Task: Add an event  with title  Casual Second Product Enhancement Meeting, date '2024/04/24' to 2024/04/25 & Select Event type as  Collective. Add location for the event as  Krakow, Poland and add a description: In addition to the structured activities, the retreat will also include facilitated discussions and workshops on topics such as effective communication, conflict resolution, and fostering a positive team culture. These sessions will provide valuable insights and tools that team members can apply in their day-to-day work environment.Create an event link  http-casualsecondproductenhancementmeetingcom & Select the event color as  Electric Lime. , logged in from the account softage.4@softage.netand send the event invitation to softage.2@softage.net and softage.3@softage.net
Action: Mouse moved to (425, 289)
Screenshot: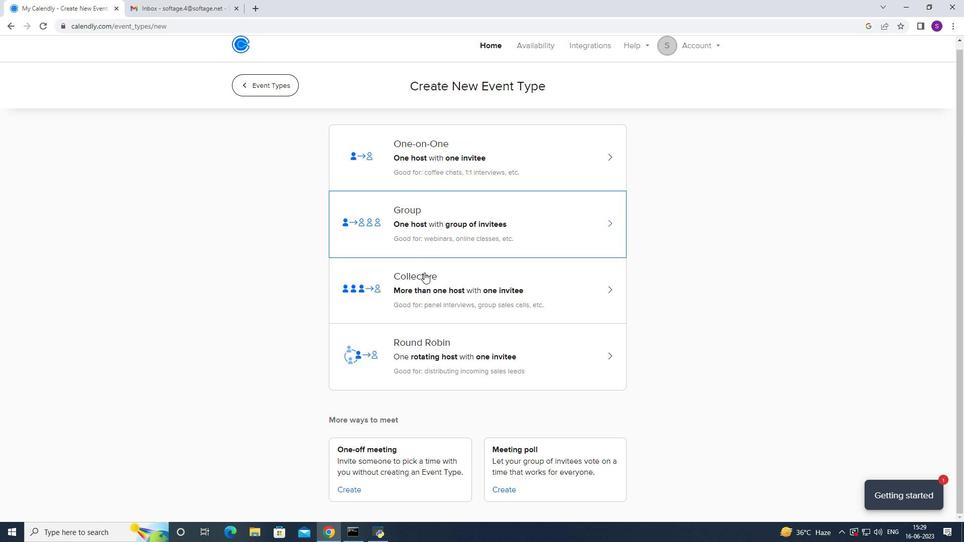 
Action: Mouse pressed left at (425, 289)
Screenshot: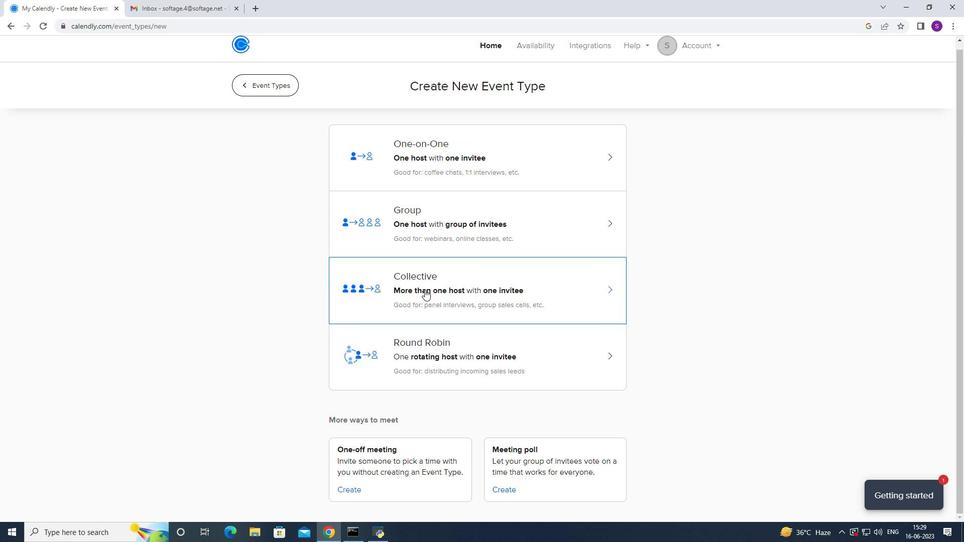 
Action: Mouse moved to (598, 218)
Screenshot: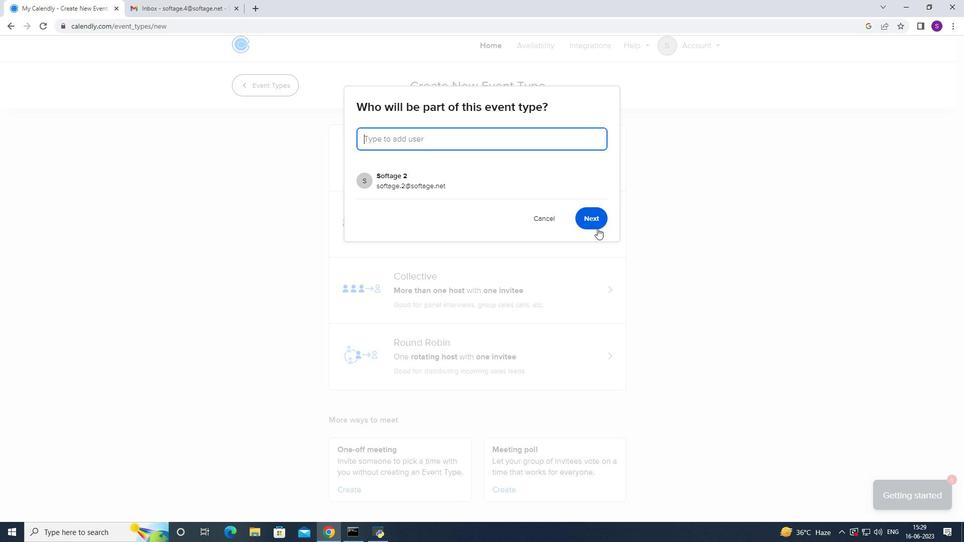 
Action: Mouse pressed left at (598, 218)
Screenshot: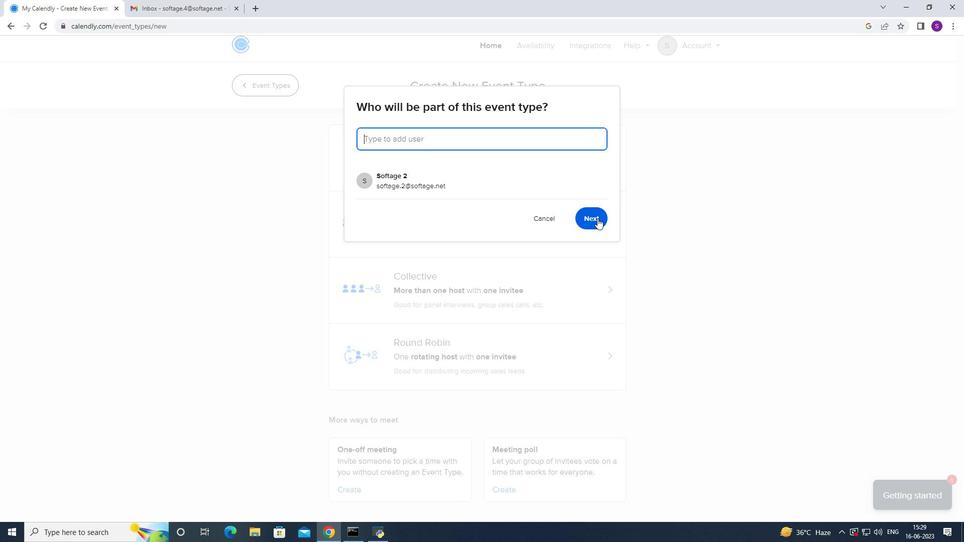 
Action: Mouse moved to (412, 227)
Screenshot: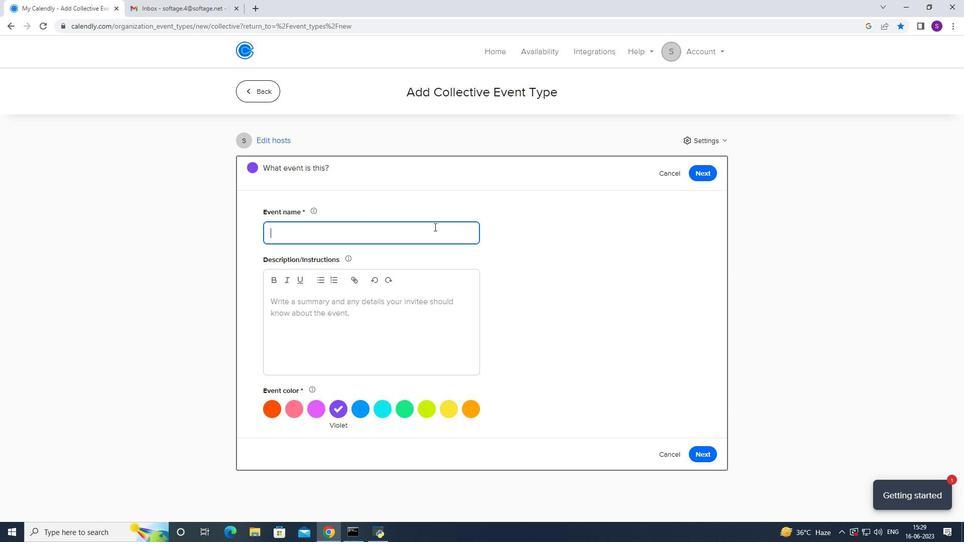 
Action: Key pressed <Key.caps_lock>C<Key.caps_lock>asual<Key.space>
Screenshot: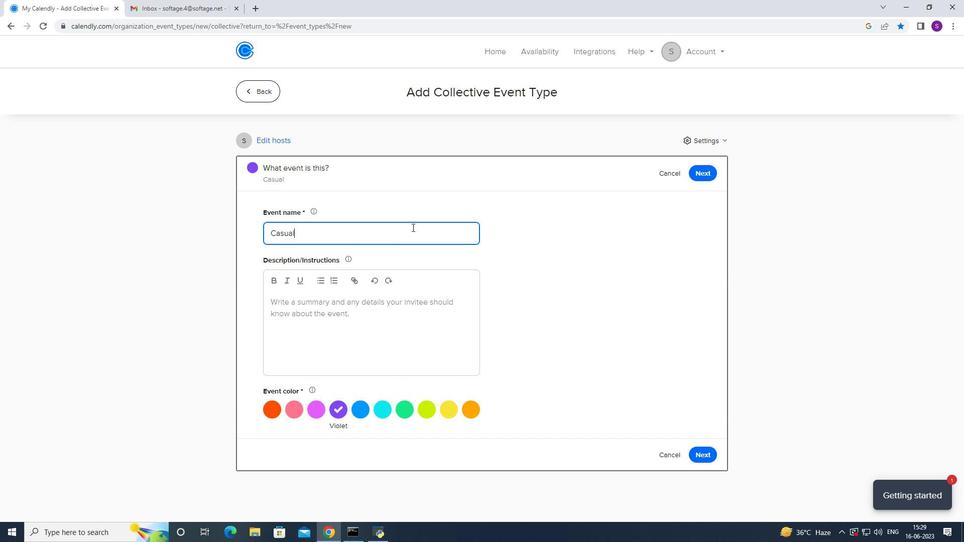 
Action: Mouse moved to (851, 216)
Screenshot: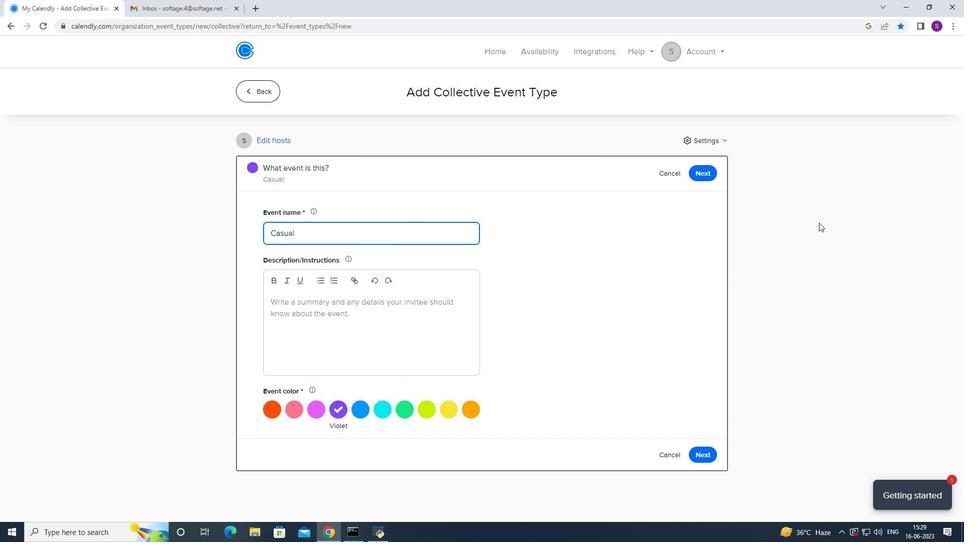 
Action: Key pressed <Key.caps_lock>S<Key.caps_lock>econd<Key.space><Key.caps_lock>P<Key.caps_lock>roduct<Key.space><Key.caps_lock>E<Key.caps_lock>nham]<Key.backspace><Key.backspace>n
Screenshot: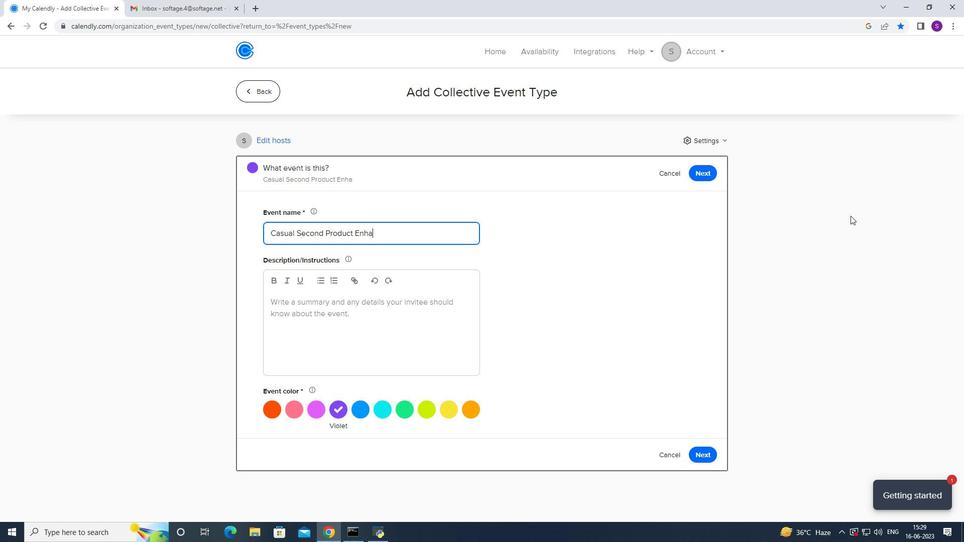 
Action: Mouse moved to (851, 215)
Screenshot: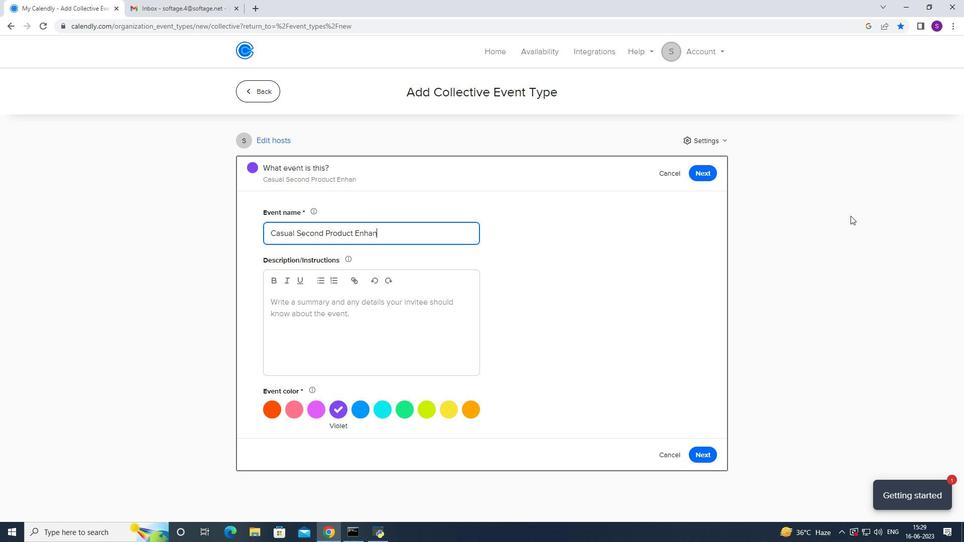 
Action: Key pressed cementm<Key.backspace><Key.space><Key.caps_lock>M<Key.caps_lock>eeting
Screenshot: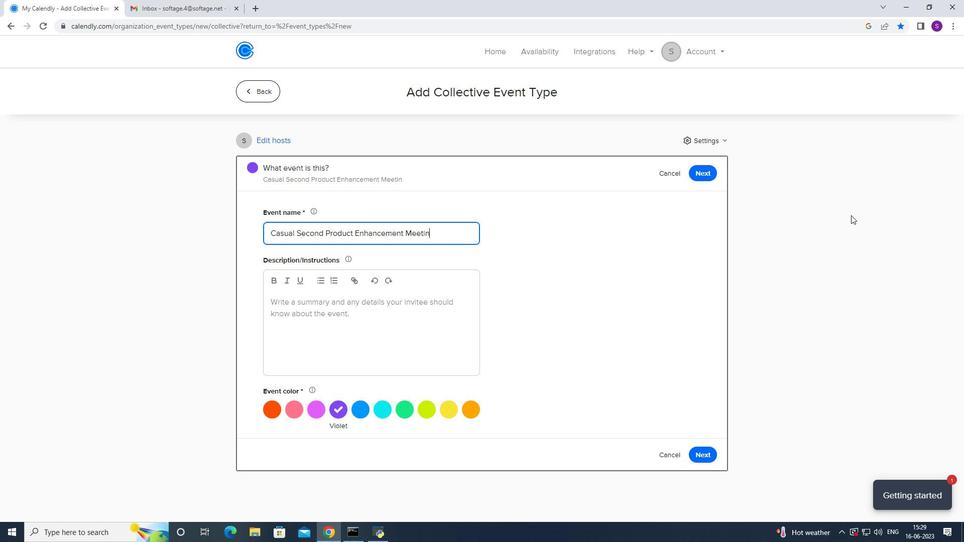 
Action: Mouse moved to (369, 322)
Screenshot: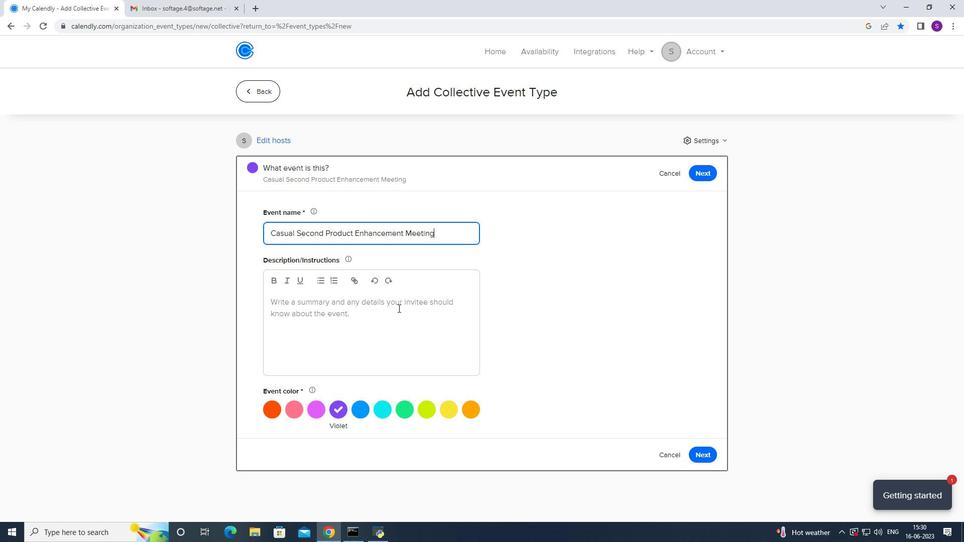 
Action: Mouse pressed left at (369, 322)
Screenshot: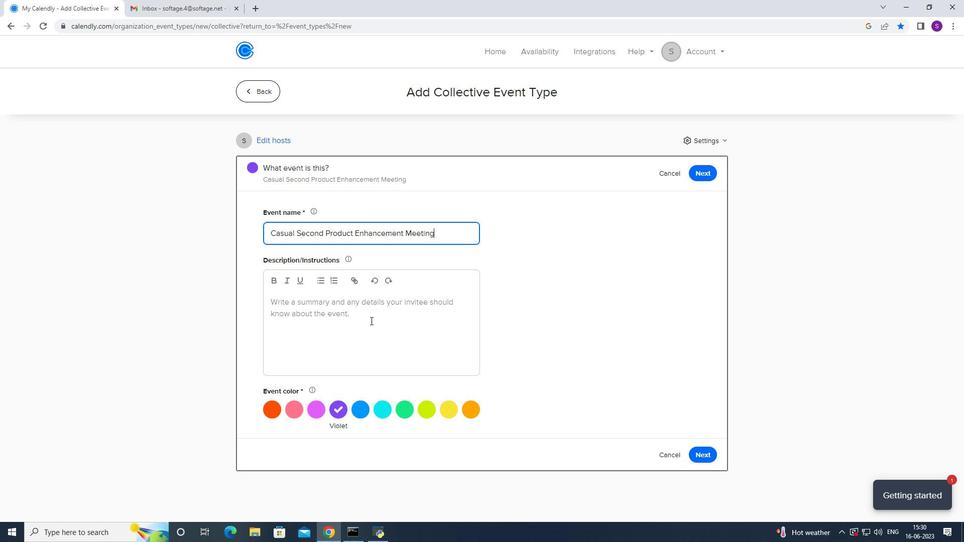 
Action: Mouse moved to (466, 212)
Screenshot: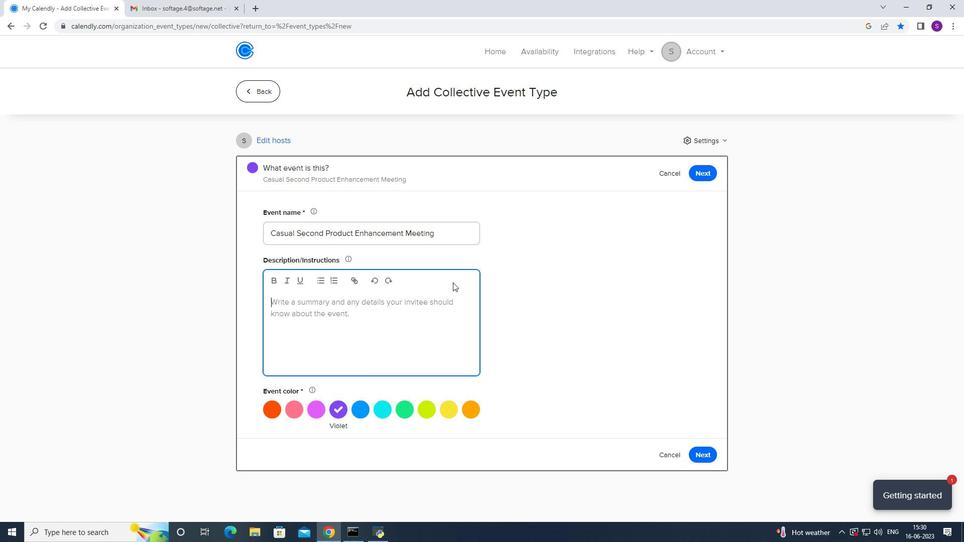 
Action: Key pressed <Key.caps_lock>I<Key.caps_lock>n<Key.space>addition<Key.space>to<Key.space>the<Key.space>structured<Key.space>activities<Key.space>,<Key.space>the<Key.space>retreat<Key.space>will<Key.space>as<Key.backspace>lso<Key.space>inckl<Key.backspace><Key.backspace>lude<Key.space>facillated<Key.space><Key.backspace><Key.backspace><Key.backspace><Key.backspace><Key.backspace>itated<Key.space>
Screenshot: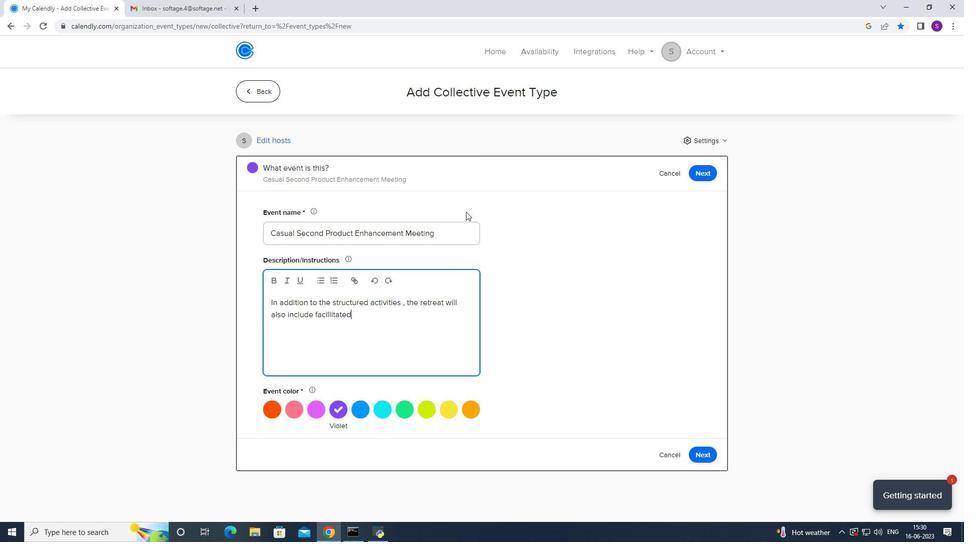 
Action: Mouse moved to (344, 311)
Screenshot: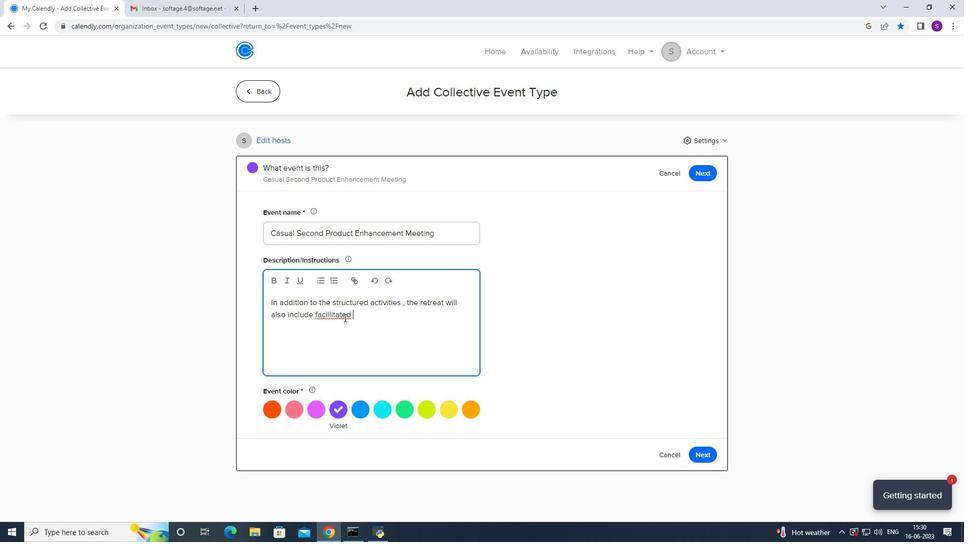 
Action: Mouse pressed right at (344, 311)
Screenshot: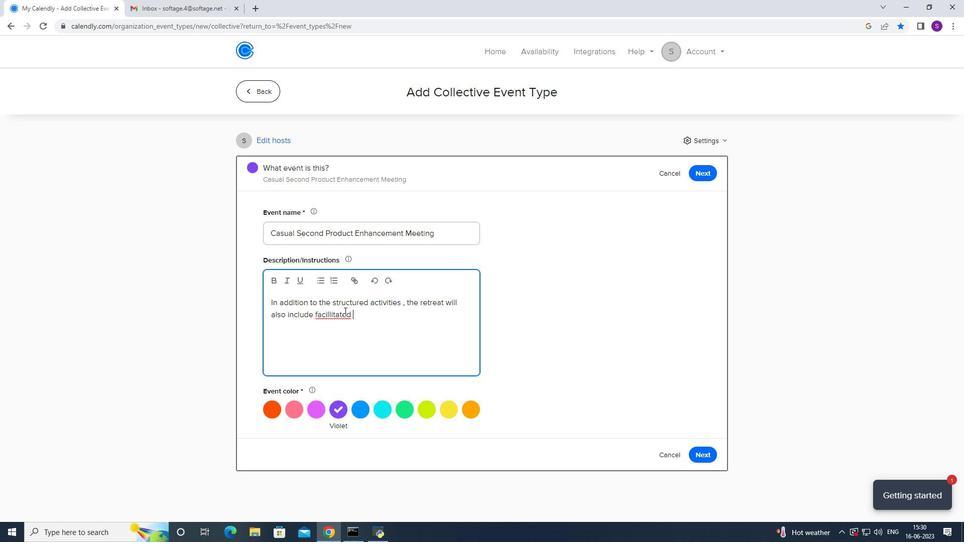 
Action: Mouse moved to (351, 321)
Screenshot: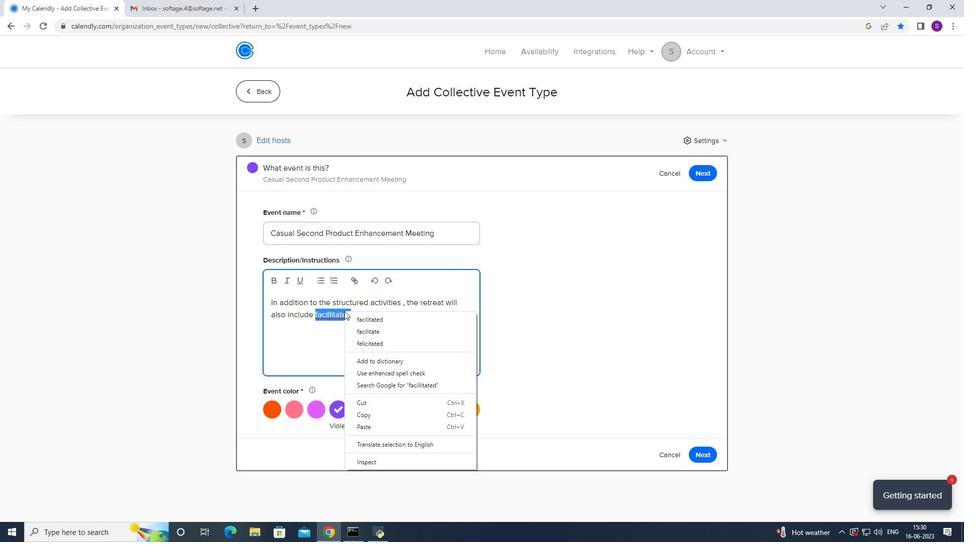 
Action: Mouse pressed left at (351, 321)
Screenshot: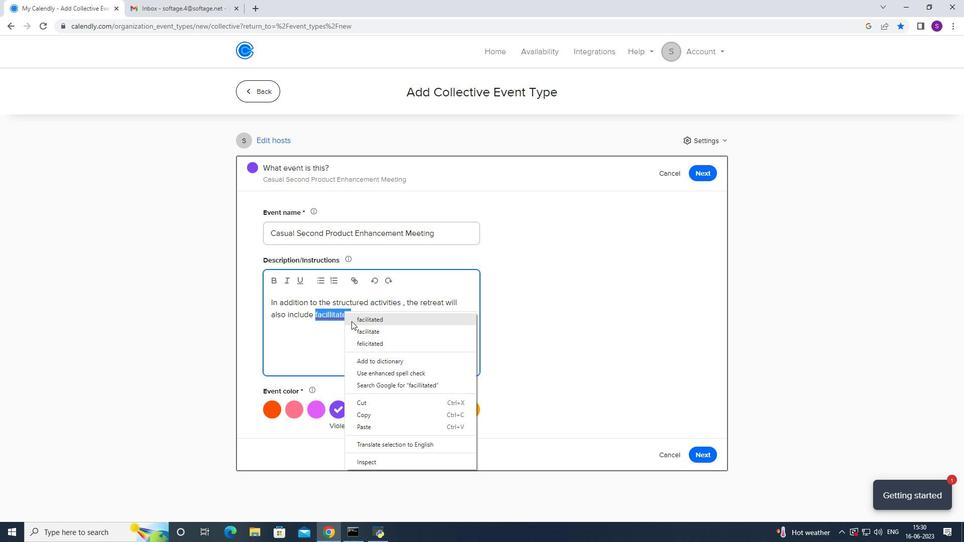 
Action: Mouse moved to (368, 318)
Screenshot: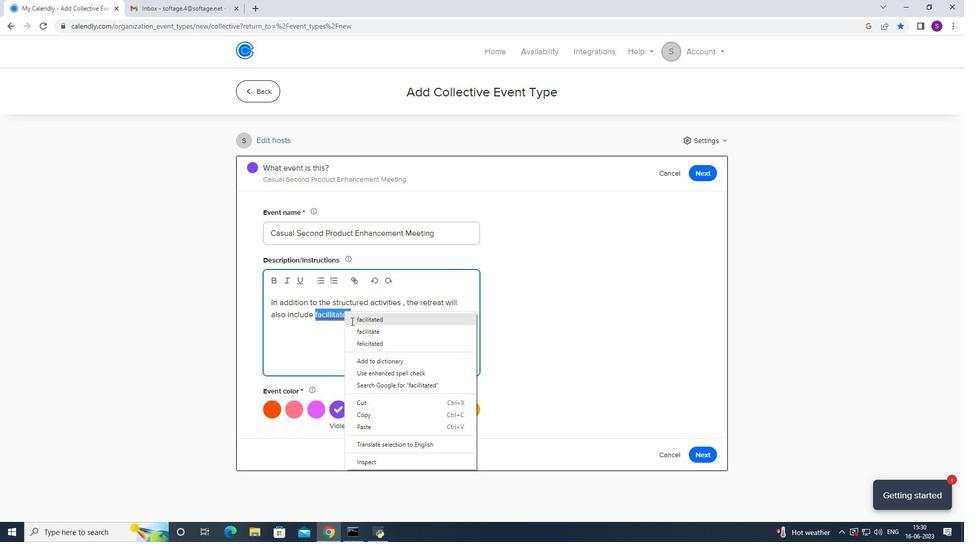
Action: Mouse pressed left at (368, 318)
Screenshot: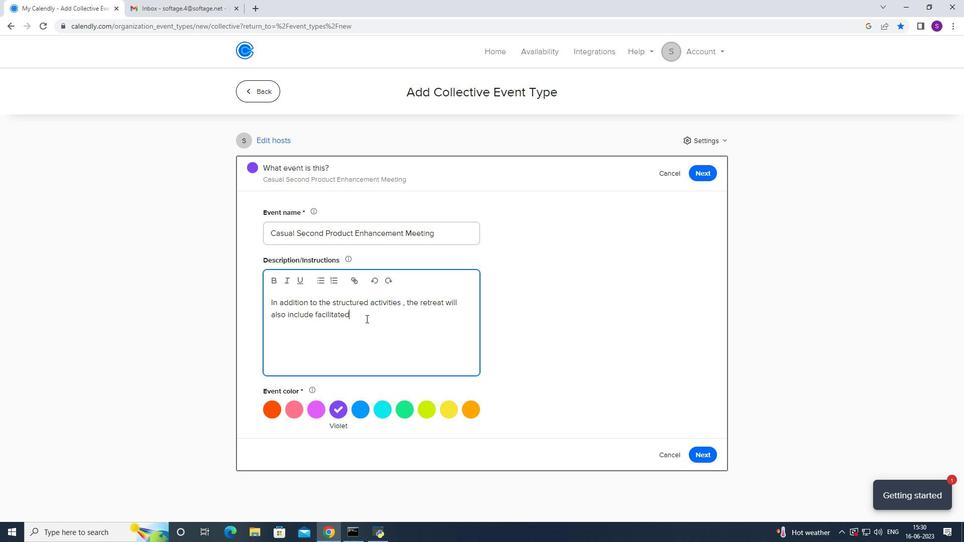 
Action: Key pressed discusions<Key.space><Key.backspace><Key.space>
Screenshot: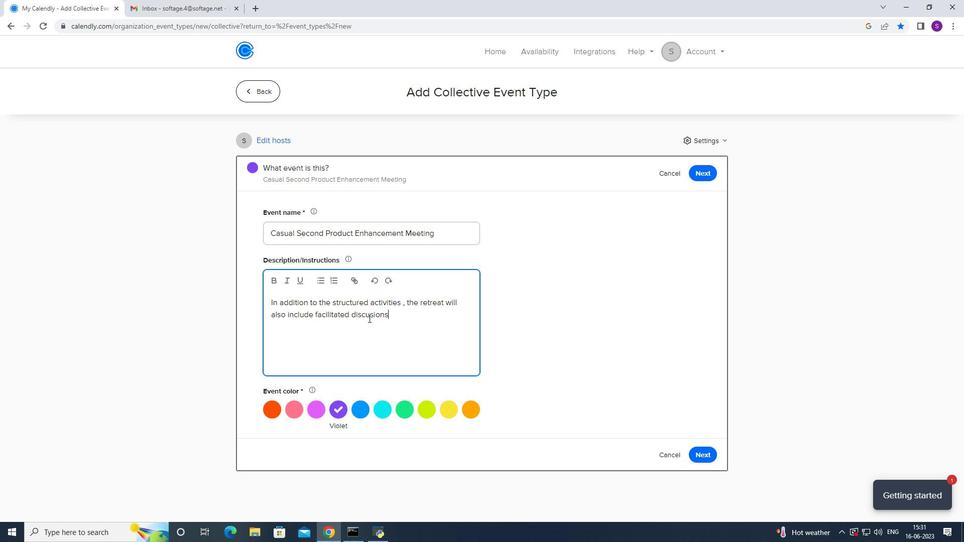 
Action: Mouse pressed right at (368, 318)
Screenshot: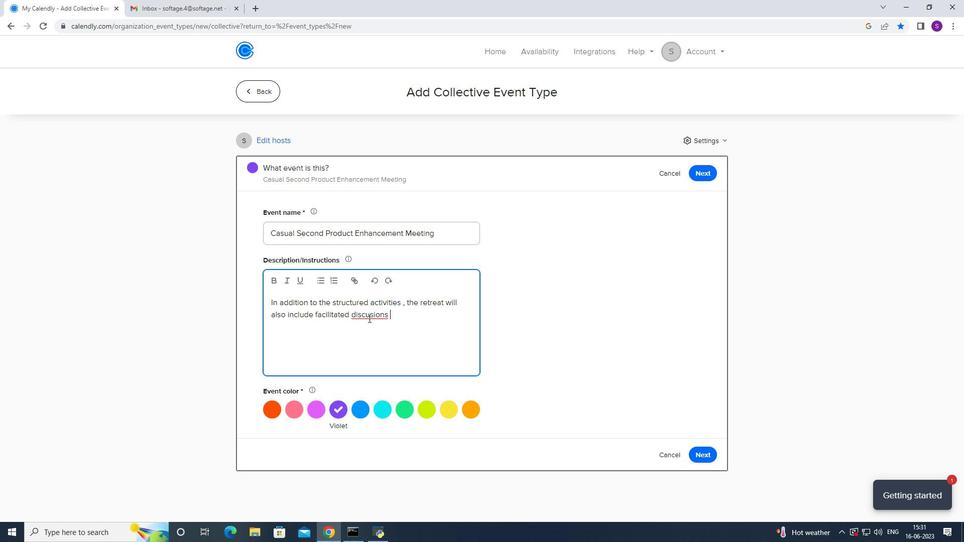 
Action: Mouse moved to (380, 325)
Screenshot: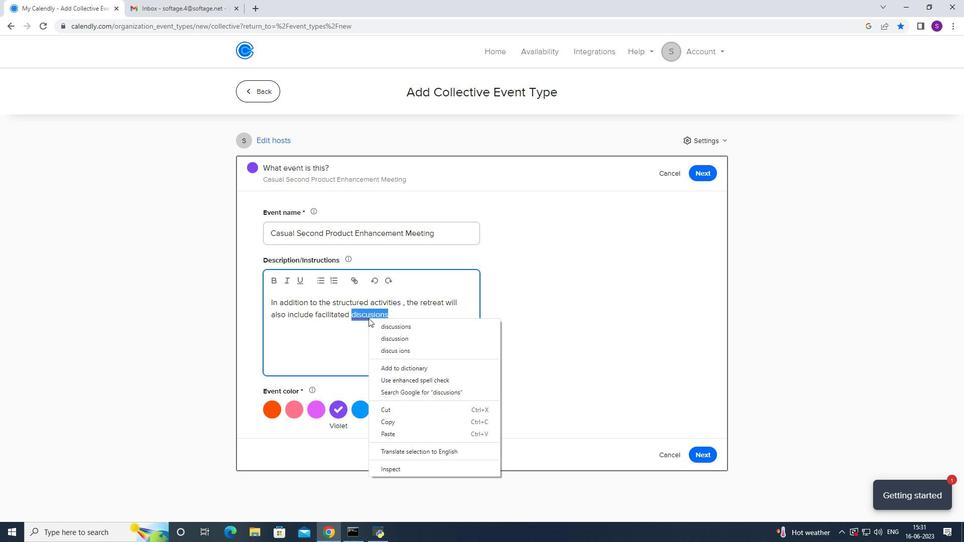 
Action: Mouse pressed left at (380, 325)
Screenshot: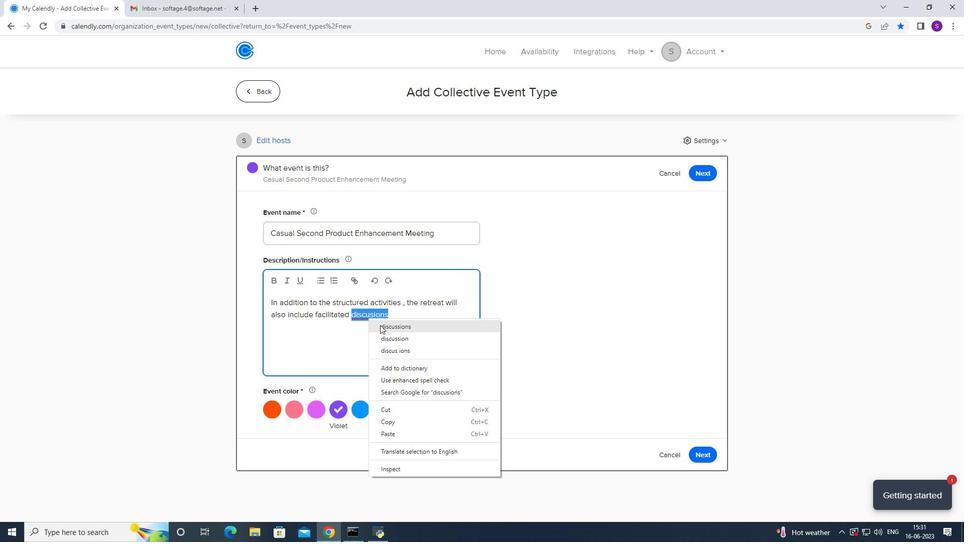 
Action: Mouse moved to (413, 315)
Screenshot: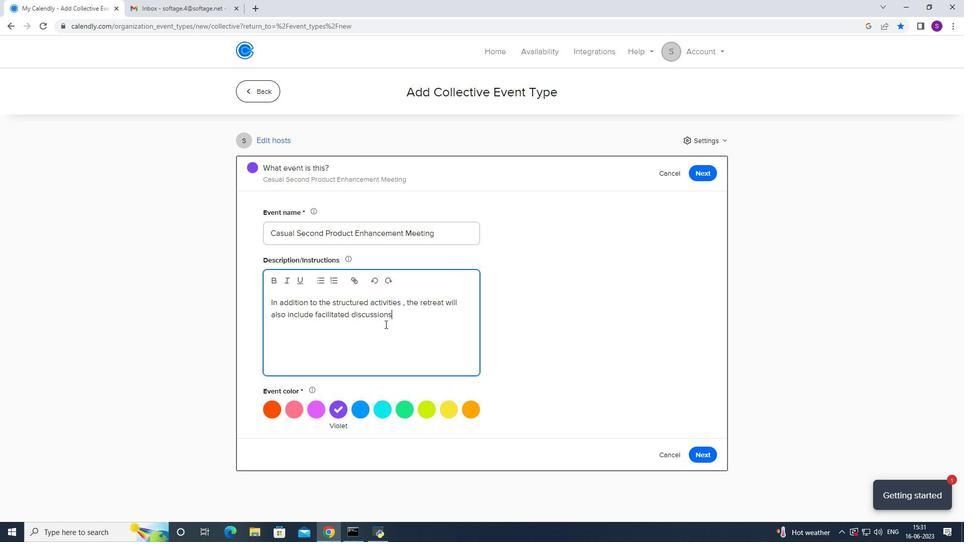
Action: Mouse pressed left at (413, 315)
Screenshot: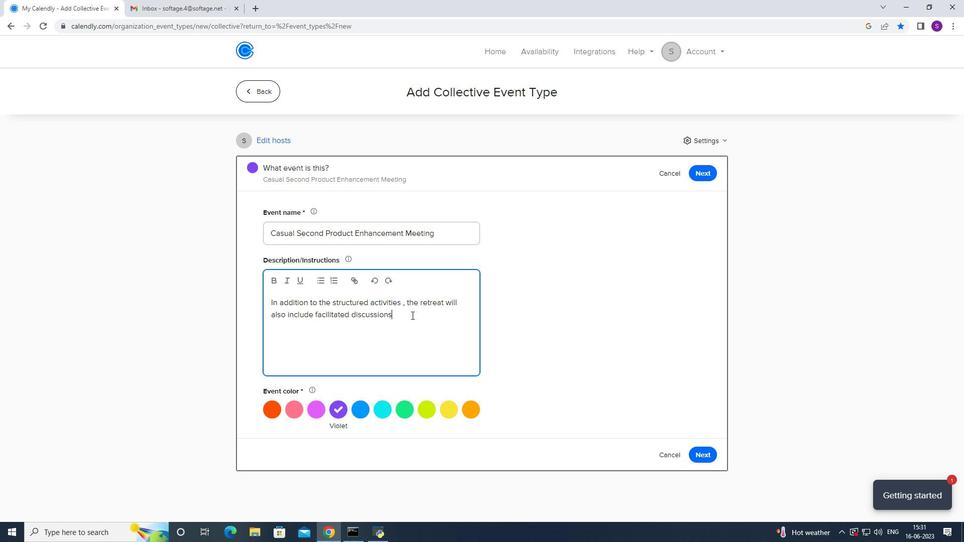
Action: Key pressed and<Key.space>workshops<Key.space>on<Key.space>topics<Key.space>sucgh<Key.backspace><Key.backspace><Key.backspace>ch<Key.space>as<Key.space>effectivevc<Key.backspace><Key.backspace><Key.space>communication<Key.space>,<Key.space>conflict<Key.space>resolutionj<Key.space>anbd<Key.space>fosteringb<Key.space>
Screenshot: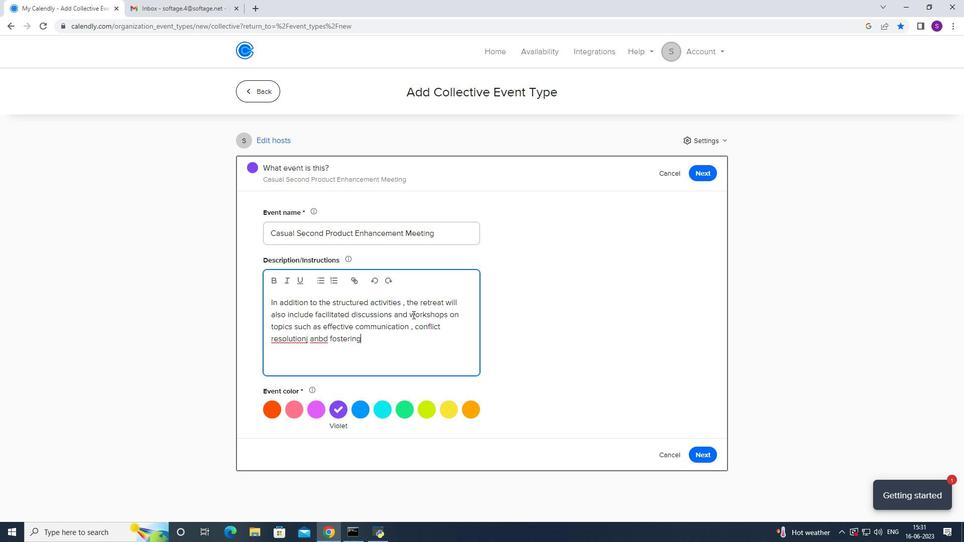 
Action: Mouse moved to (289, 340)
Screenshot: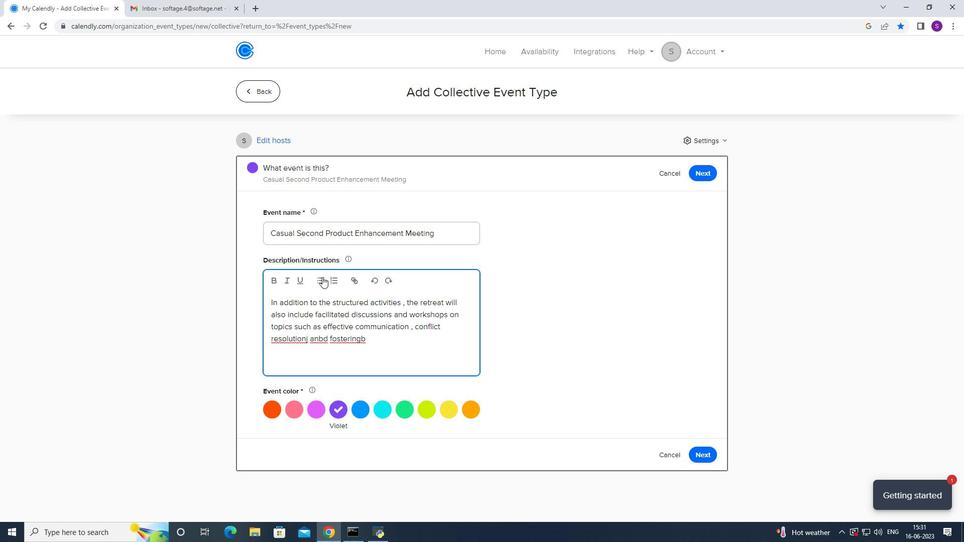
Action: Mouse pressed left at (289, 340)
Screenshot: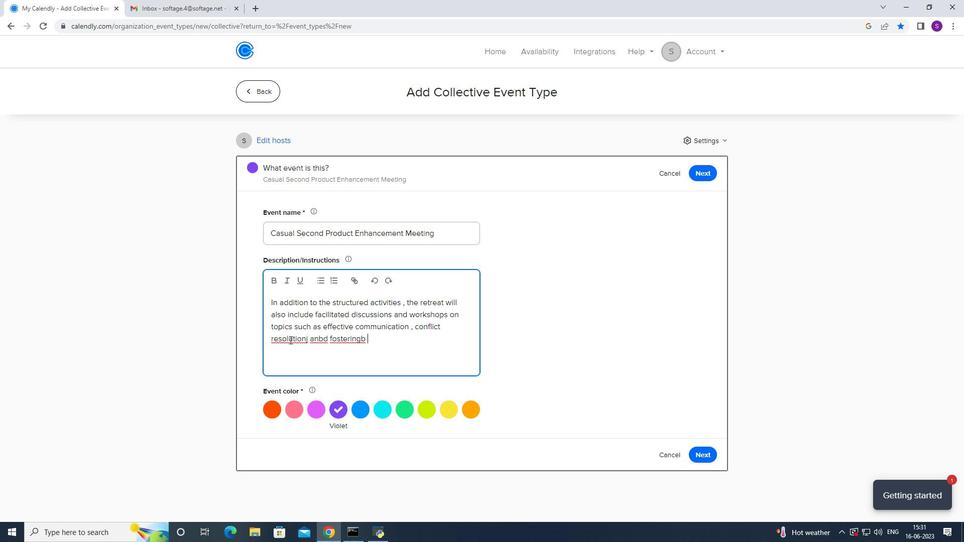 
Action: Mouse pressed right at (289, 340)
Screenshot: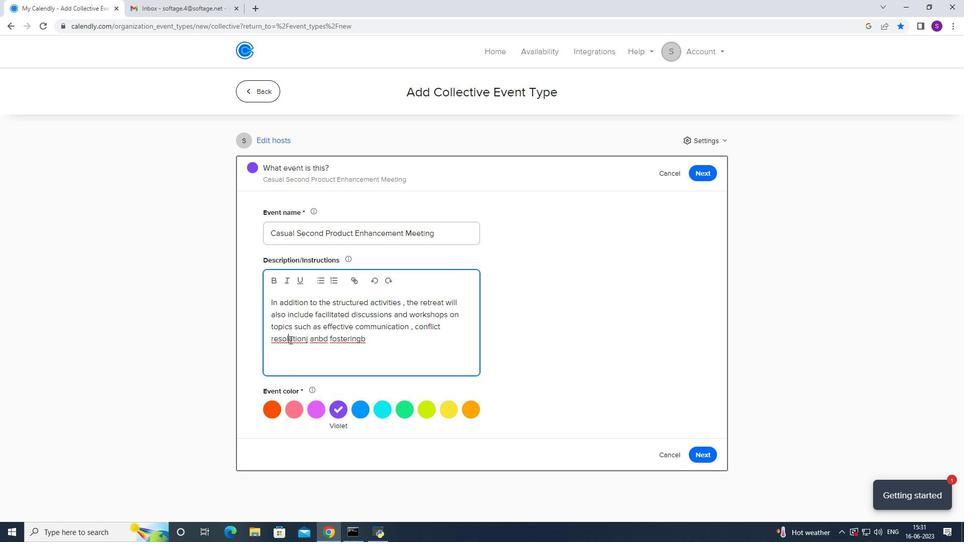 
Action: Mouse moved to (330, 346)
Screenshot: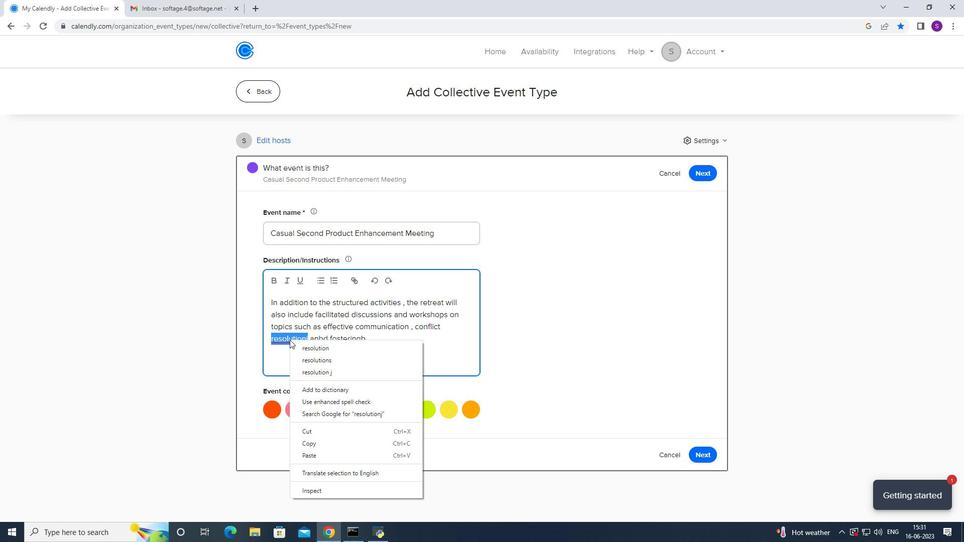 
Action: Mouse pressed left at (330, 346)
Screenshot: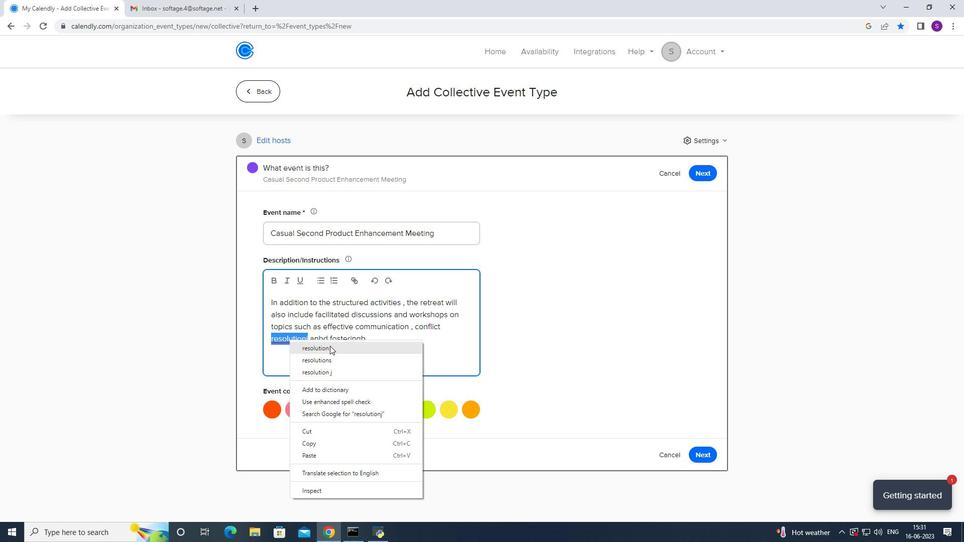 
Action: Mouse moved to (311, 340)
Screenshot: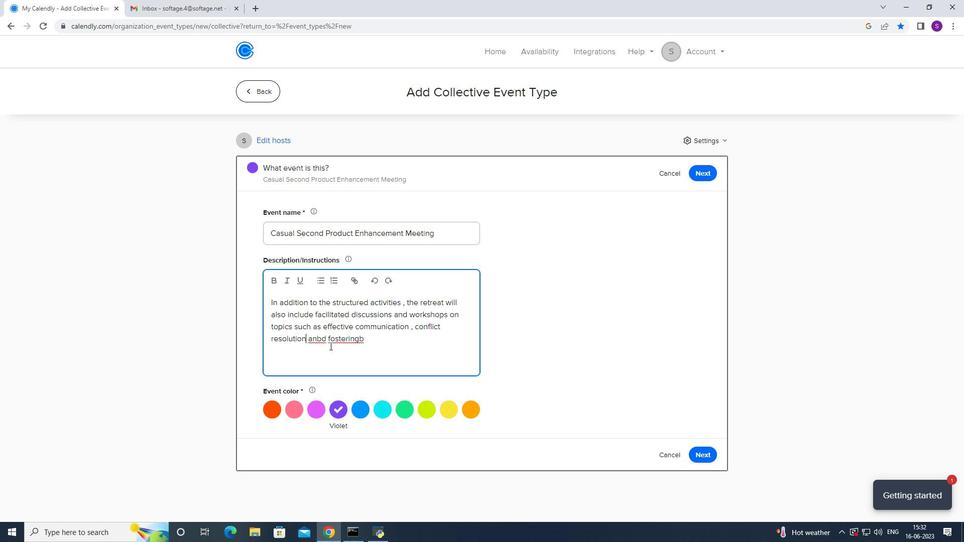 
Action: Mouse pressed right at (311, 340)
Screenshot: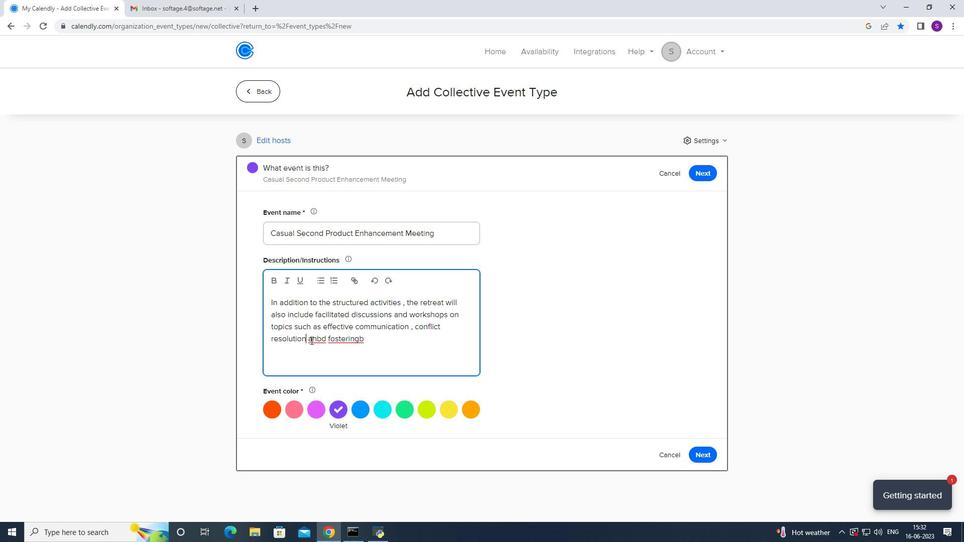 
Action: Mouse moved to (320, 345)
Screenshot: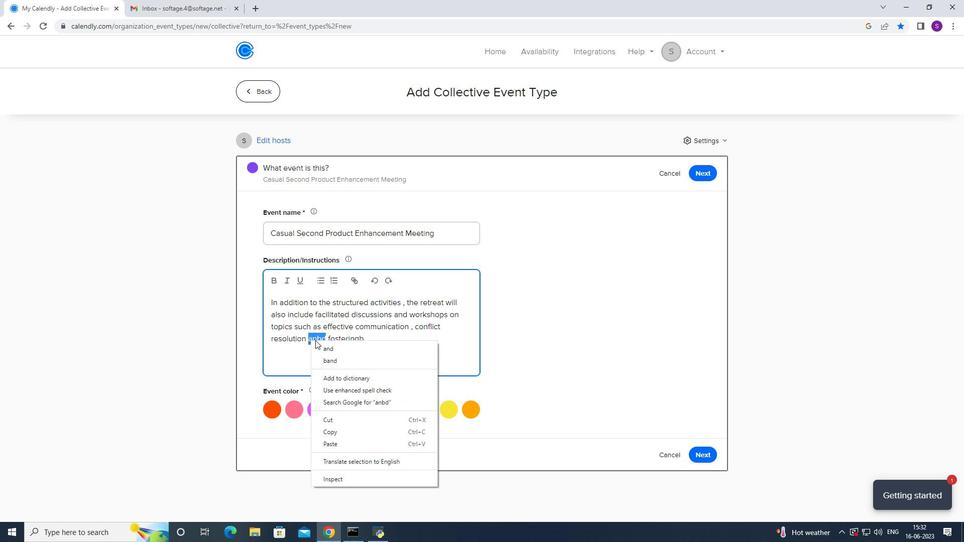 
Action: Mouse pressed left at (320, 345)
Screenshot: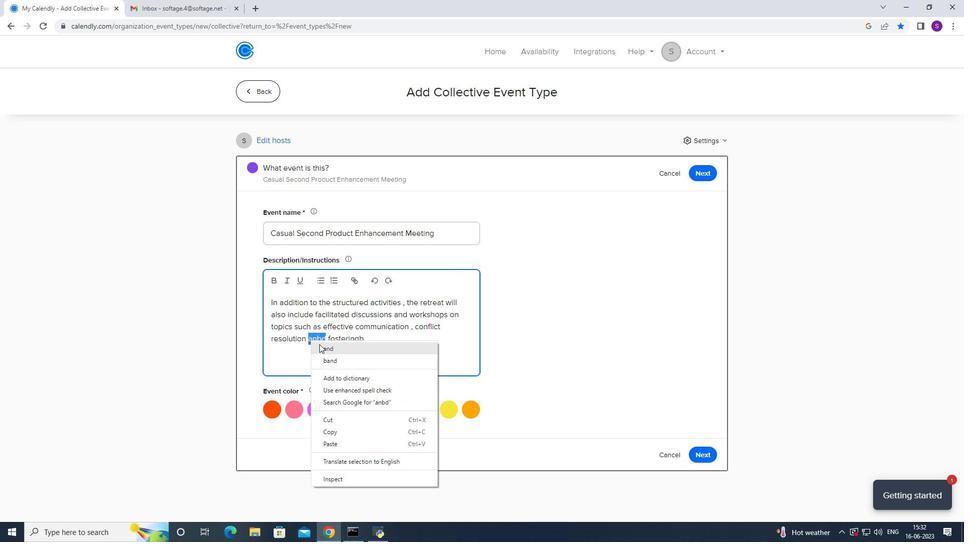 
Action: Mouse moved to (332, 343)
Screenshot: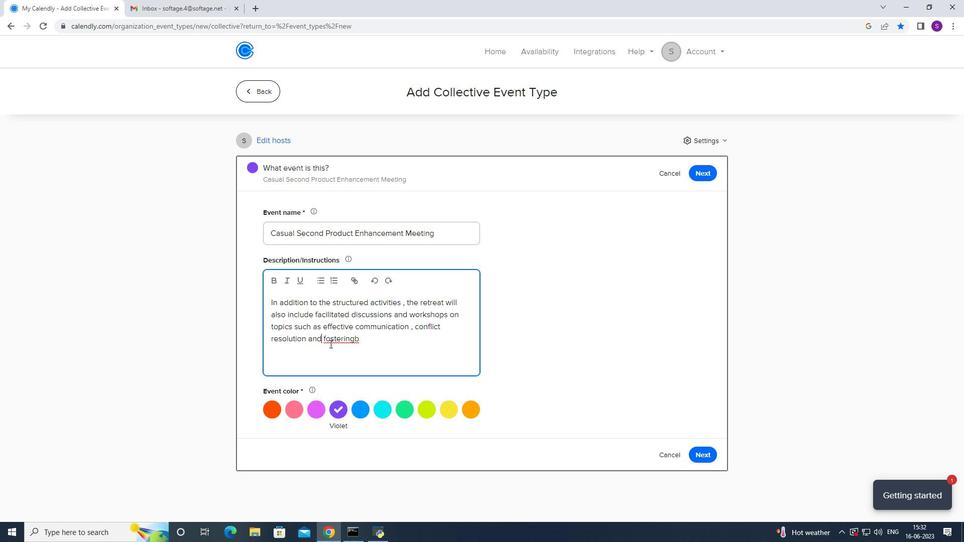 
Action: Mouse pressed right at (332, 343)
Screenshot: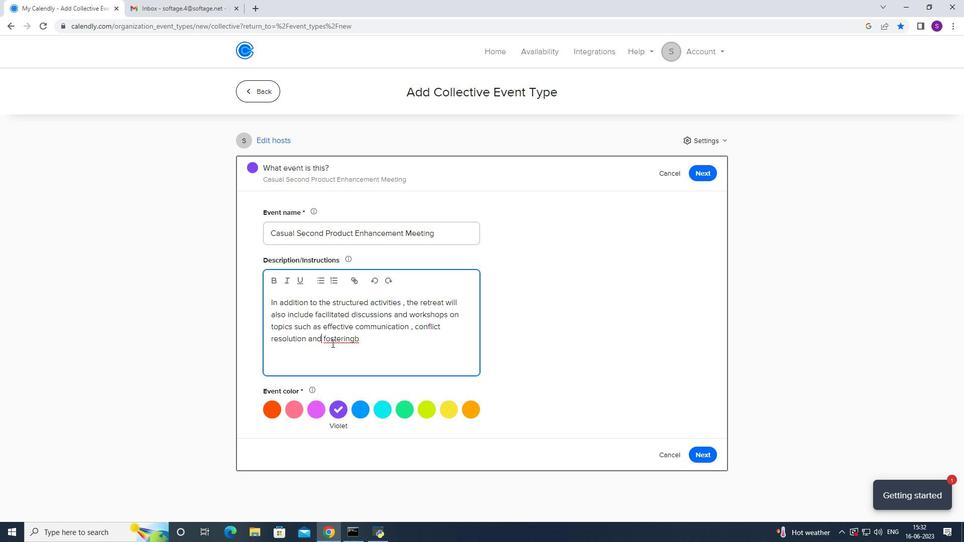 
Action: Mouse moved to (348, 346)
Screenshot: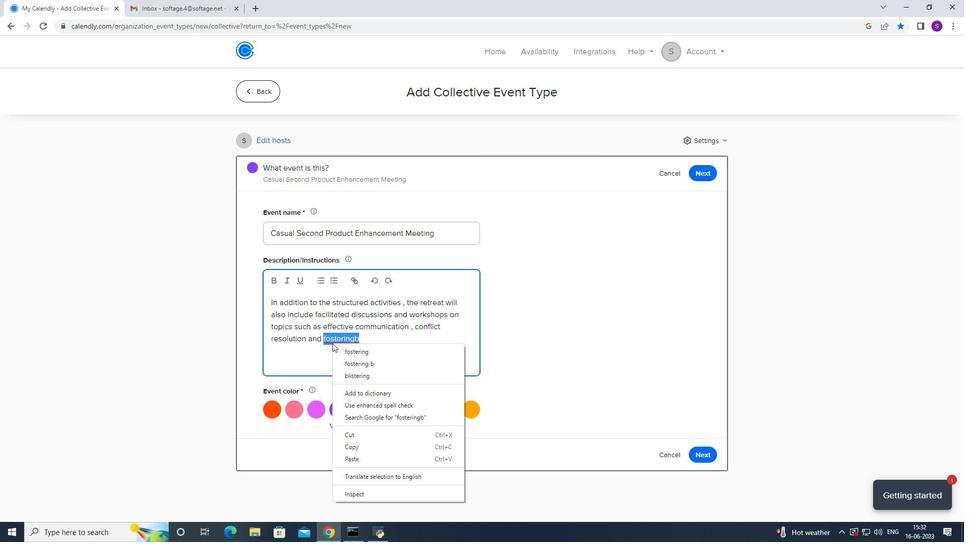 
Action: Mouse pressed left at (348, 346)
Screenshot: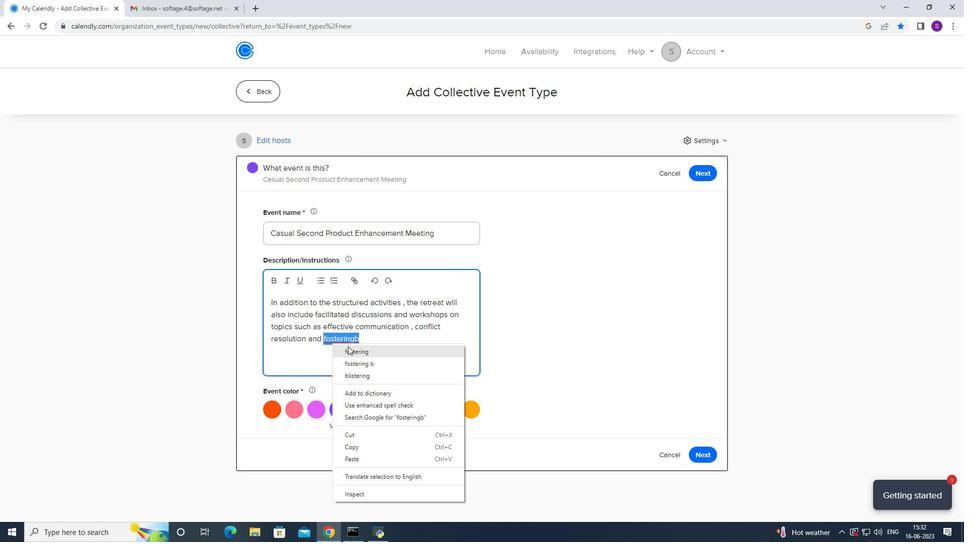 
Action: Mouse moved to (368, 343)
Screenshot: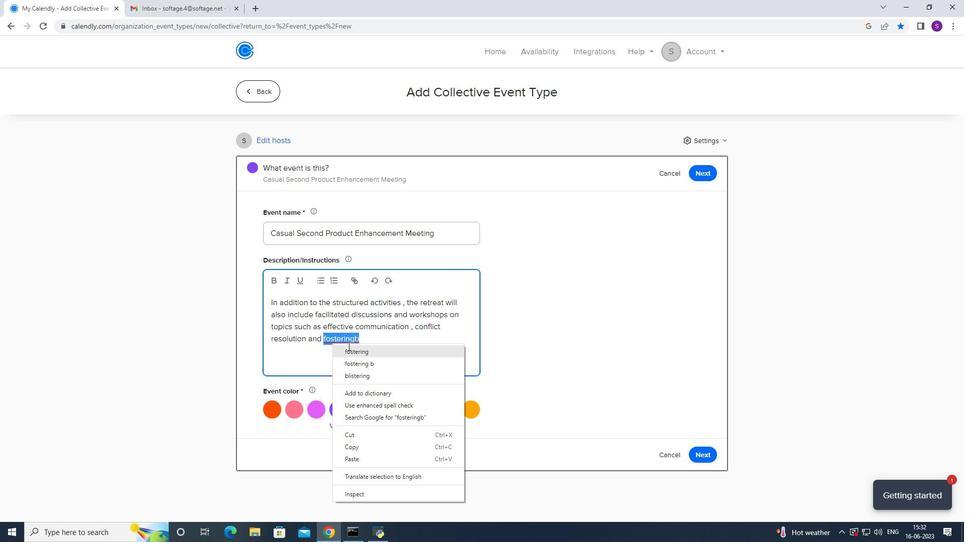 
Action: Mouse pressed left at (368, 343)
Screenshot: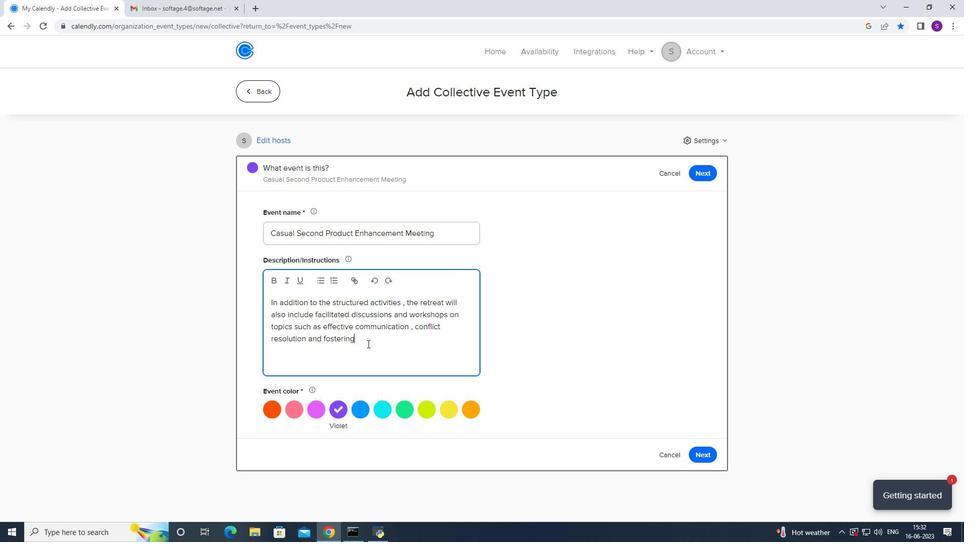 
Action: Key pressed a<Key.space>positive<Key.space>team<Key.space>culture,<Key.caps_lock>T<Key.caps_lock>he<Key.space><Key.backspace>se<Key.space>sessions<Key.space>wil<Key.space><Key.backspace>l<Key.space>provide<Key.space>valuable<Key.space>insights<Key.space>and<Key.space>tol<Key.backspace>ols<Key.space>that<Key.space>team<Key.space>membner<Key.backspace><Key.backspace><Key.backspace>ers<Key.space>can<Key.space>apply<Key.space>in<Key.space>their<Key.space>day<Key.space>to<Key.space>day<Key.space>work<Key.space>environment.
Screenshot: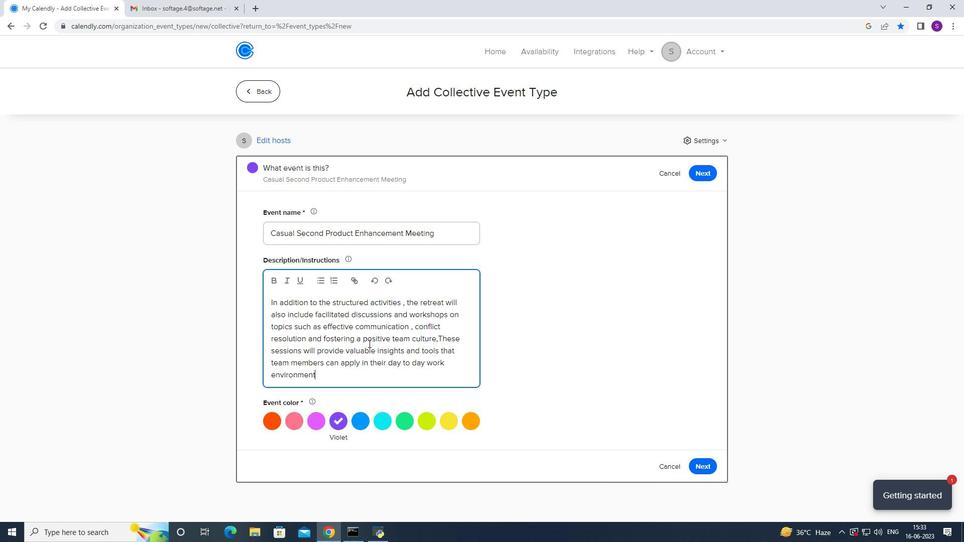 
Action: Mouse moved to (429, 420)
Screenshot: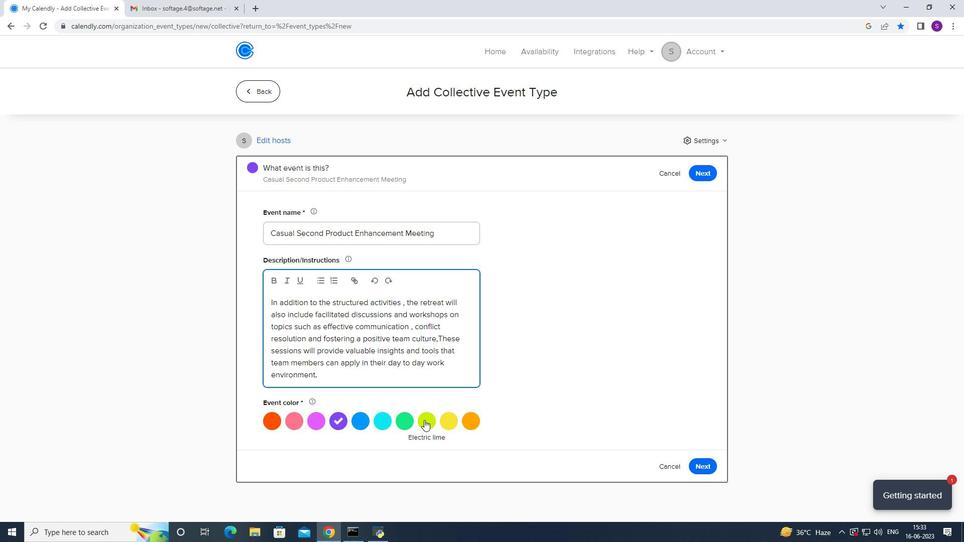 
Action: Mouse pressed left at (429, 420)
Screenshot: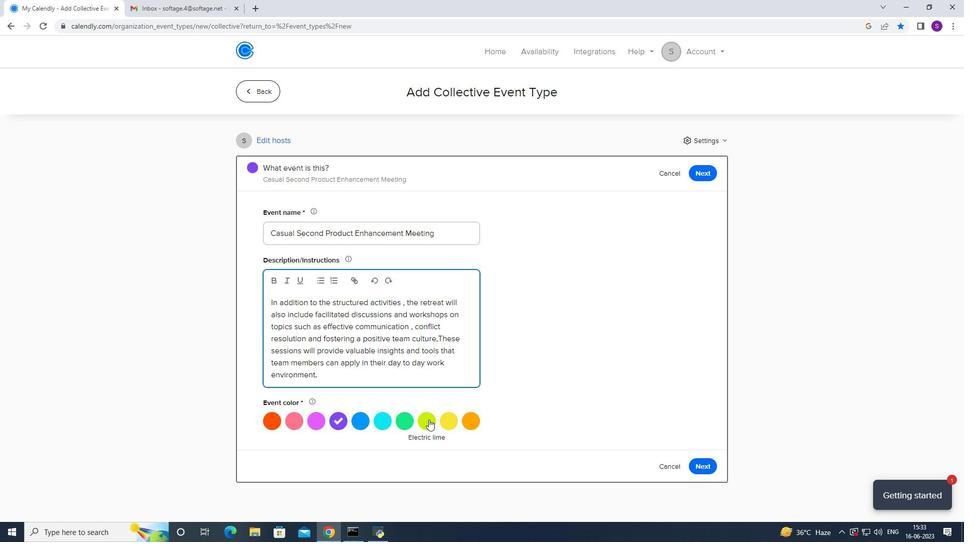 
Action: Mouse moved to (699, 468)
Screenshot: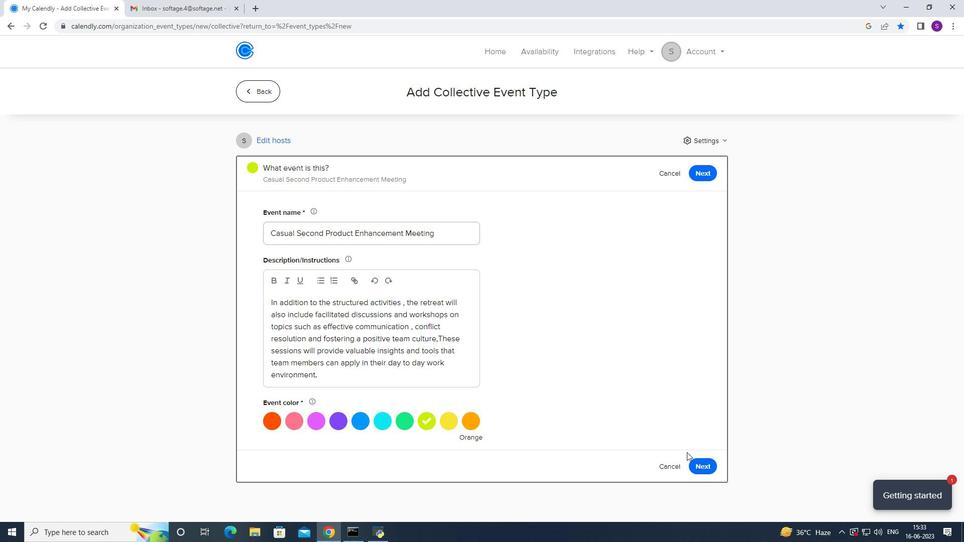 
Action: Mouse pressed left at (699, 468)
Screenshot: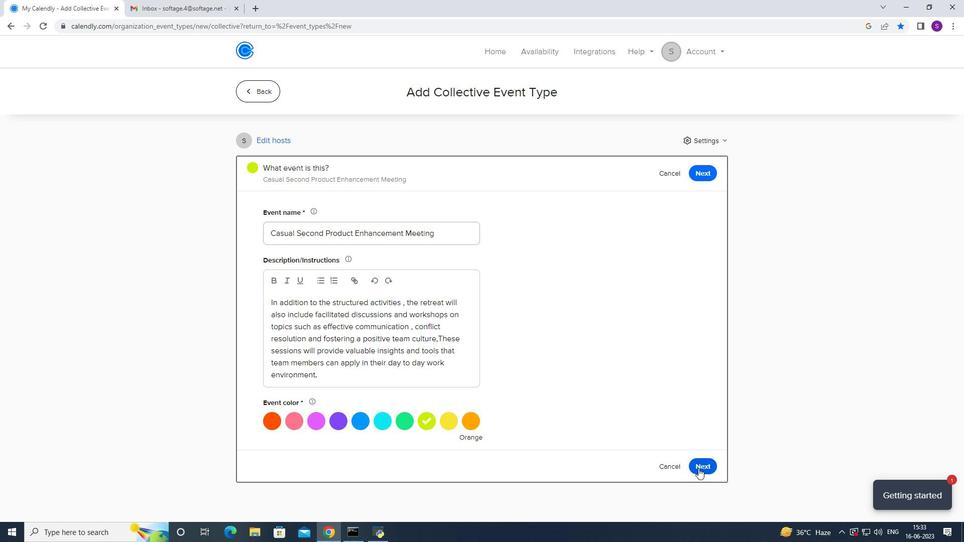 
Action: Mouse moved to (281, 291)
Screenshot: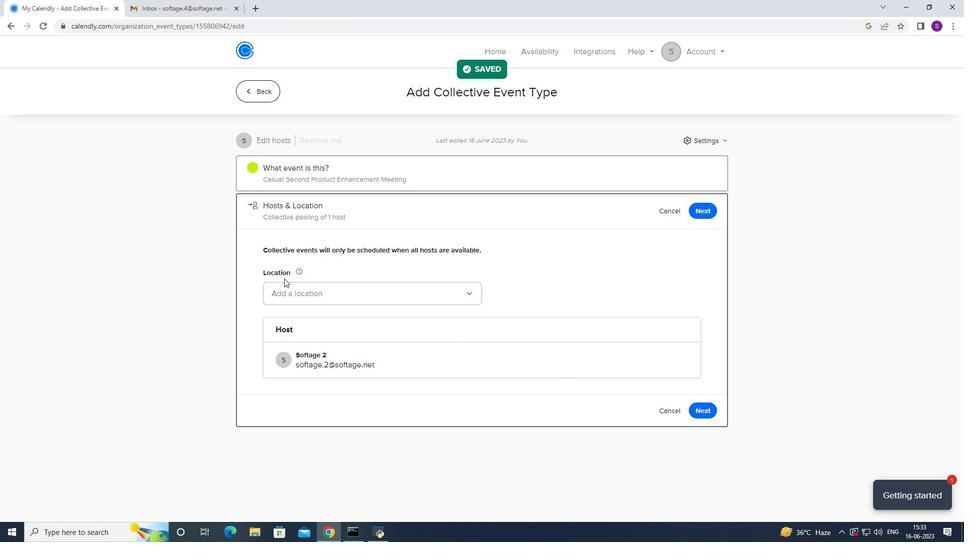 
Action: Mouse pressed left at (281, 291)
Screenshot: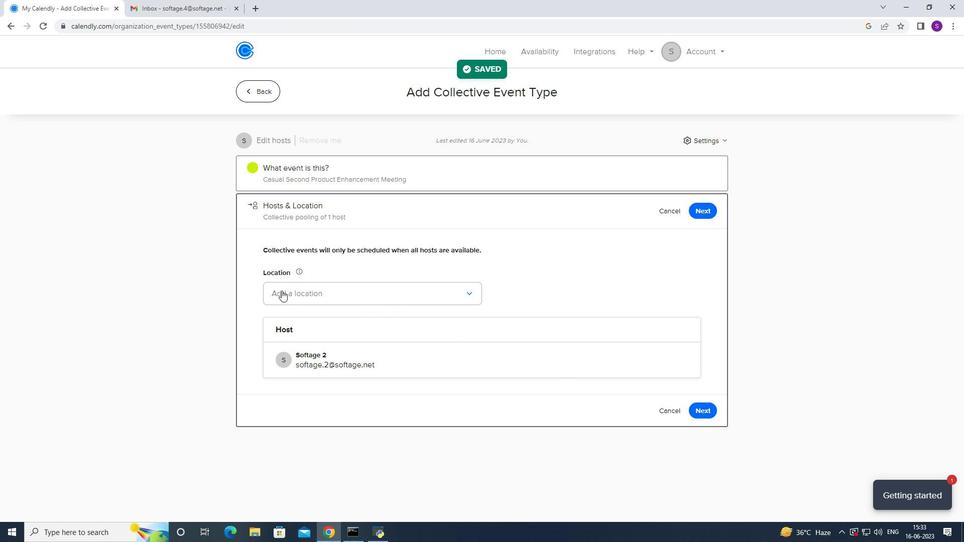 
Action: Mouse moved to (302, 315)
Screenshot: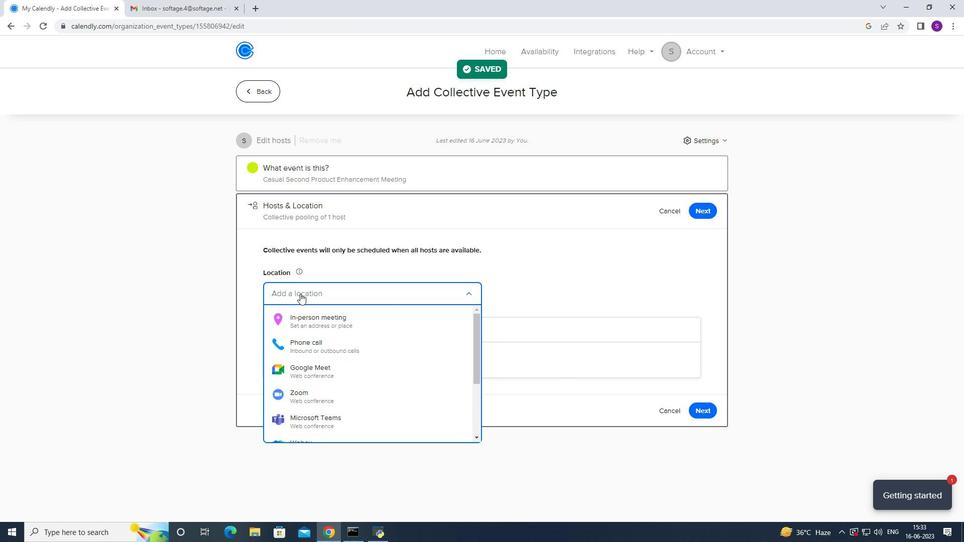 
Action: Mouse pressed left at (302, 315)
Screenshot: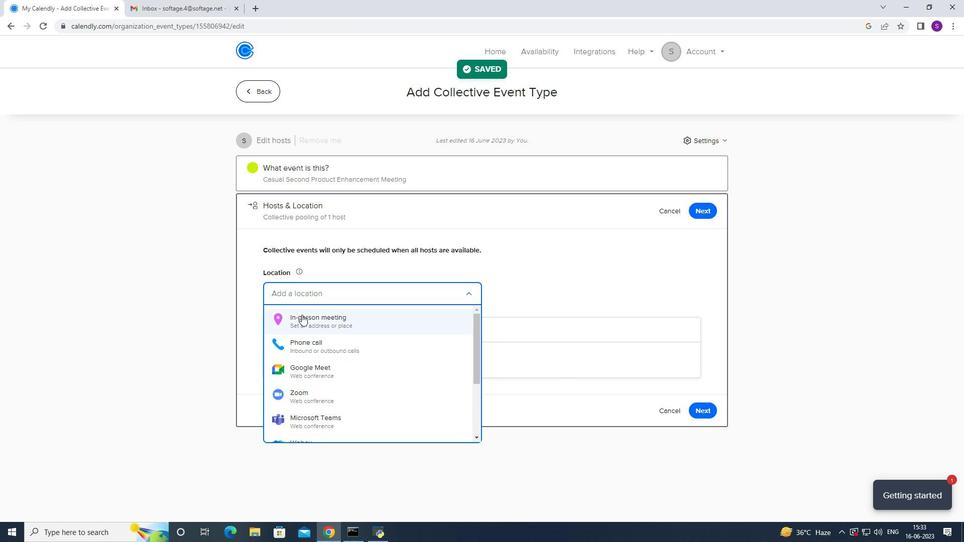 
Action: Mouse moved to (445, 173)
Screenshot: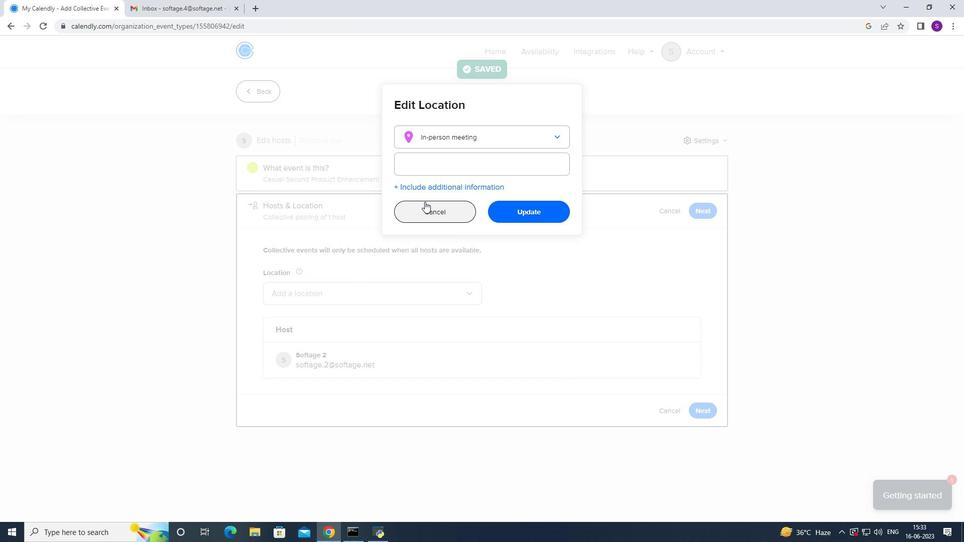 
Action: Mouse pressed left at (445, 173)
Screenshot: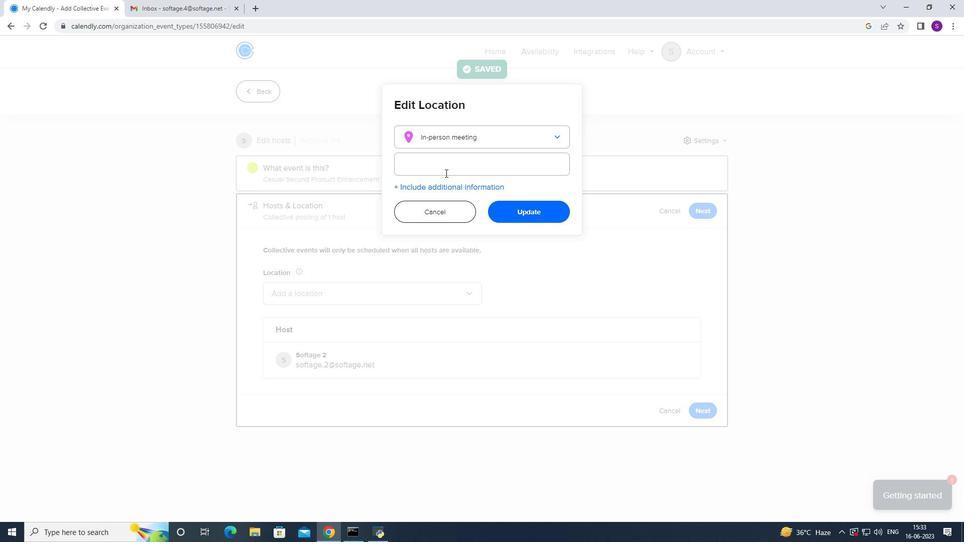 
Action: Mouse moved to (480, 190)
Screenshot: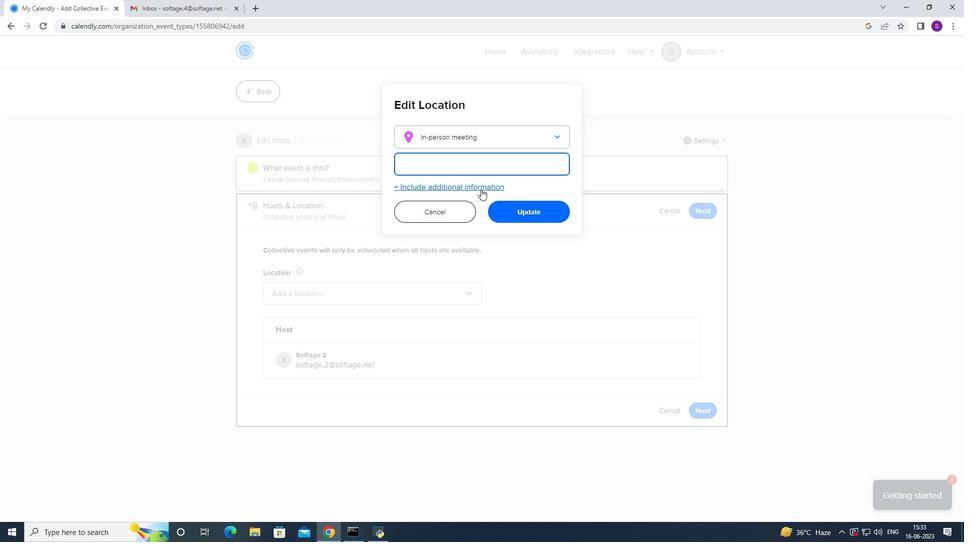 
Action: Key pressed <Key.caps_lock>K
Screenshot: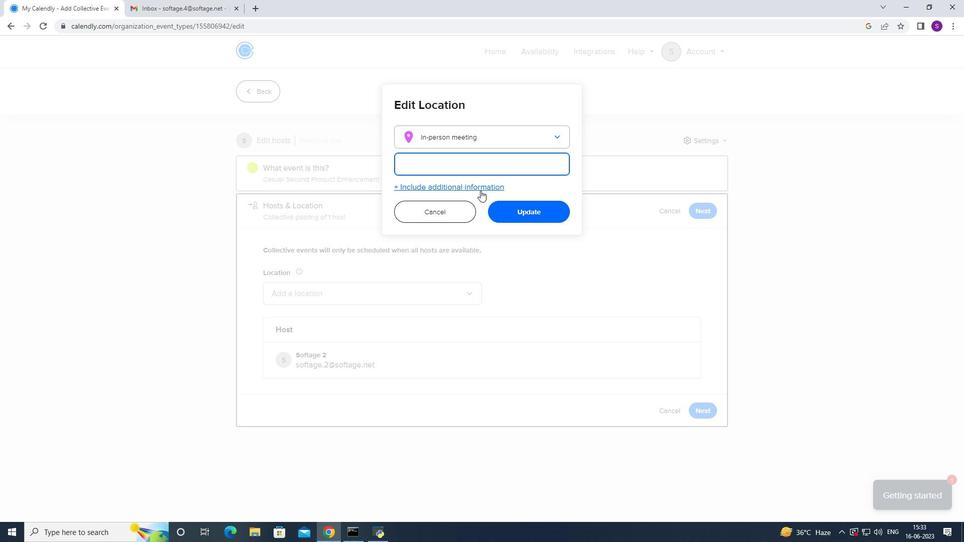 
Action: Mouse moved to (480, 191)
Screenshot: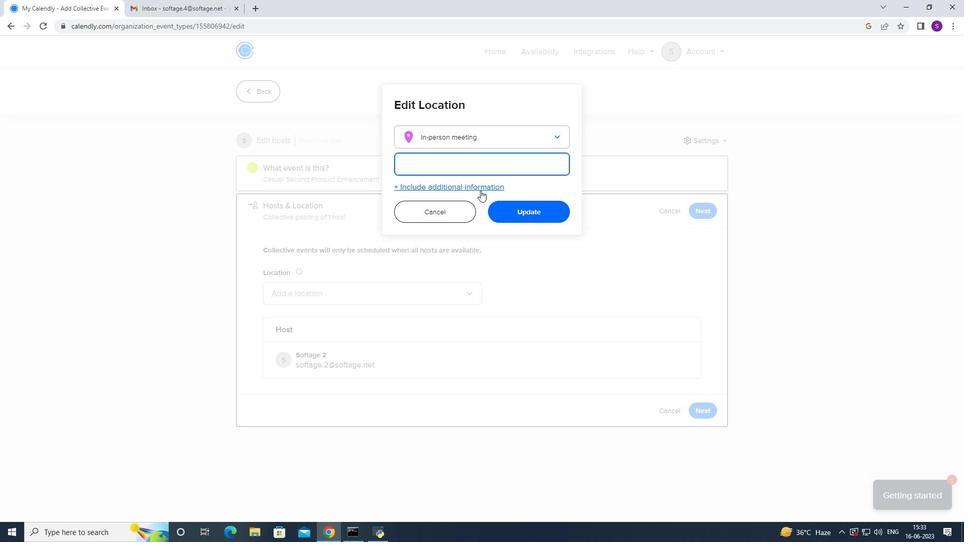 
Action: Key pressed <Key.caps_lock>rakow,
Screenshot: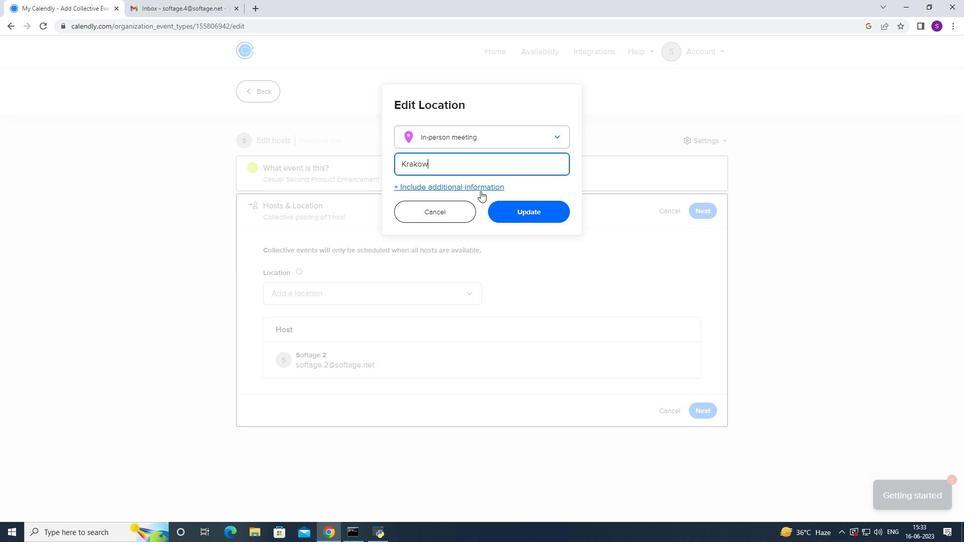 
Action: Mouse moved to (480, 191)
Screenshot: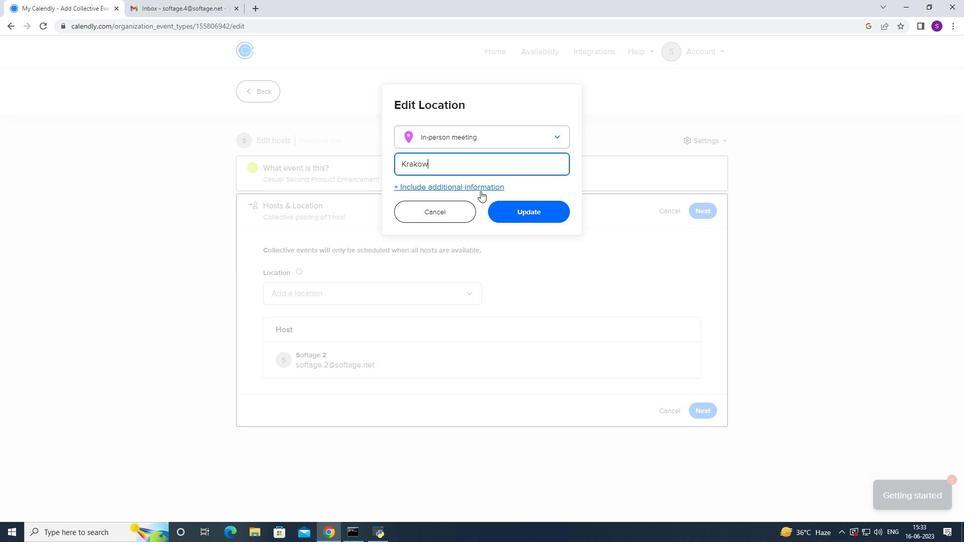 
Action: Key pressed <Key.space><Key.caps_lock>P
Screenshot: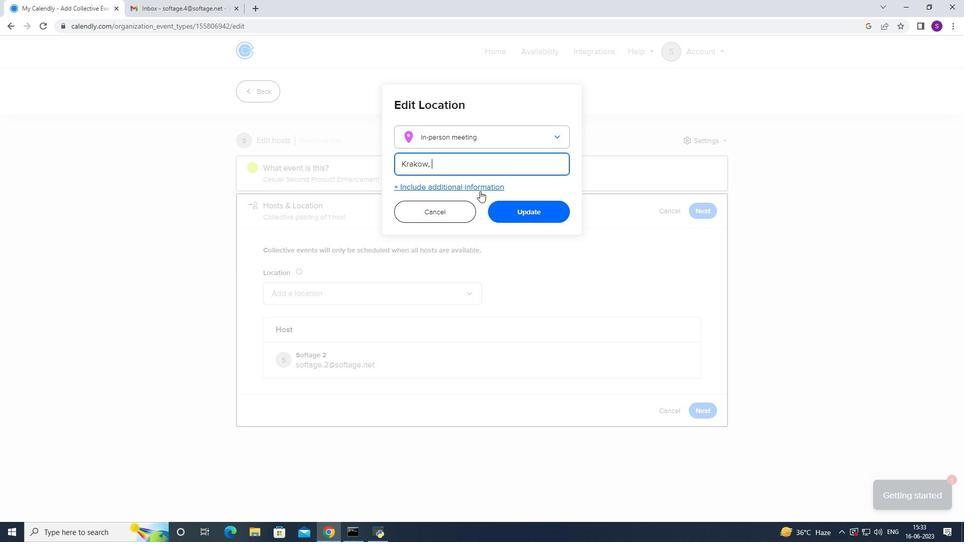 
Action: Mouse moved to (480, 191)
Screenshot: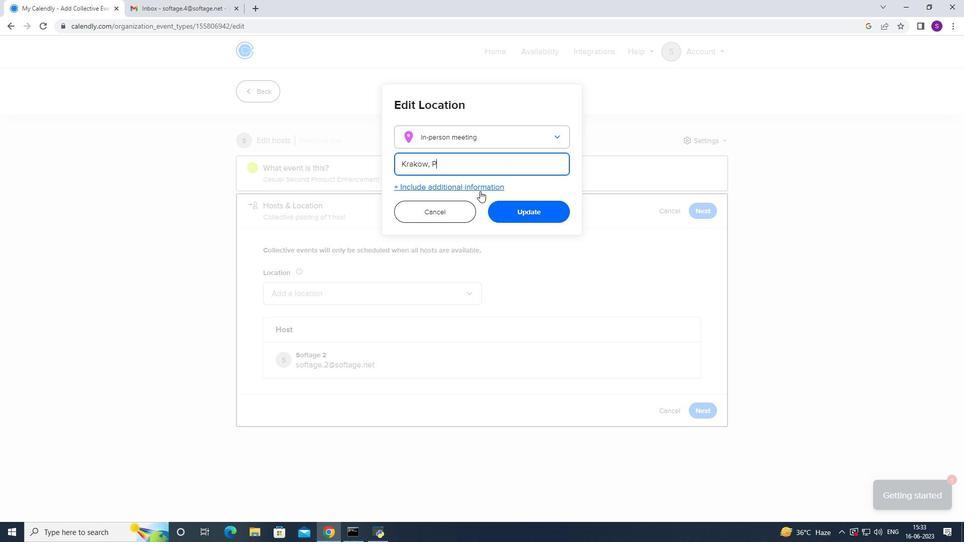 
Action: Key pressed O<Key.caps_lock>l<Key.backspace><Key.backspace>l<Key.backspace>oland
Screenshot: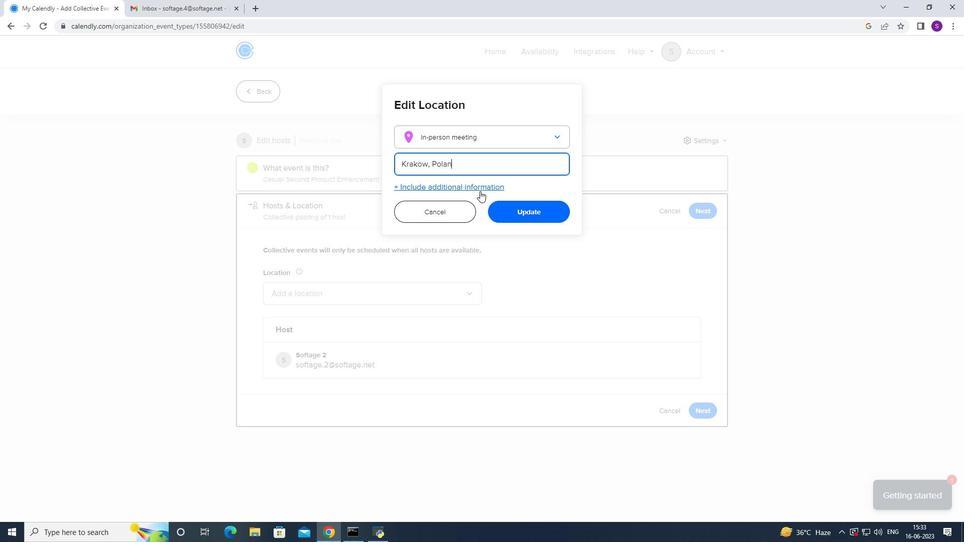 
Action: Mouse moved to (528, 202)
Screenshot: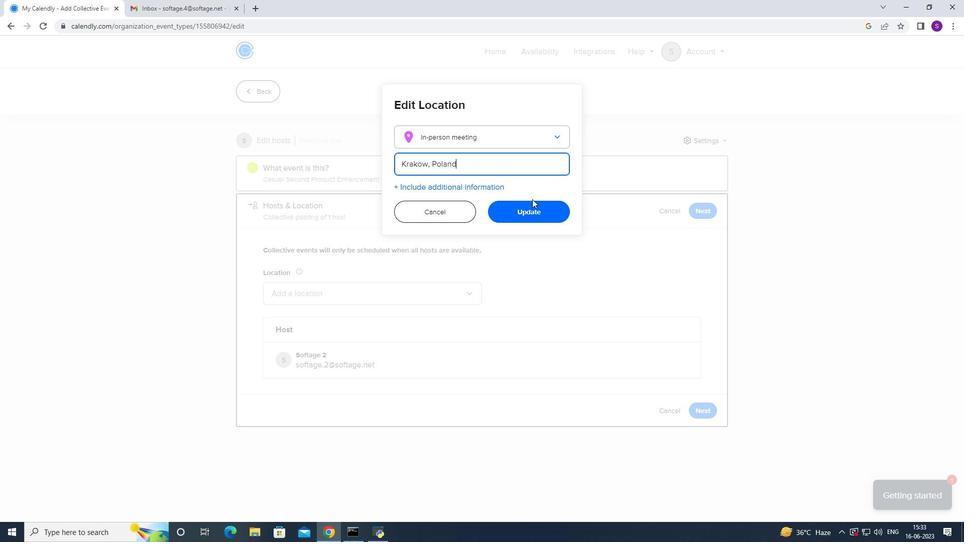 
Action: Mouse pressed left at (528, 202)
Screenshot: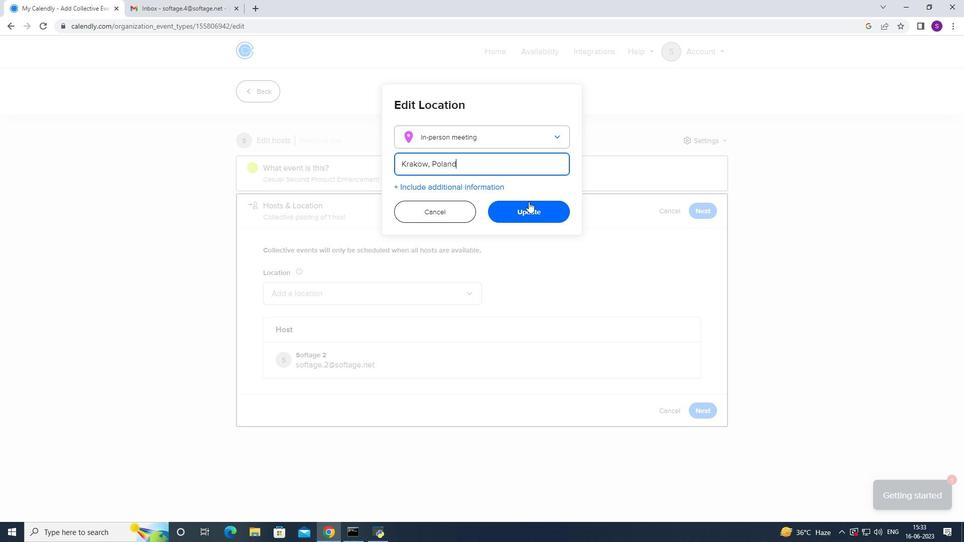 
Action: Mouse moved to (503, 245)
Screenshot: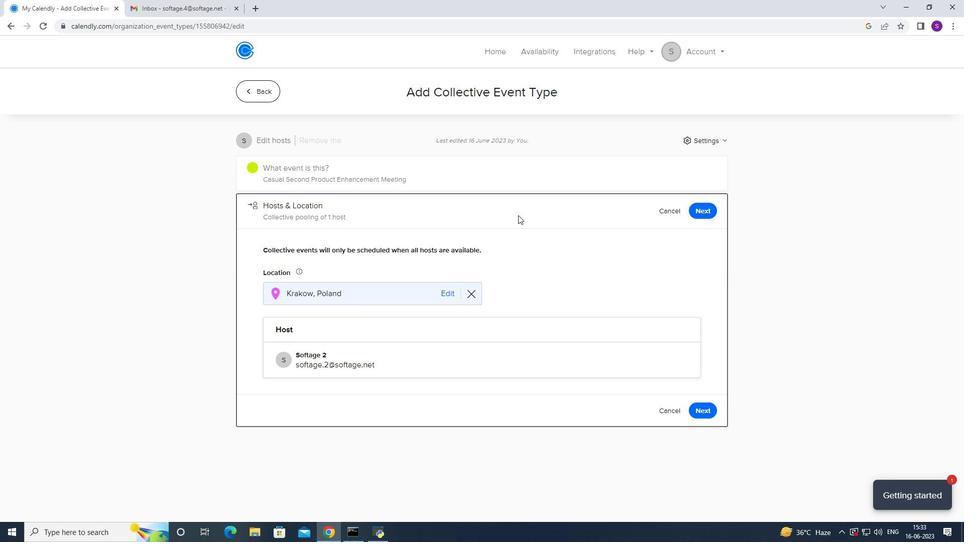 
Action: Mouse scrolled (503, 245) with delta (0, 0)
Screenshot: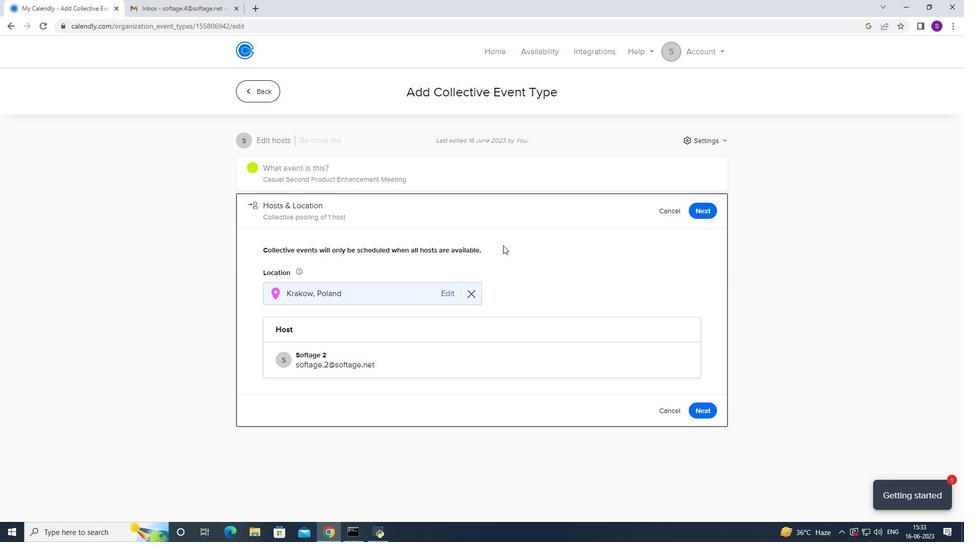 
Action: Mouse scrolled (503, 245) with delta (0, 0)
Screenshot: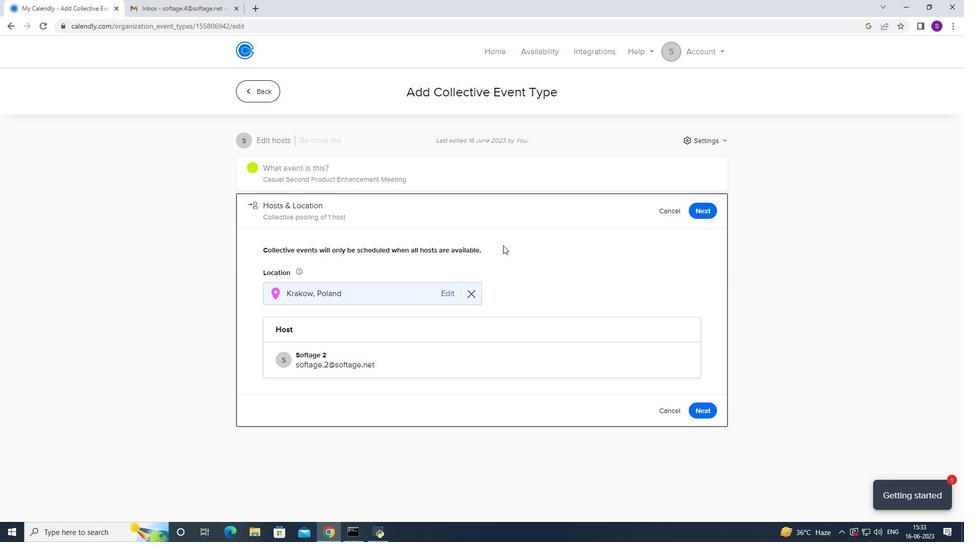 
Action: Mouse scrolled (503, 245) with delta (0, 0)
Screenshot: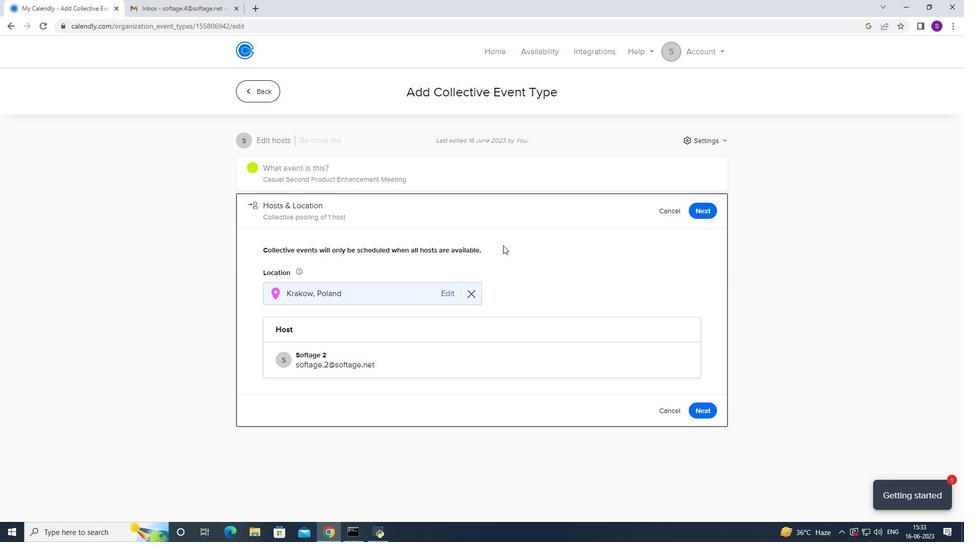 
Action: Mouse scrolled (503, 245) with delta (0, 0)
Screenshot: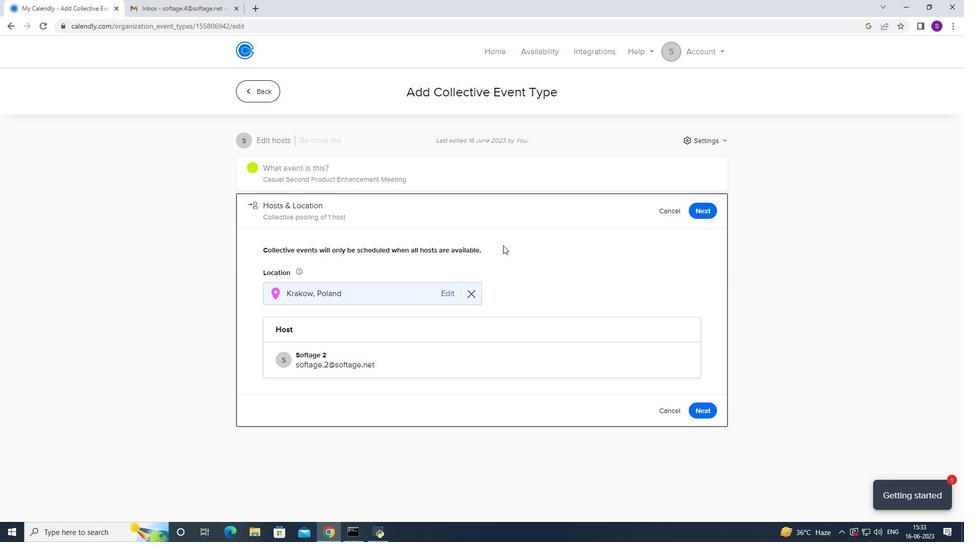 
Action: Mouse scrolled (503, 245) with delta (0, 0)
Screenshot: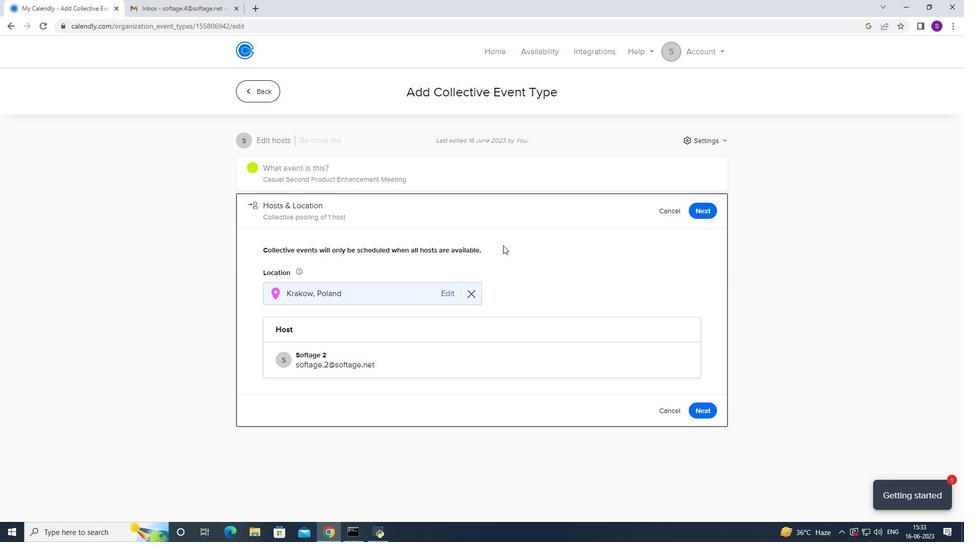 
Action: Mouse moved to (698, 408)
Screenshot: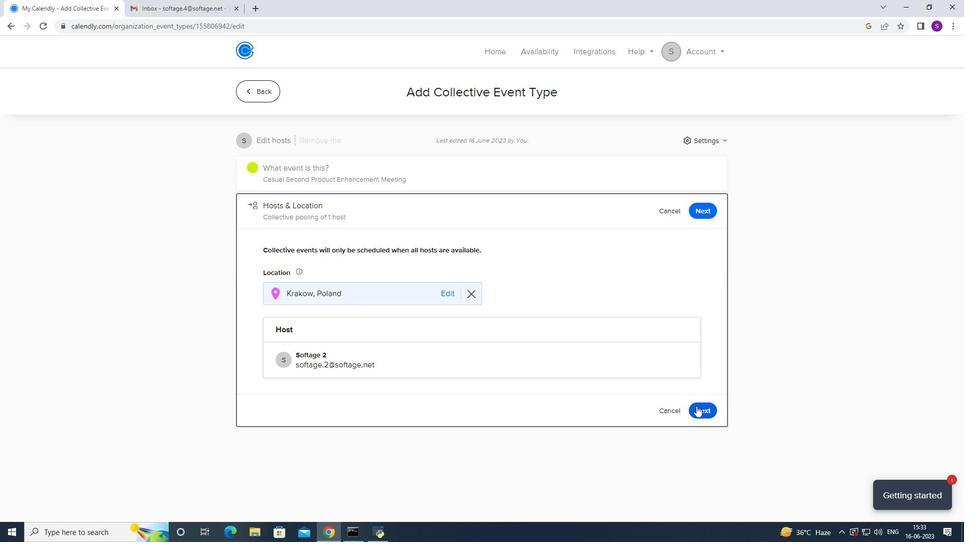 
Action: Mouse pressed left at (698, 408)
Screenshot: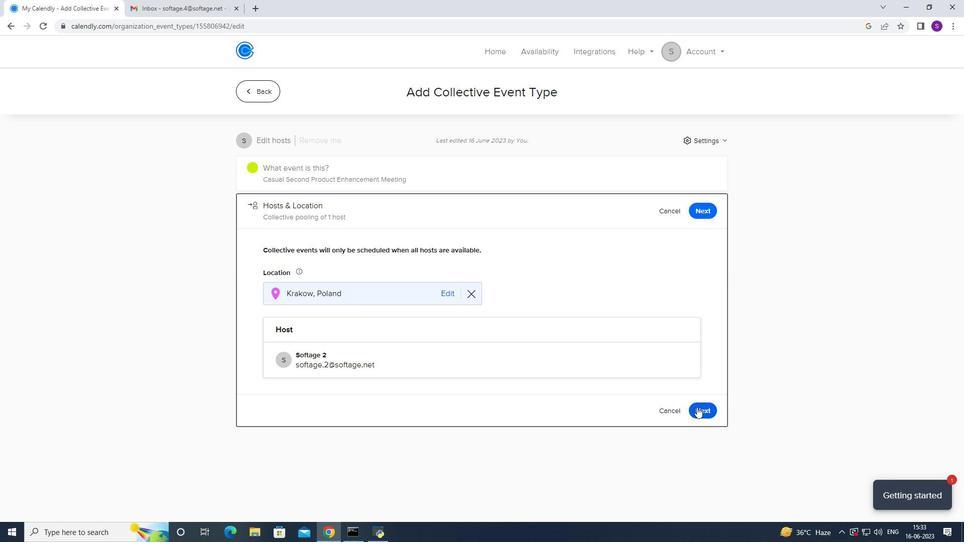 
Action: Mouse moved to (265, 353)
Screenshot: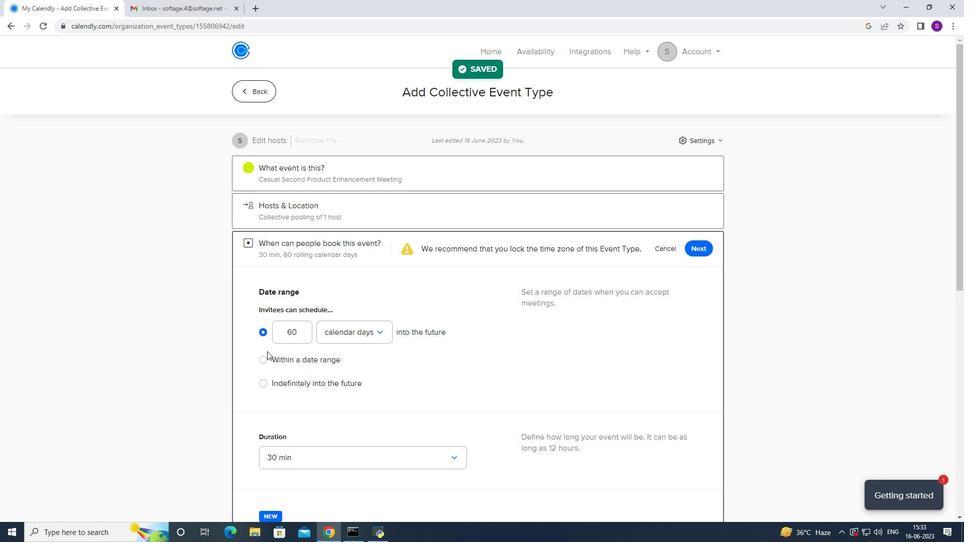 
Action: Mouse pressed left at (265, 353)
Screenshot: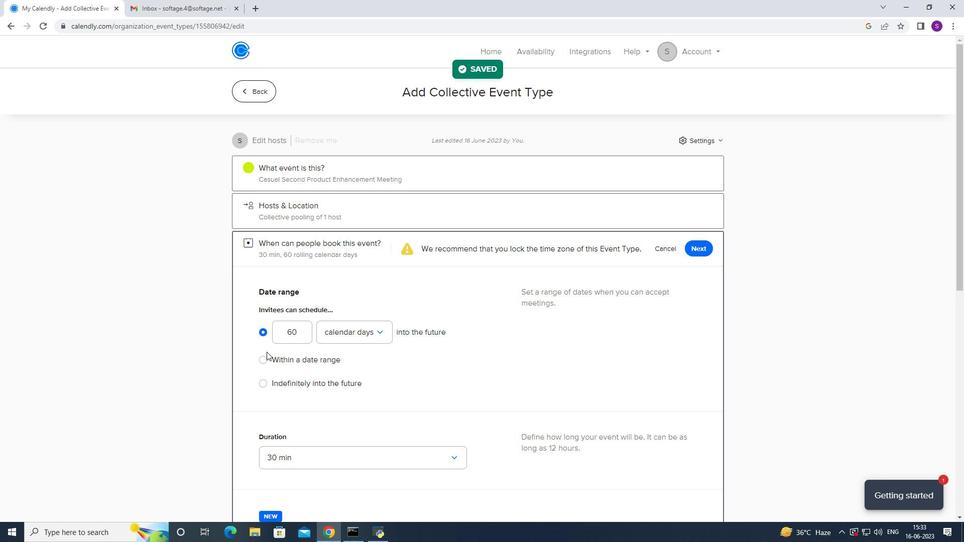 
Action: Mouse moved to (262, 356)
Screenshot: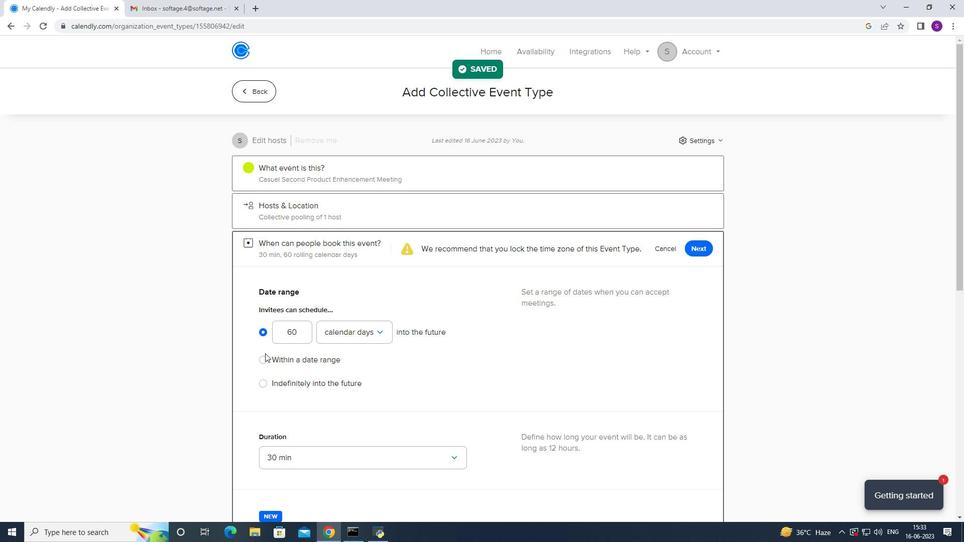 
Action: Mouse pressed left at (262, 356)
Screenshot: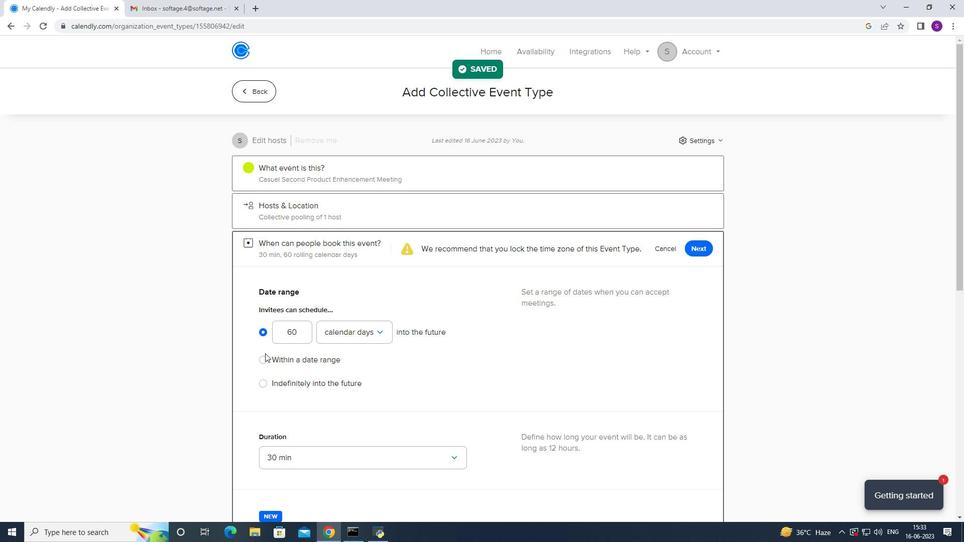 
Action: Mouse moved to (388, 373)
Screenshot: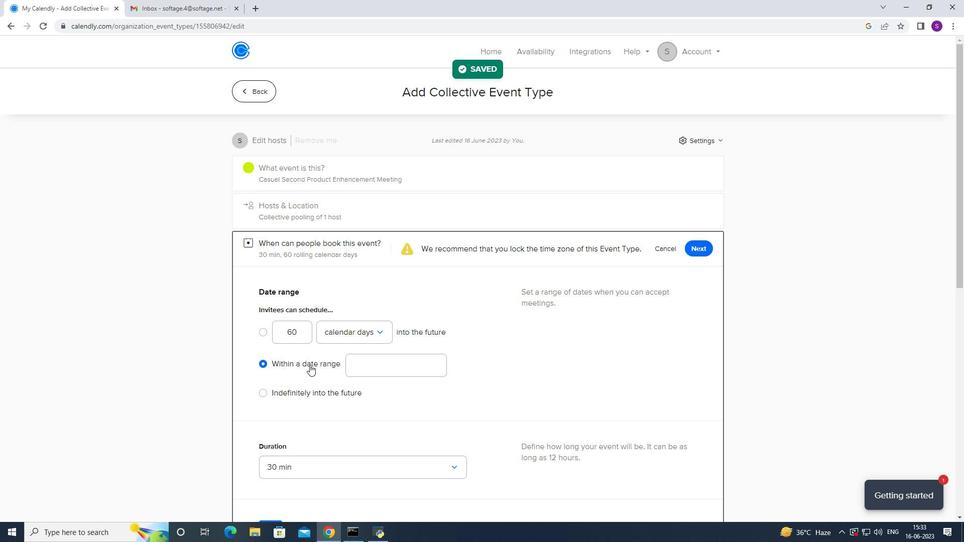 
Action: Mouse pressed left at (388, 373)
Screenshot: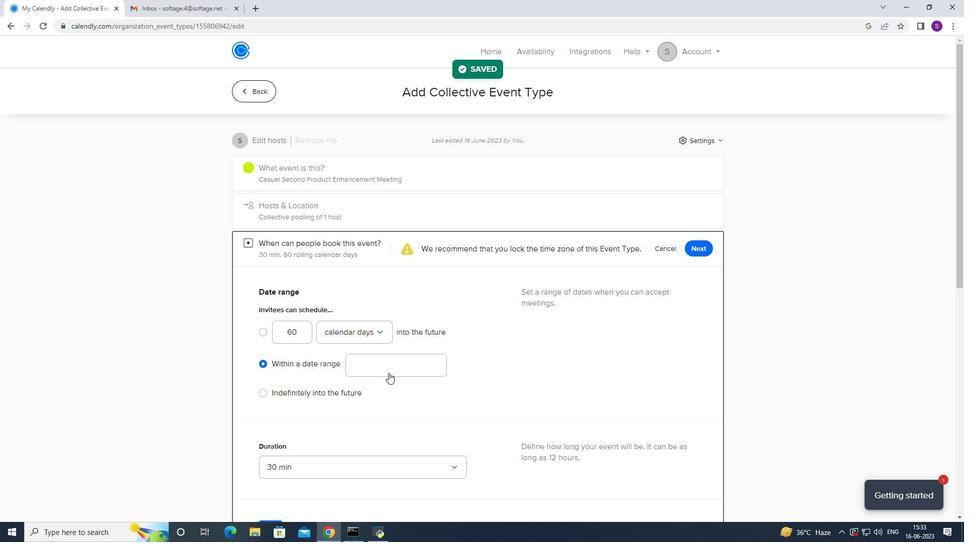 
Action: Mouse moved to (418, 179)
Screenshot: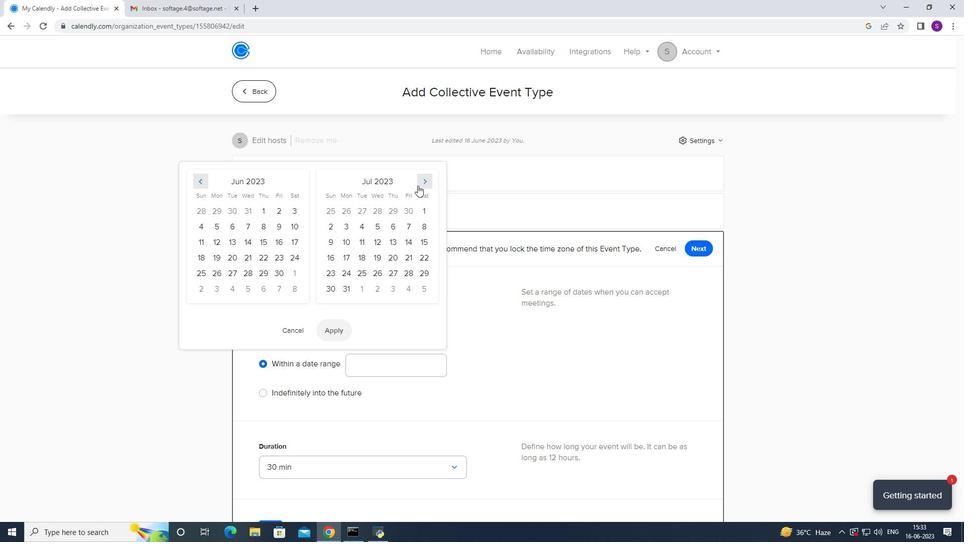 
Action: Mouse pressed left at (418, 179)
Screenshot: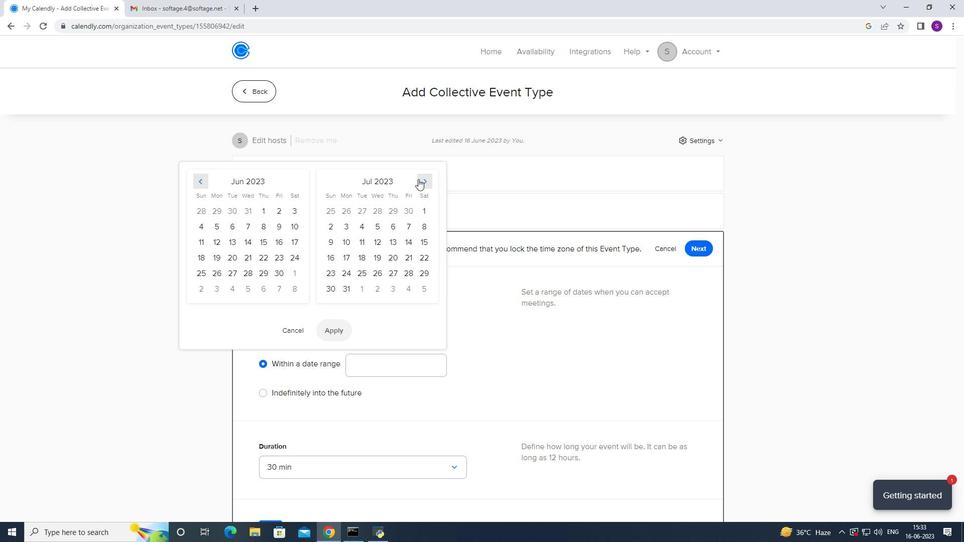 
Action: Mouse pressed left at (418, 179)
Screenshot: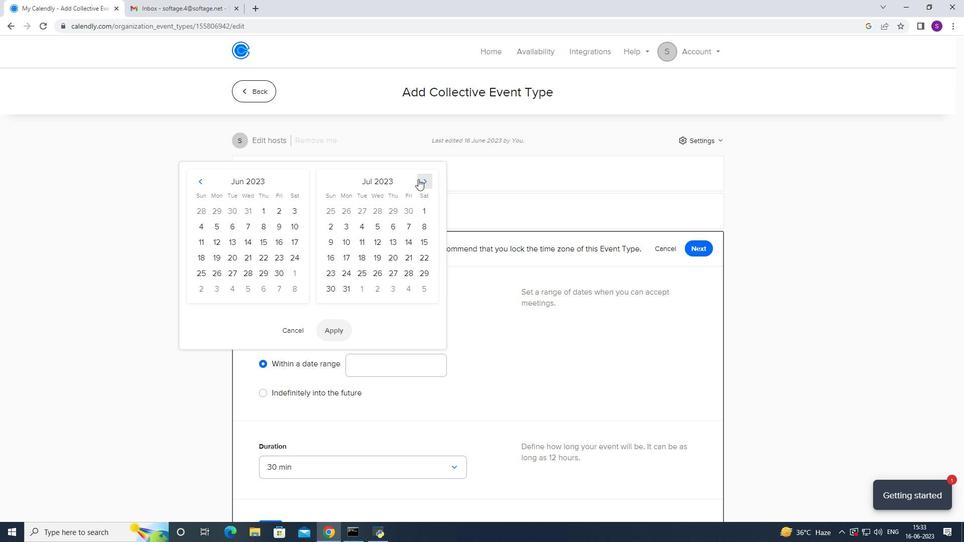 
Action: Mouse pressed left at (418, 179)
Screenshot: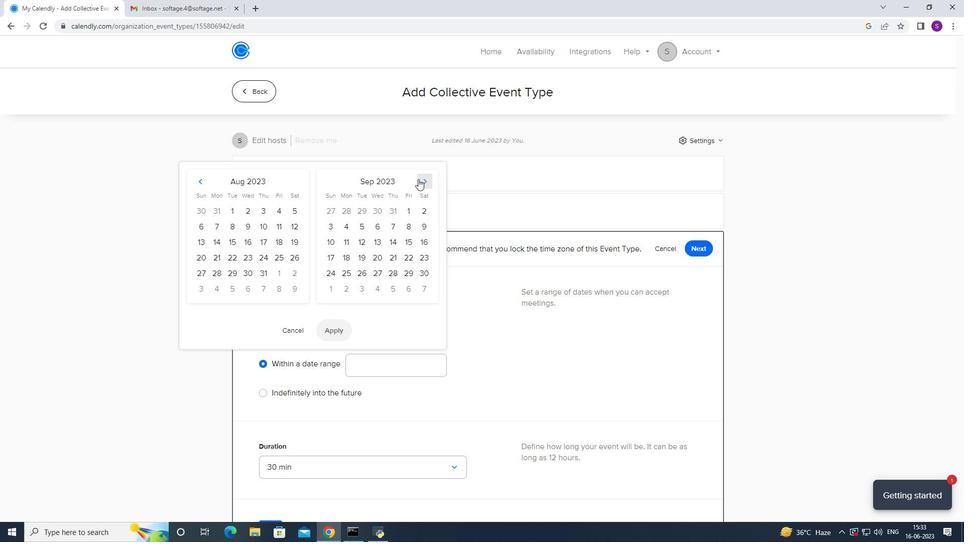 
Action: Mouse pressed left at (418, 179)
Screenshot: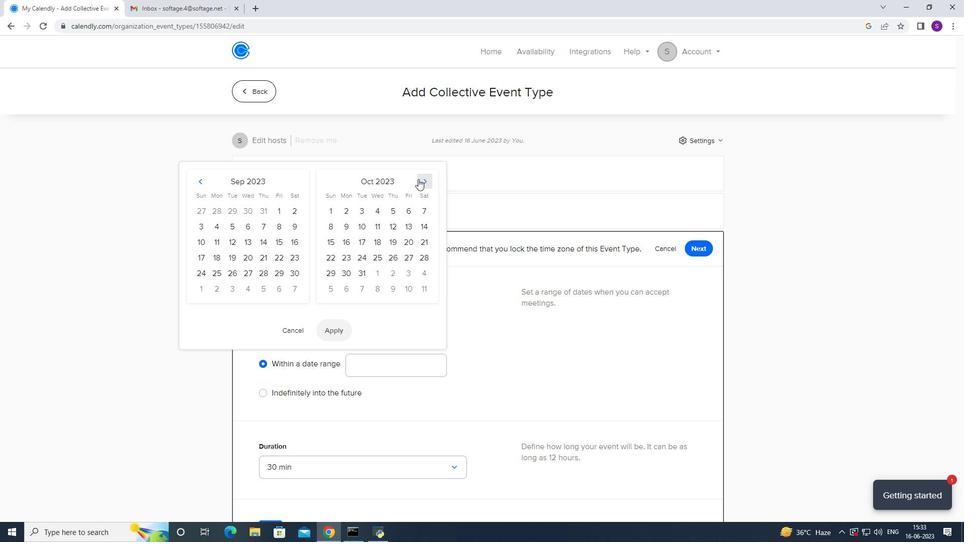 
Action: Mouse pressed left at (418, 179)
Screenshot: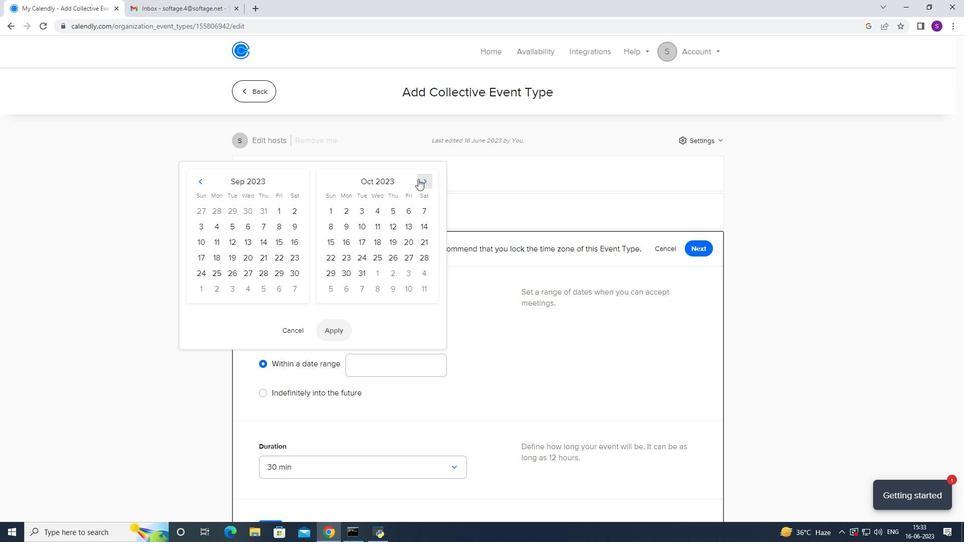 
Action: Mouse pressed left at (418, 179)
Screenshot: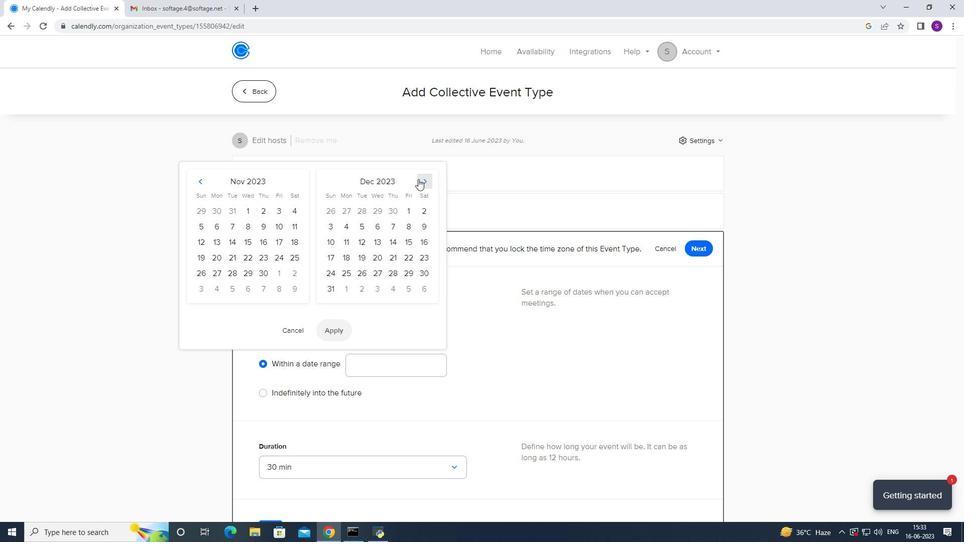 
Action: Mouse pressed left at (418, 179)
Screenshot: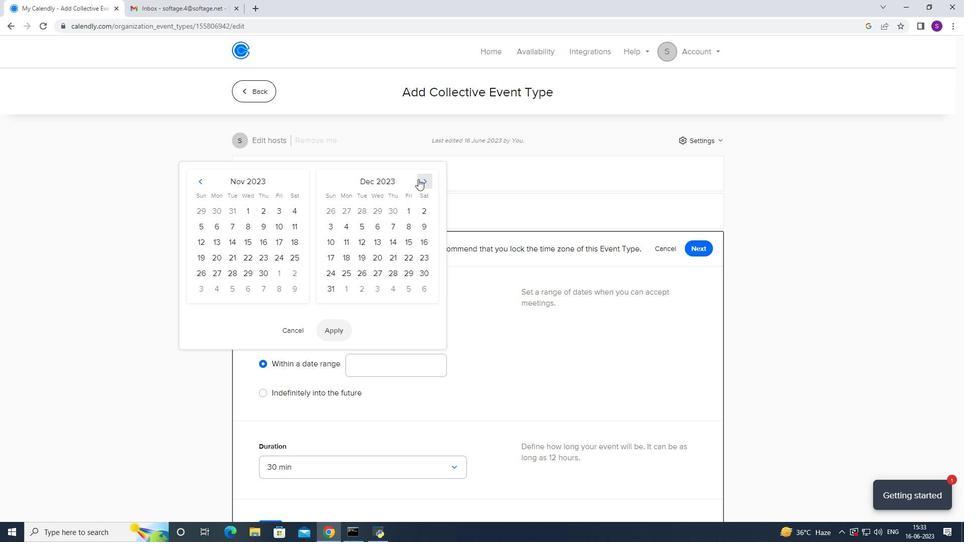 
Action: Mouse pressed left at (418, 179)
Screenshot: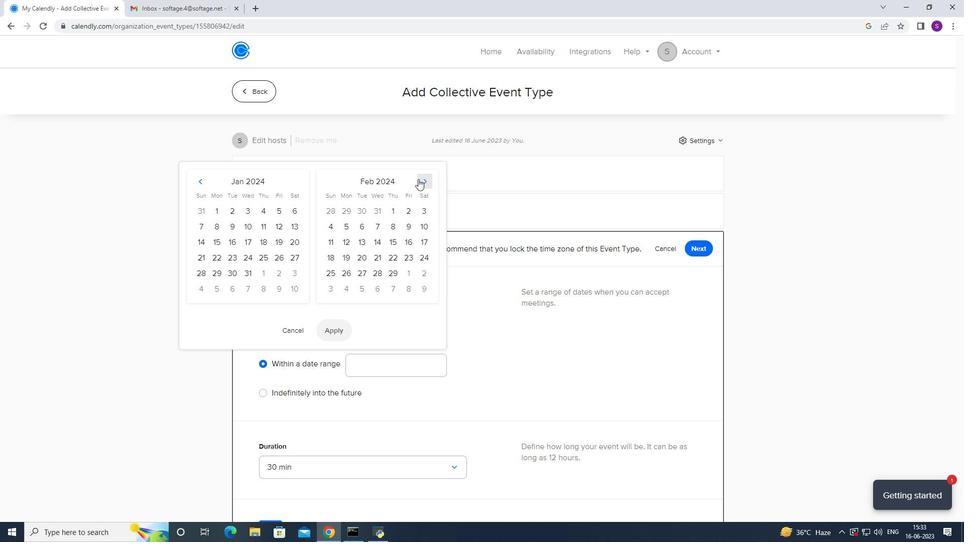 
Action: Mouse moved to (418, 178)
Screenshot: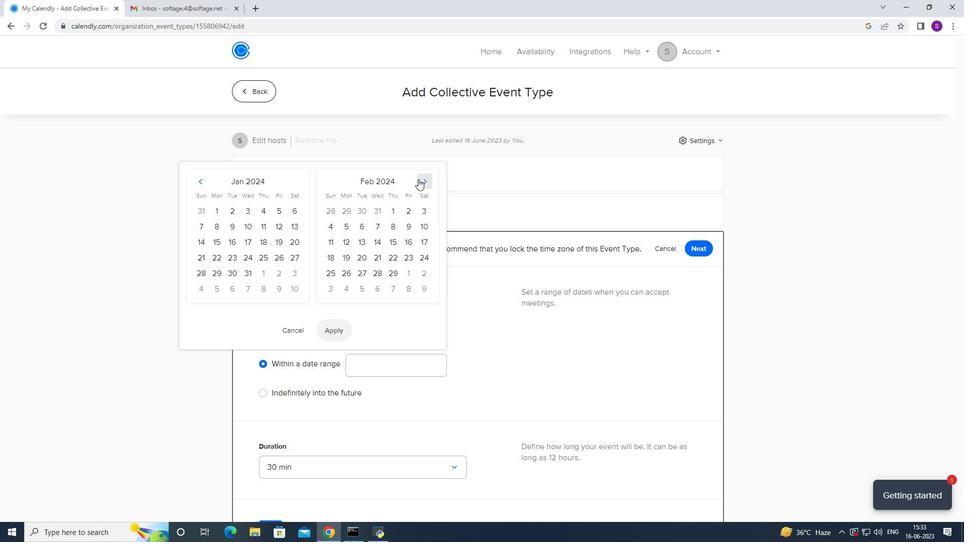 
Action: Mouse pressed left at (418, 178)
Screenshot: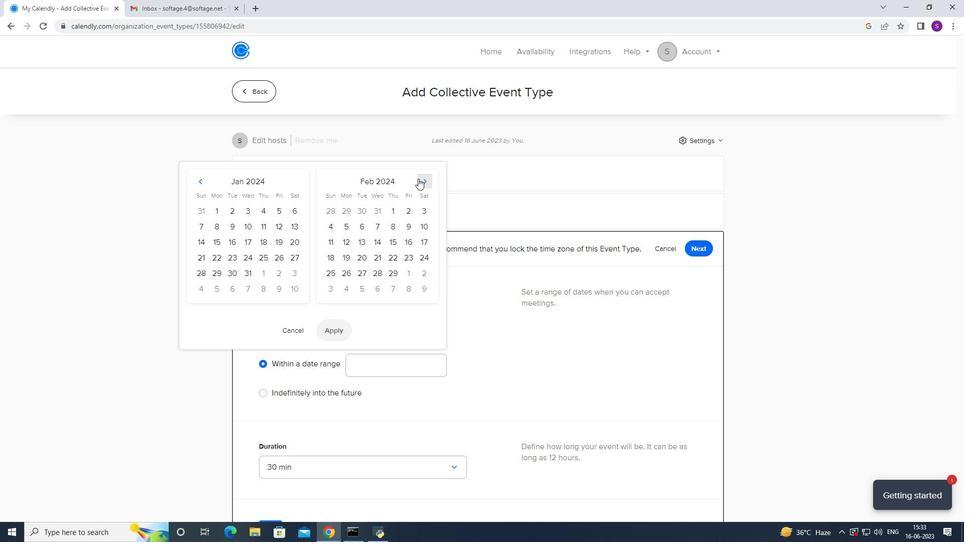 
Action: Mouse moved to (377, 258)
Screenshot: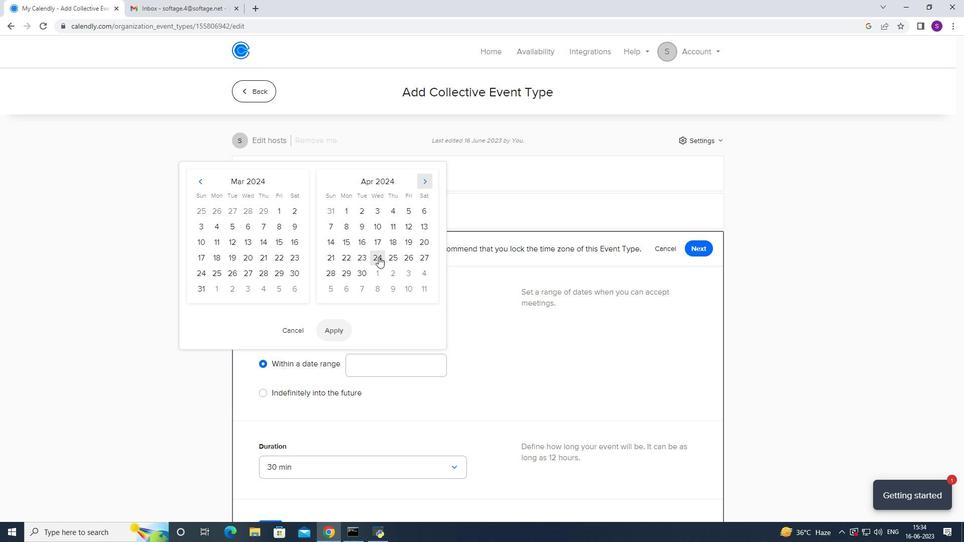 
Action: Mouse pressed left at (377, 258)
Screenshot: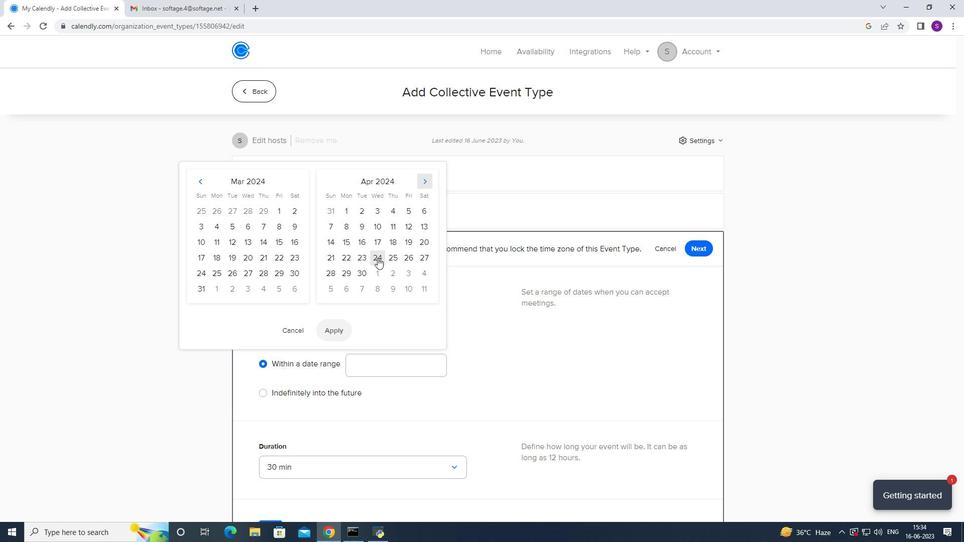 
Action: Mouse moved to (395, 260)
Screenshot: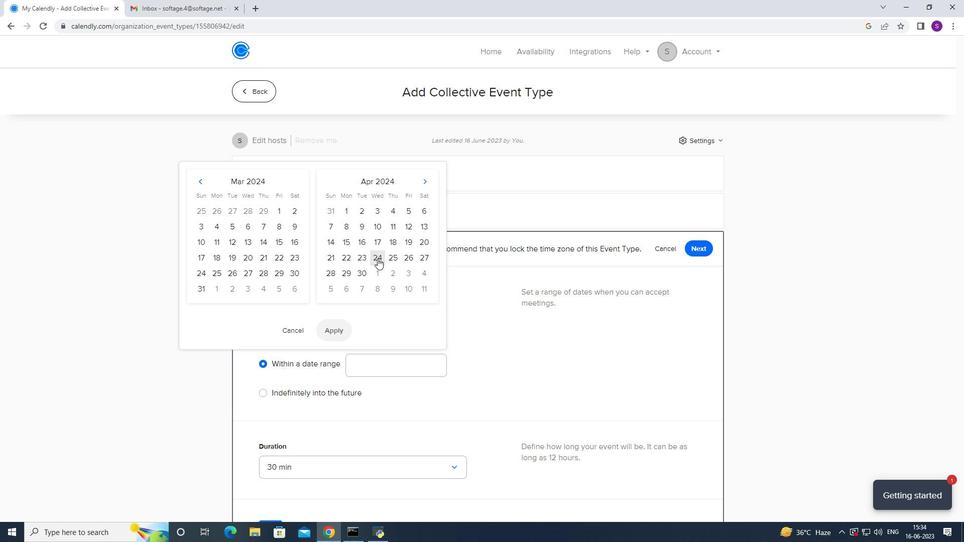 
Action: Mouse pressed left at (395, 260)
Screenshot: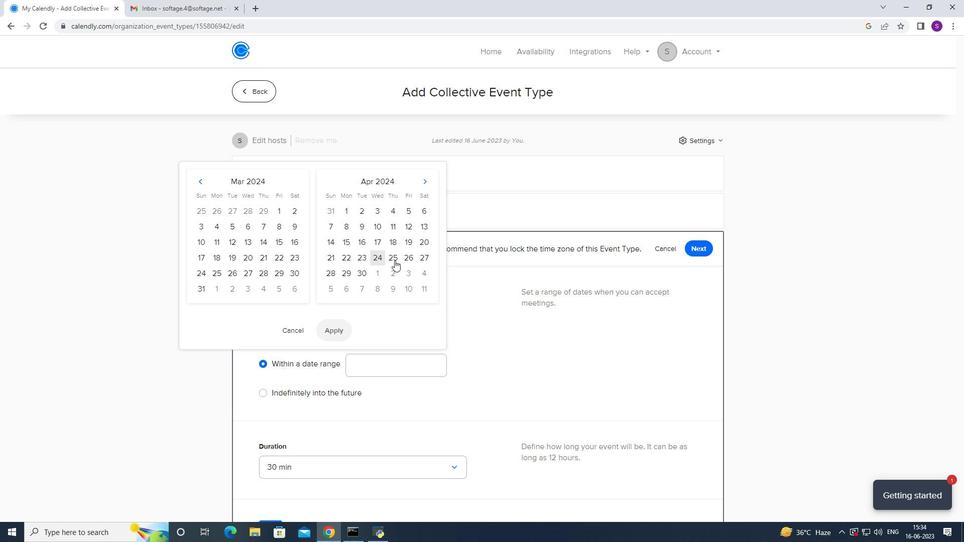 
Action: Mouse moved to (339, 336)
Screenshot: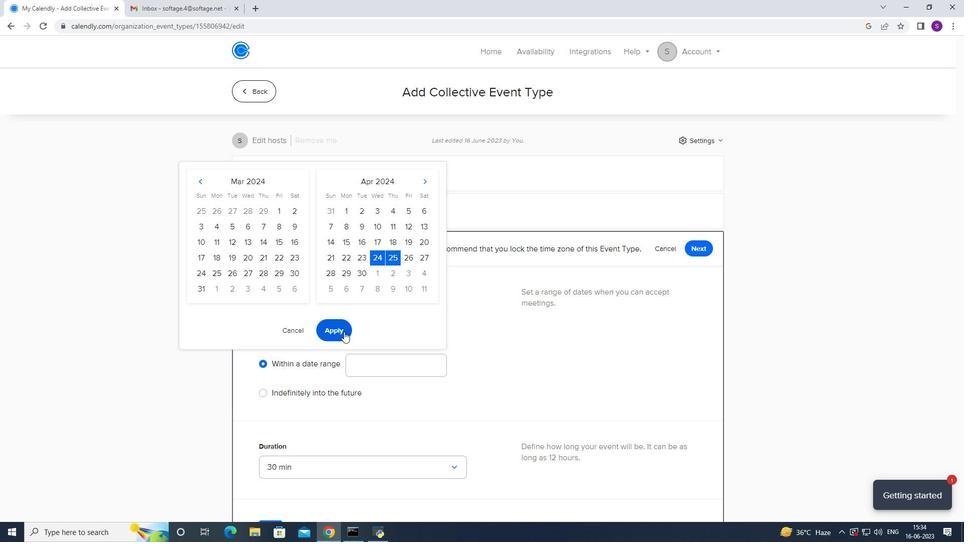 
Action: Mouse pressed left at (339, 336)
Screenshot: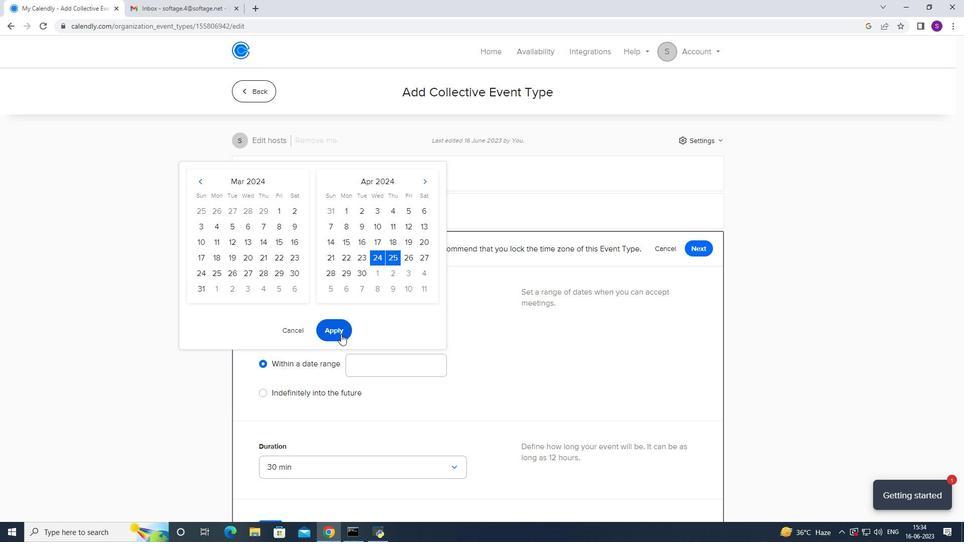 
Action: Mouse moved to (404, 314)
Screenshot: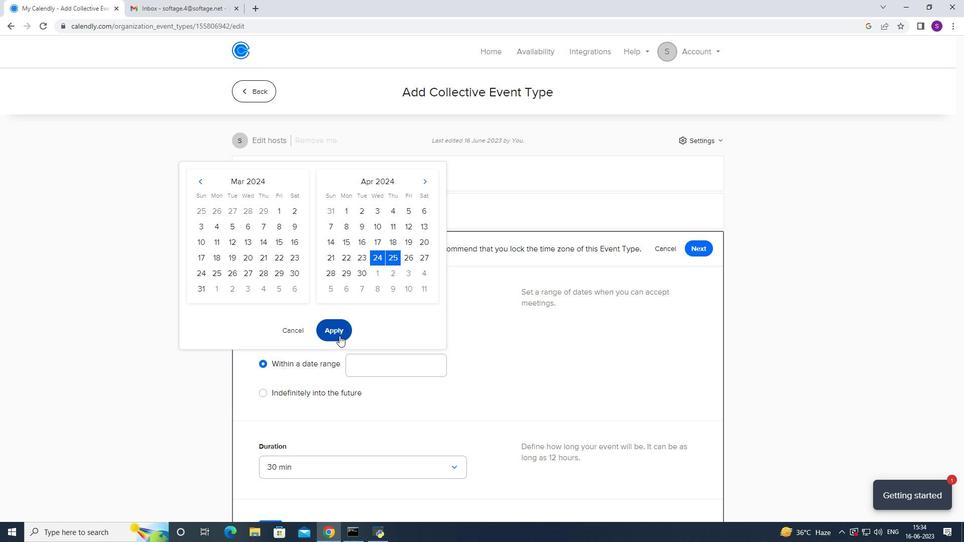 
Action: Mouse scrolled (404, 314) with delta (0, 0)
Screenshot: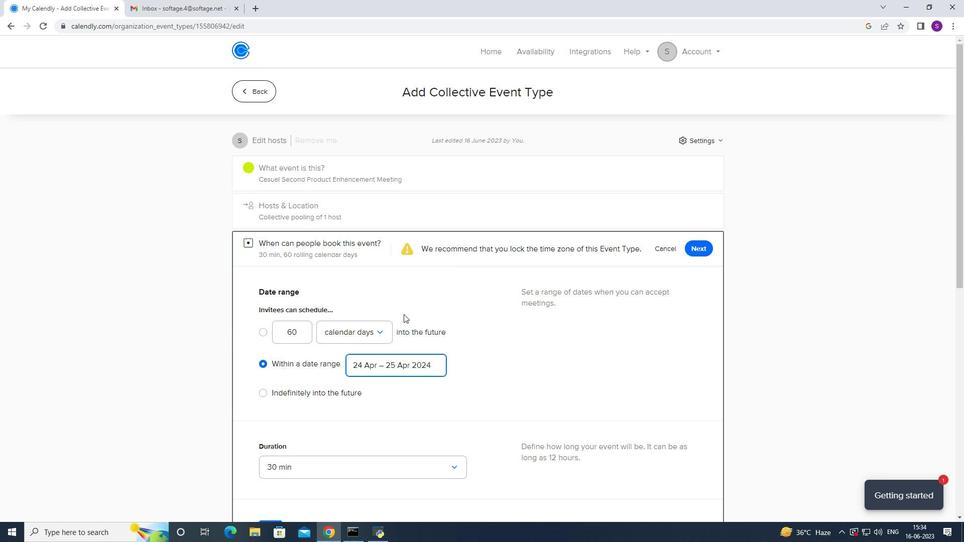 
Action: Mouse scrolled (404, 314) with delta (0, 0)
Screenshot: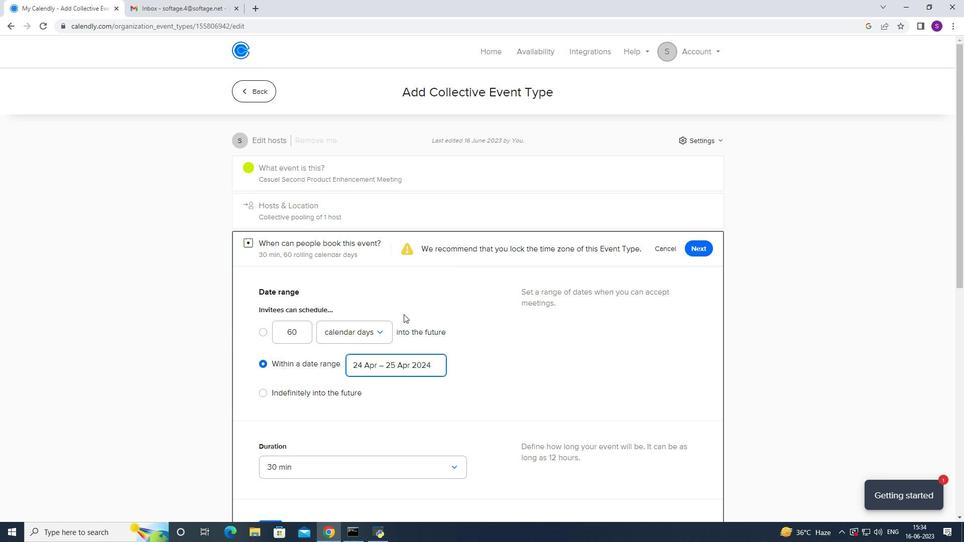 
Action: Mouse scrolled (404, 313) with delta (0, -1)
Screenshot: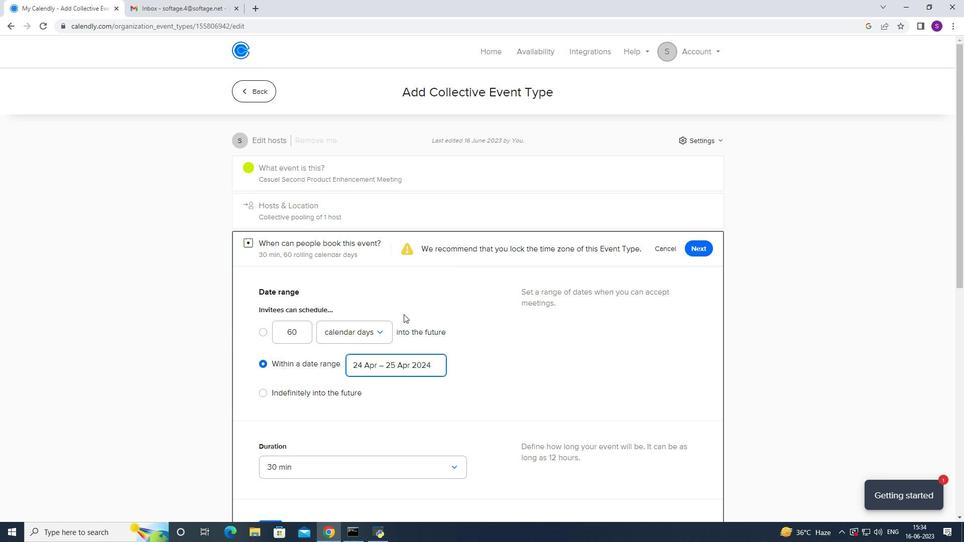 
Action: Mouse scrolled (404, 313) with delta (0, -1)
Screenshot: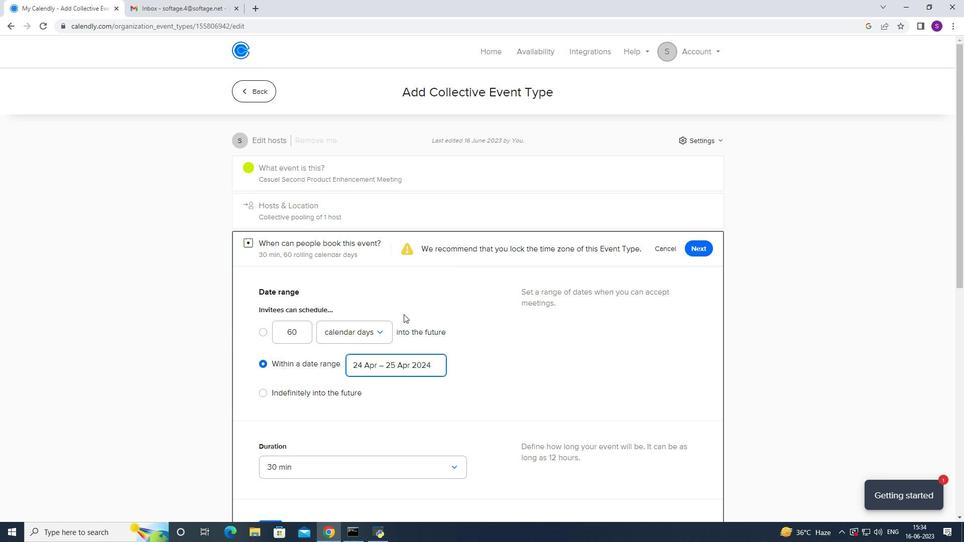 
Action: Mouse scrolled (404, 313) with delta (0, -1)
Screenshot: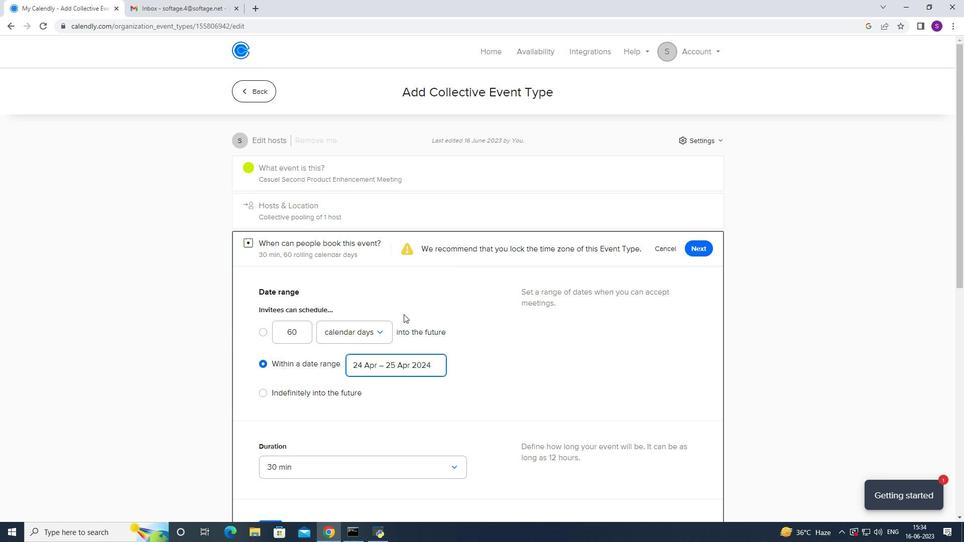 
Action: Mouse moved to (404, 314)
Screenshot: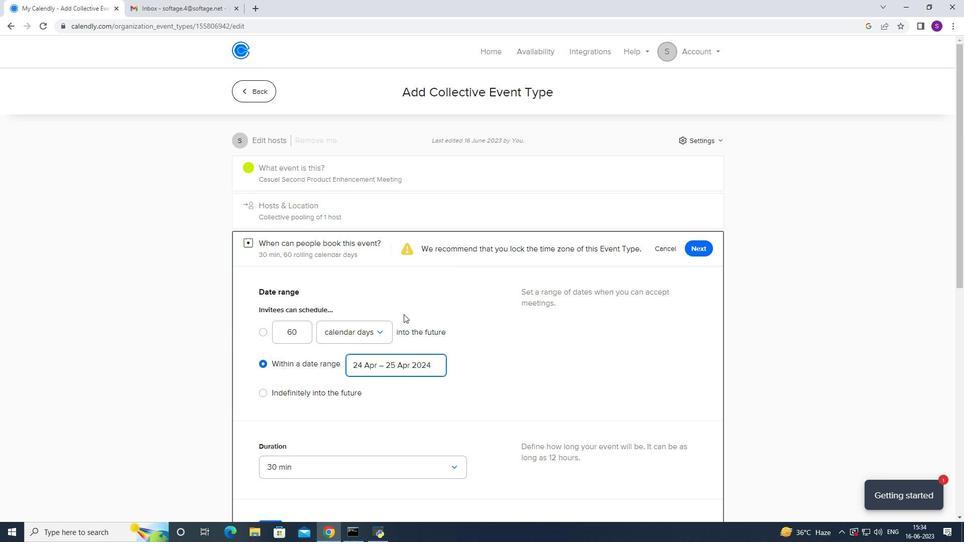 
Action: Mouse scrolled (404, 314) with delta (0, 0)
Screenshot: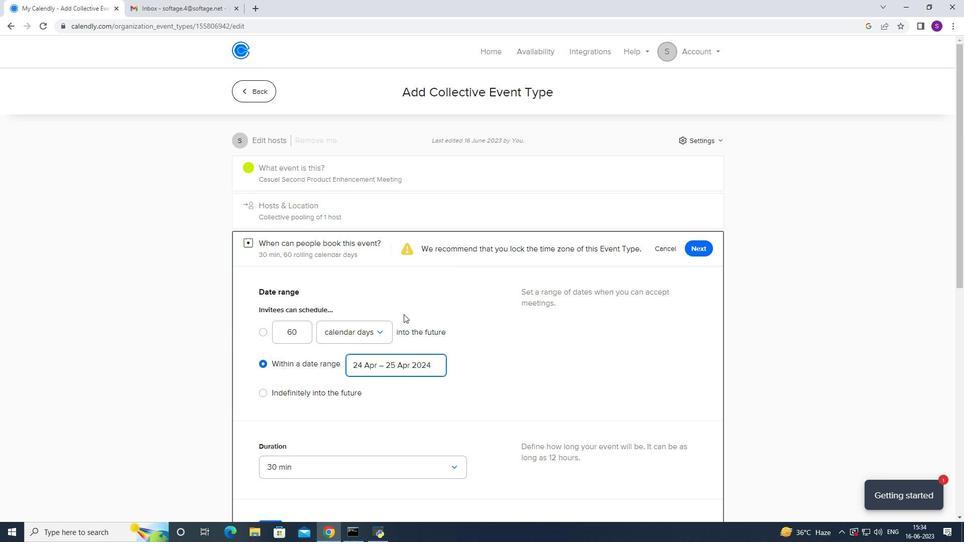 
Action: Mouse moved to (405, 313)
Screenshot: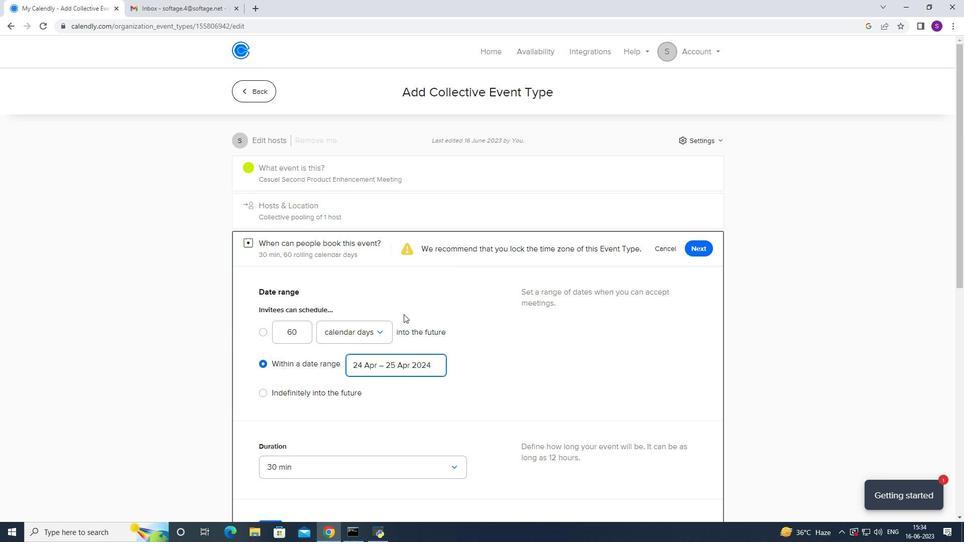 
Action: Mouse scrolled (405, 313) with delta (0, 0)
Screenshot: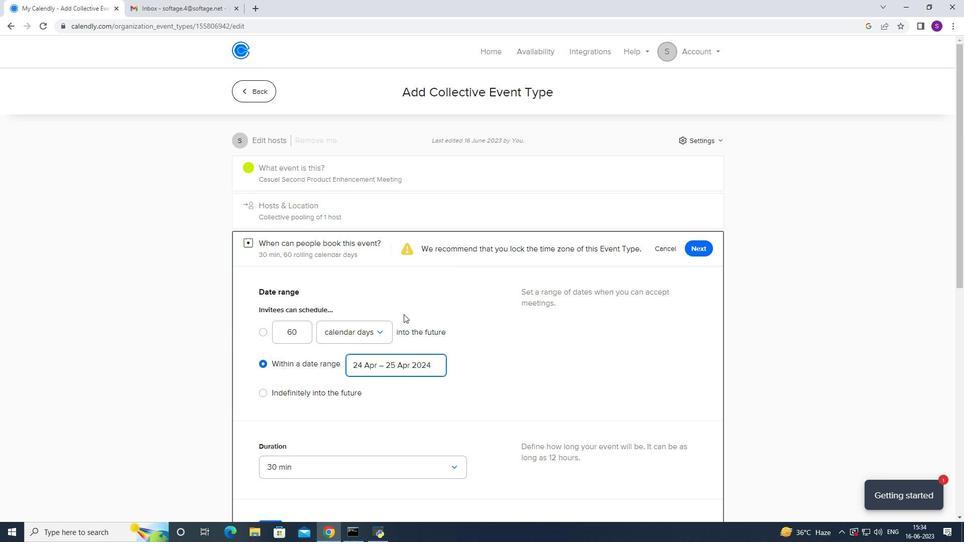 
Action: Mouse moved to (406, 313)
Screenshot: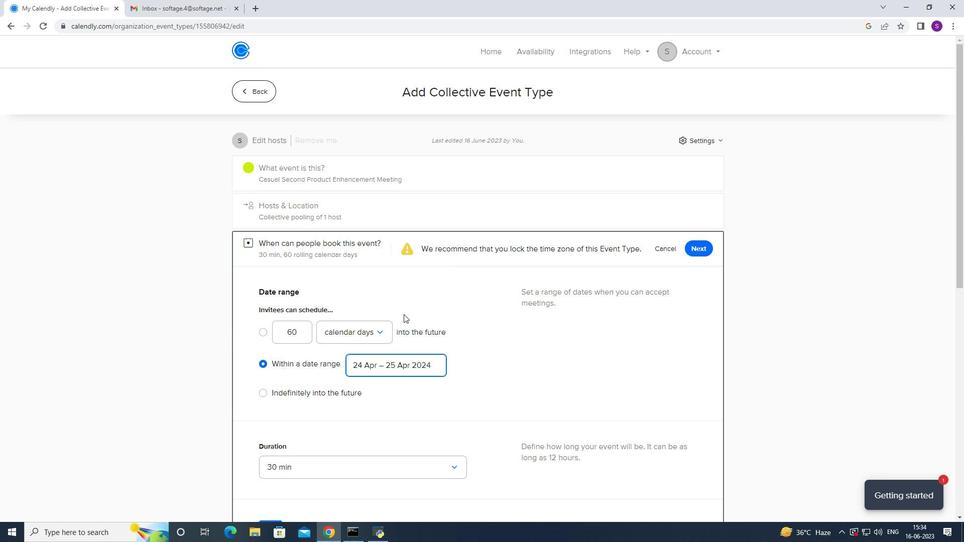 
Action: Mouse scrolled (406, 313) with delta (0, 0)
Screenshot: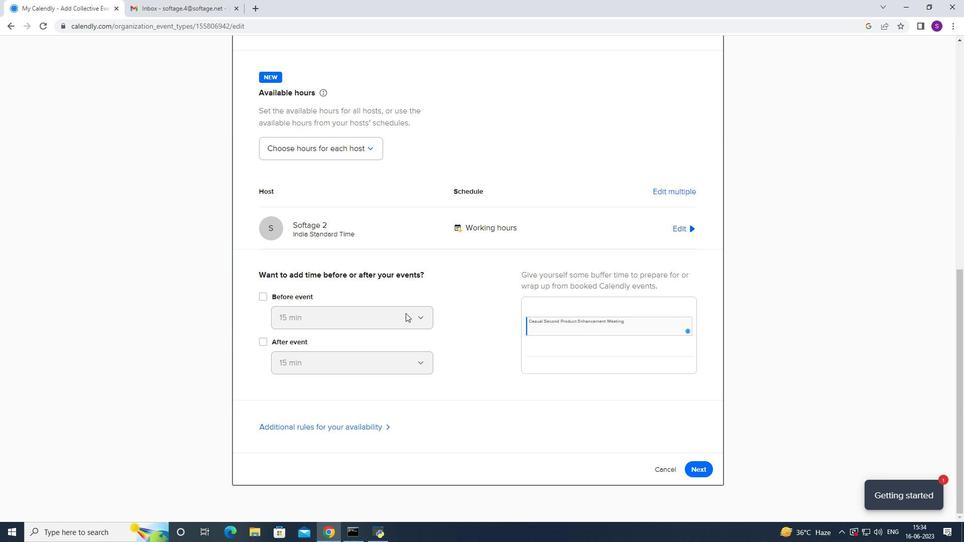 
Action: Mouse scrolled (406, 313) with delta (0, 0)
Screenshot: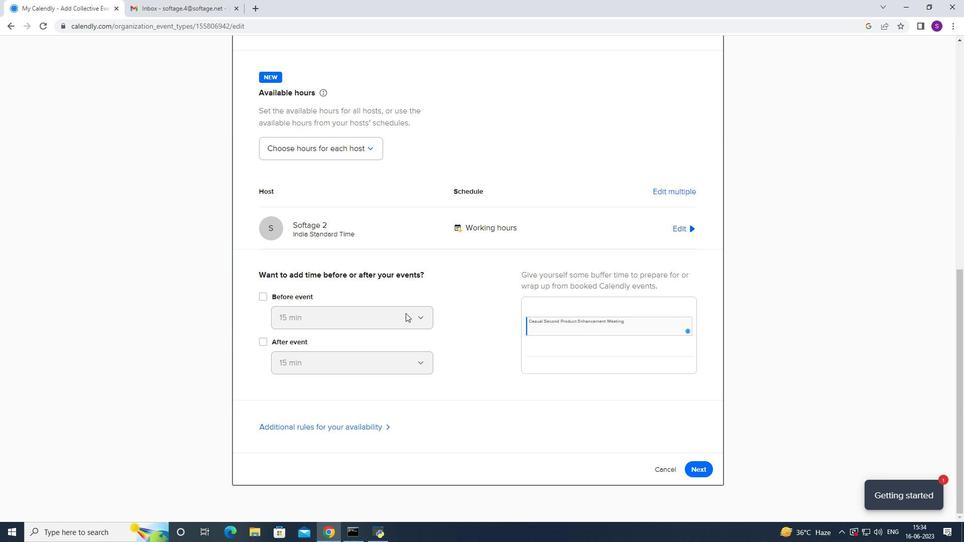 
Action: Mouse scrolled (406, 313) with delta (0, 0)
Screenshot: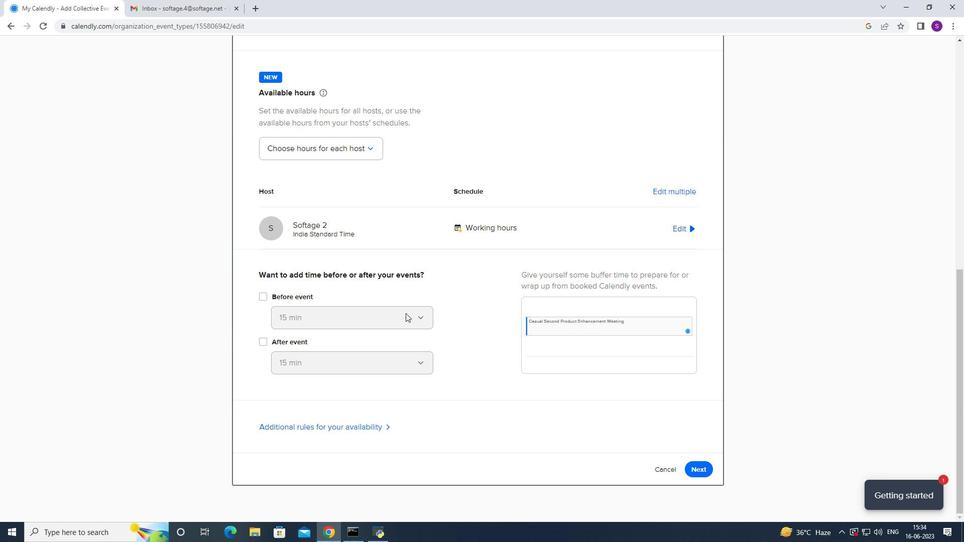 
Action: Mouse scrolled (406, 313) with delta (0, 0)
Screenshot: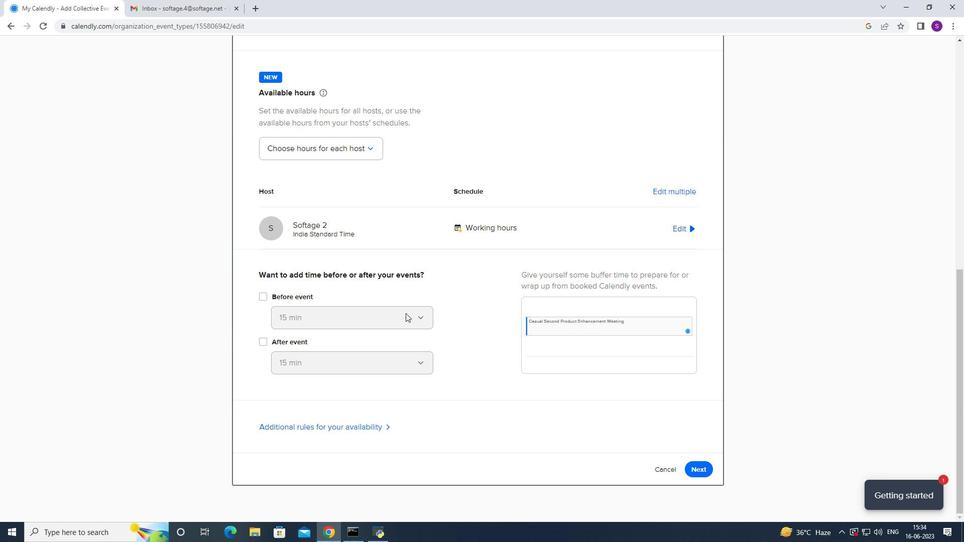 
Action: Mouse scrolled (406, 313) with delta (0, 0)
Screenshot: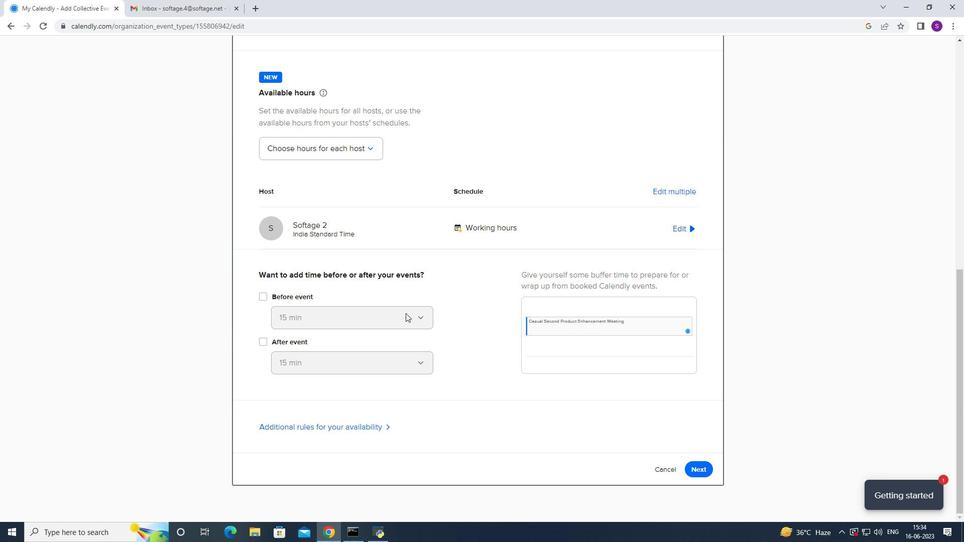 
Action: Mouse scrolled (406, 313) with delta (0, 0)
Screenshot: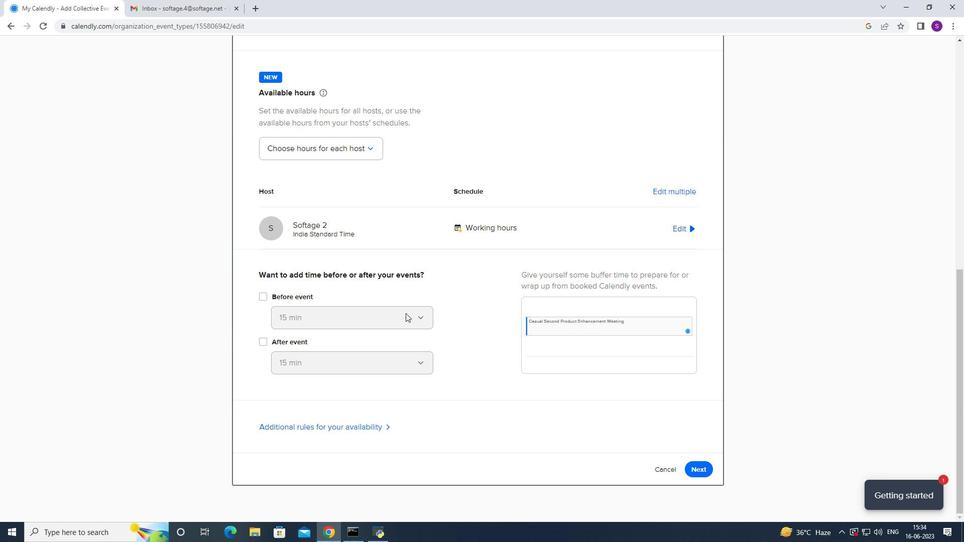
Action: Mouse scrolled (406, 313) with delta (0, 0)
Screenshot: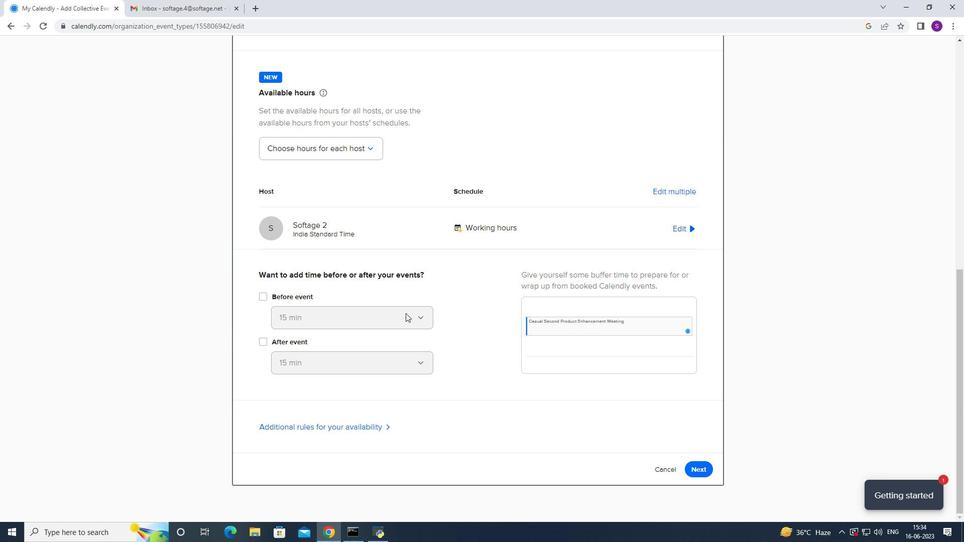 
Action: Mouse moved to (708, 470)
Screenshot: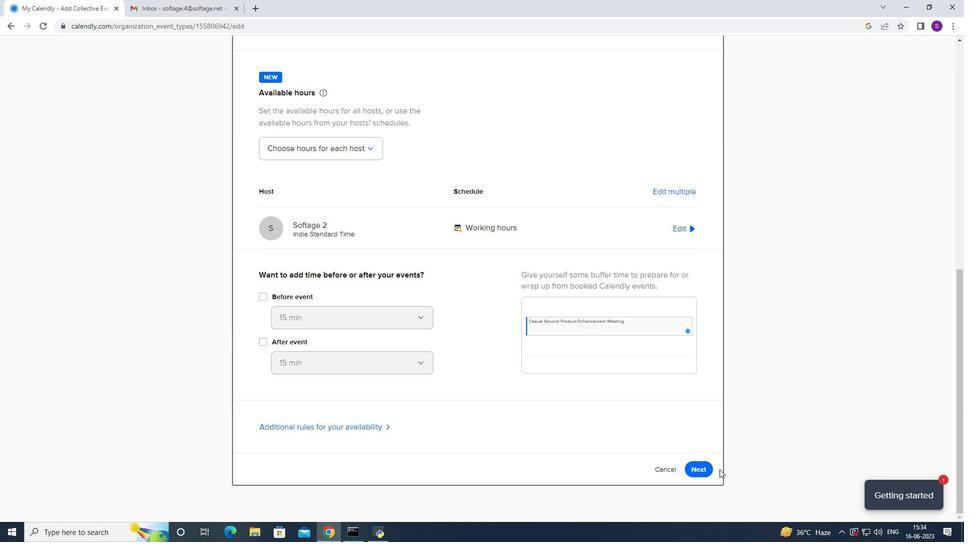 
Action: Mouse pressed left at (708, 470)
Screenshot: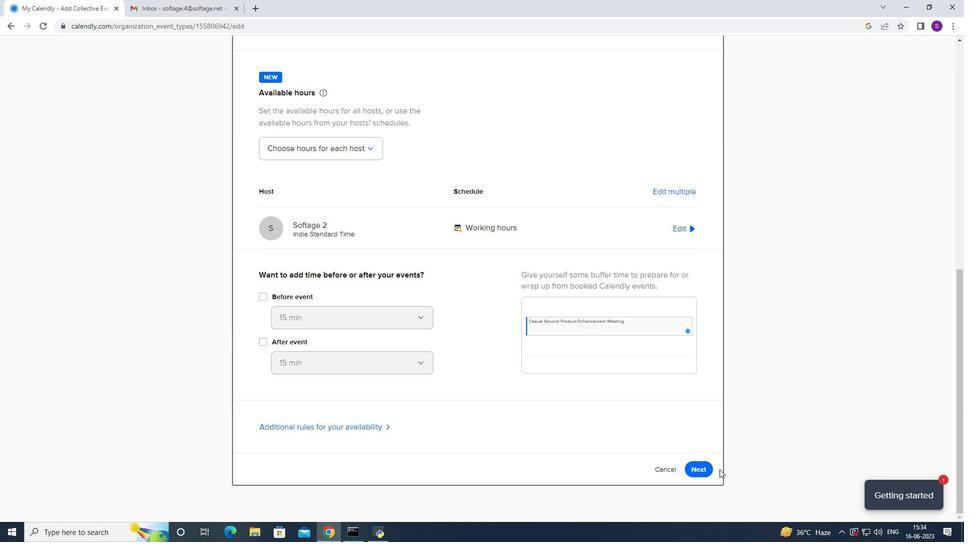 
Action: Mouse moved to (721, 90)
Screenshot: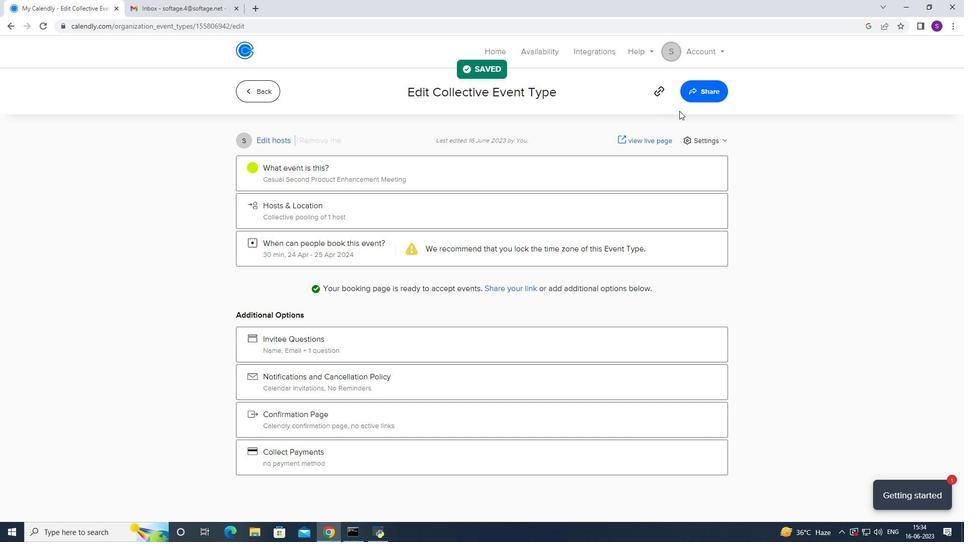 
Action: Mouse pressed left at (721, 90)
Screenshot: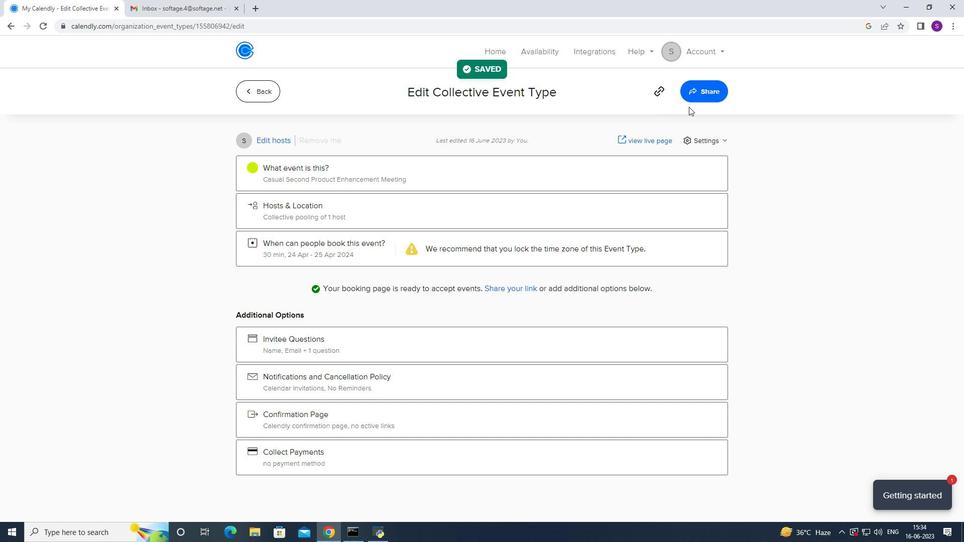 
Action: Mouse moved to (592, 179)
Screenshot: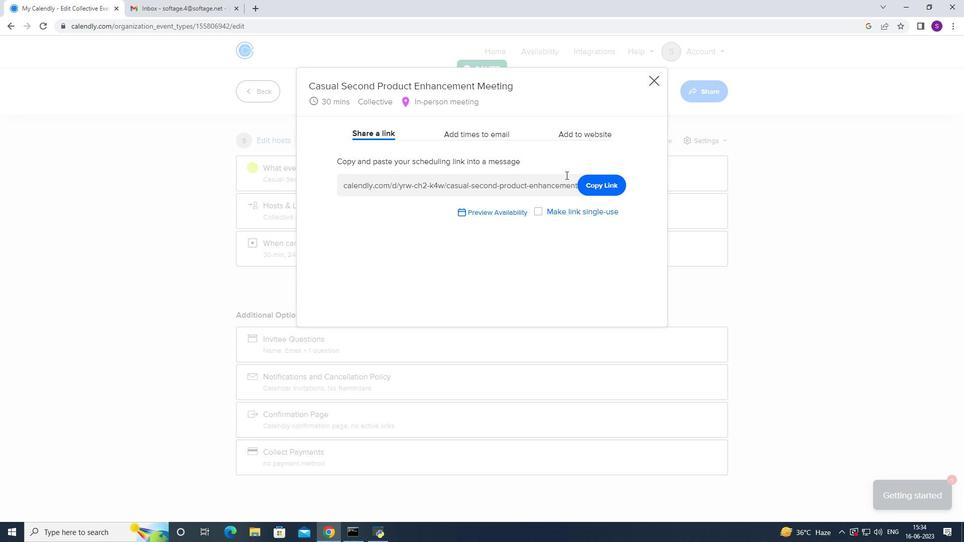 
Action: Mouse pressed left at (592, 179)
Screenshot: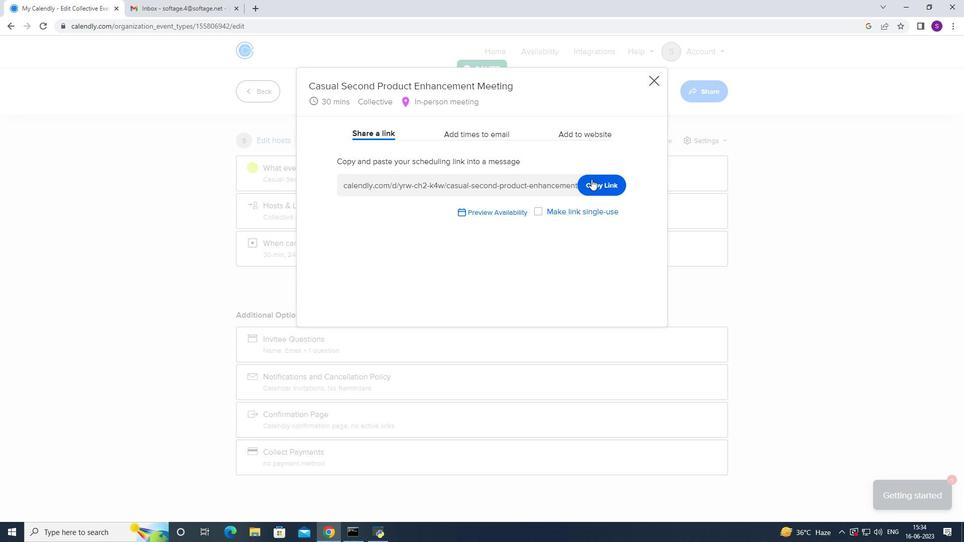 
Action: Mouse moved to (172, 6)
Screenshot: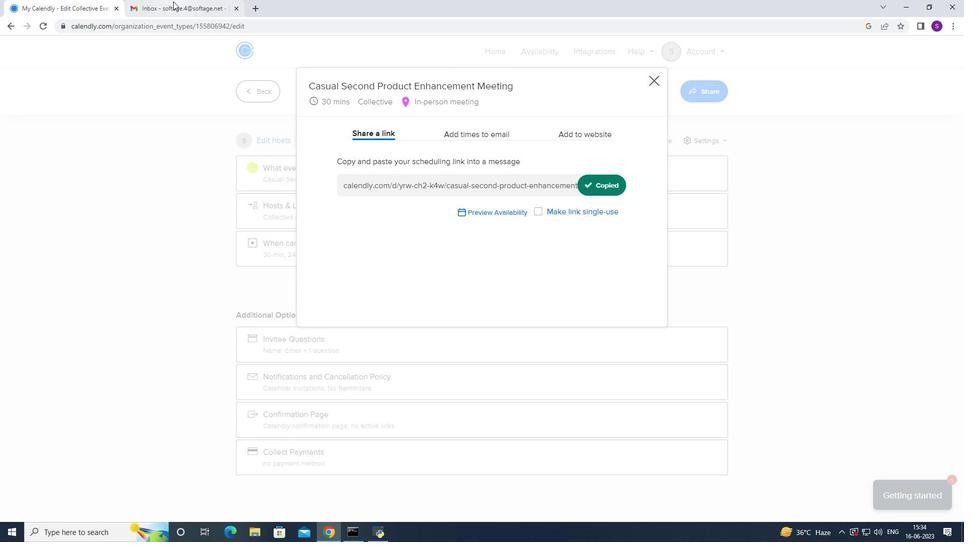 
Action: Mouse pressed left at (172, 6)
Screenshot: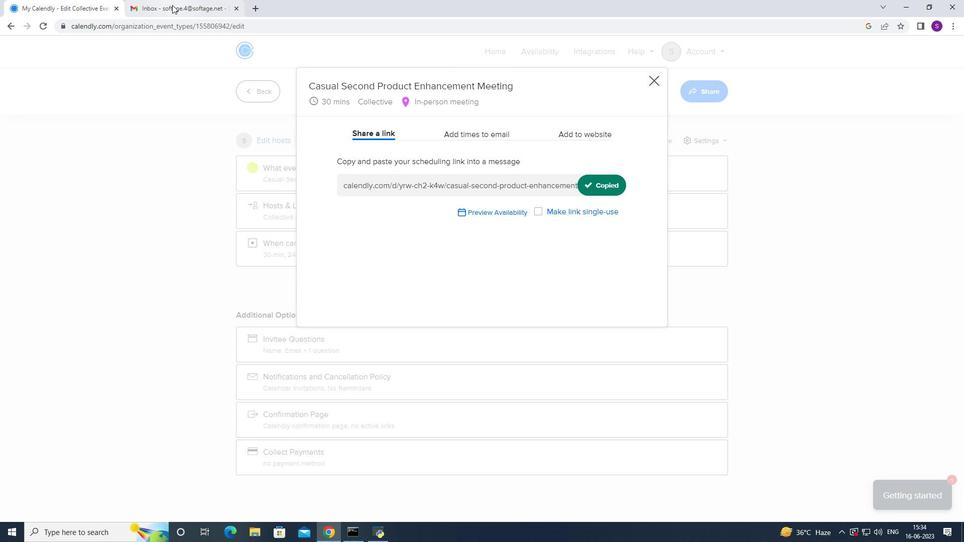 
Action: Mouse moved to (90, 84)
Screenshot: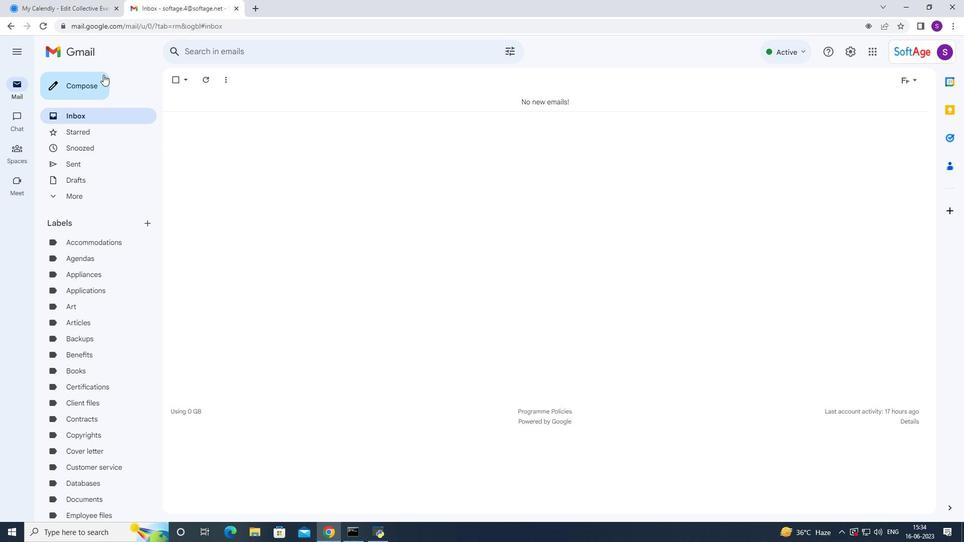 
Action: Mouse pressed left at (90, 84)
Screenshot: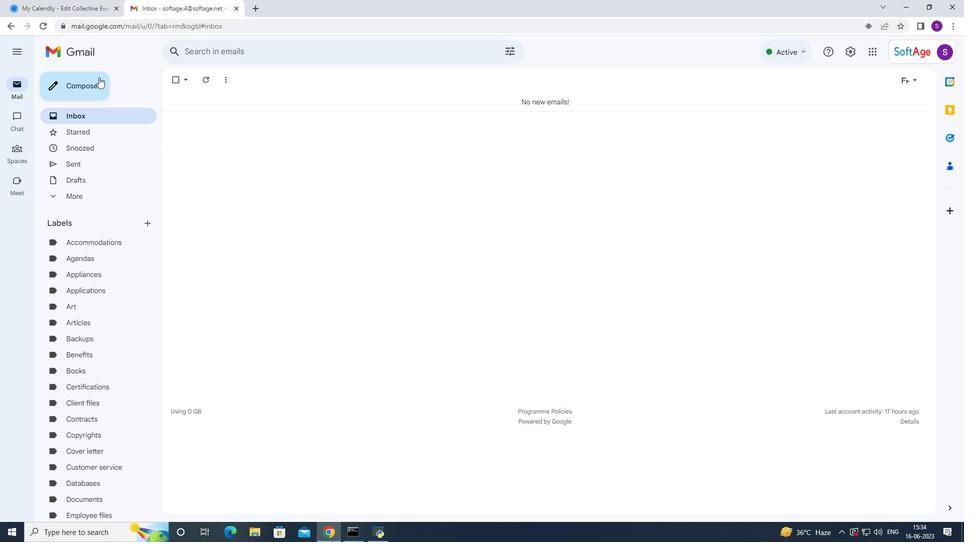 
Action: Mouse moved to (672, 334)
Screenshot: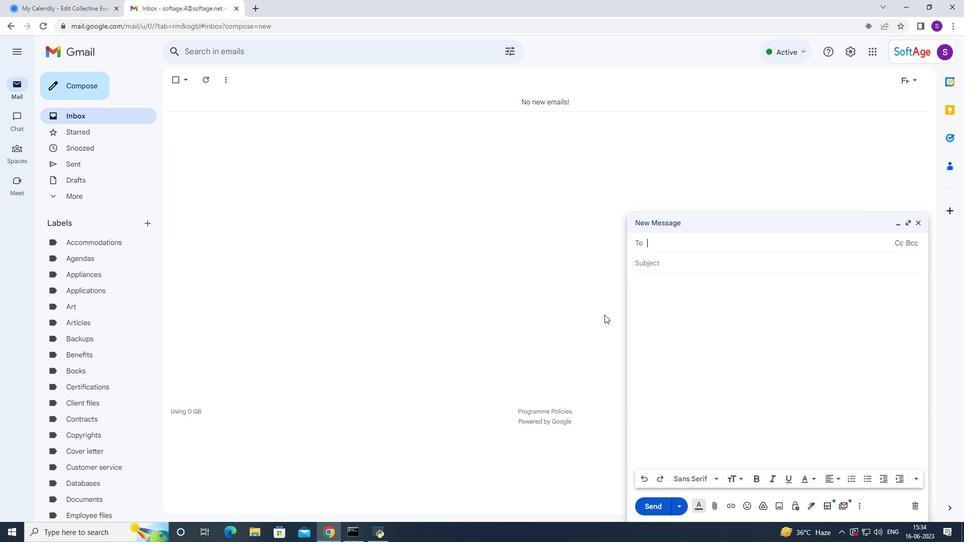 
Action: Mouse pressed right at (672, 334)
Screenshot: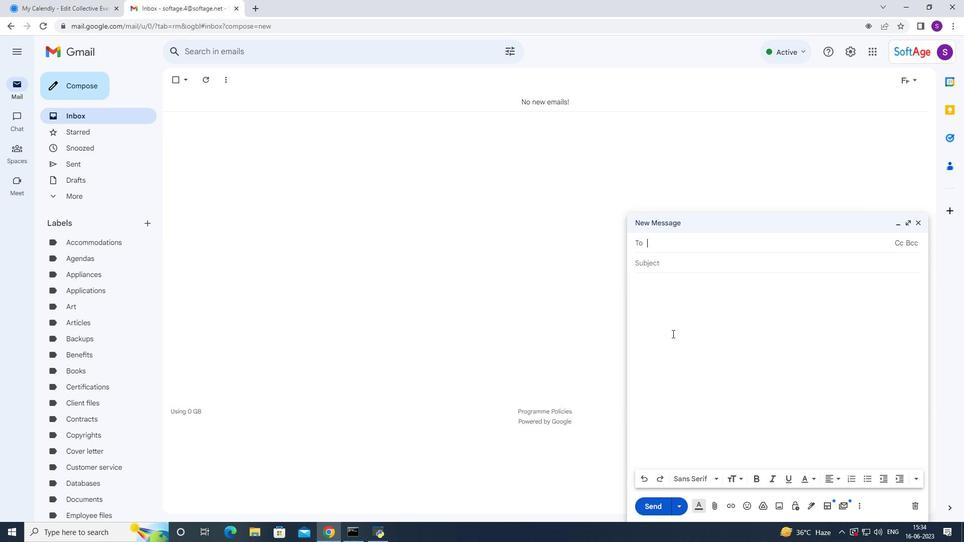 
Action: Mouse moved to (687, 411)
Screenshot: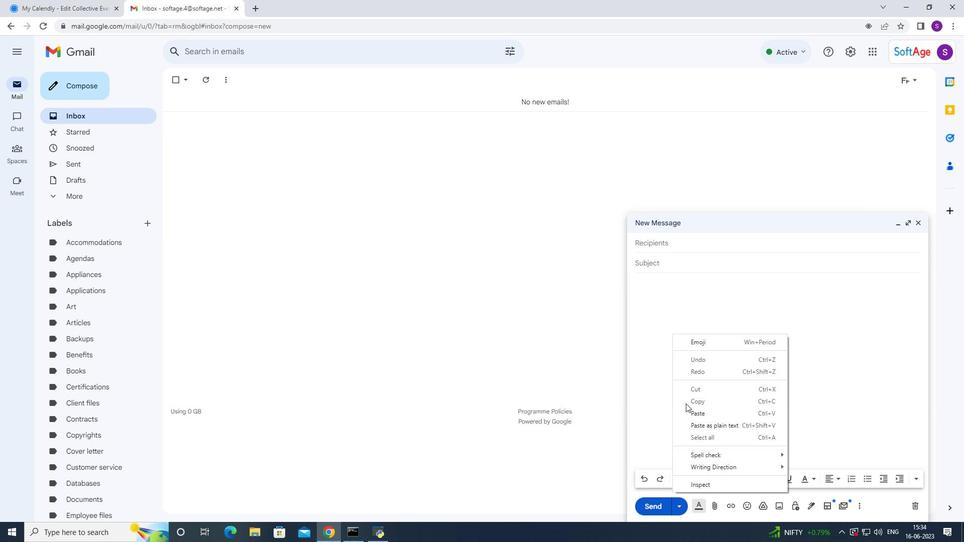 
Action: Mouse pressed left at (687, 411)
Screenshot: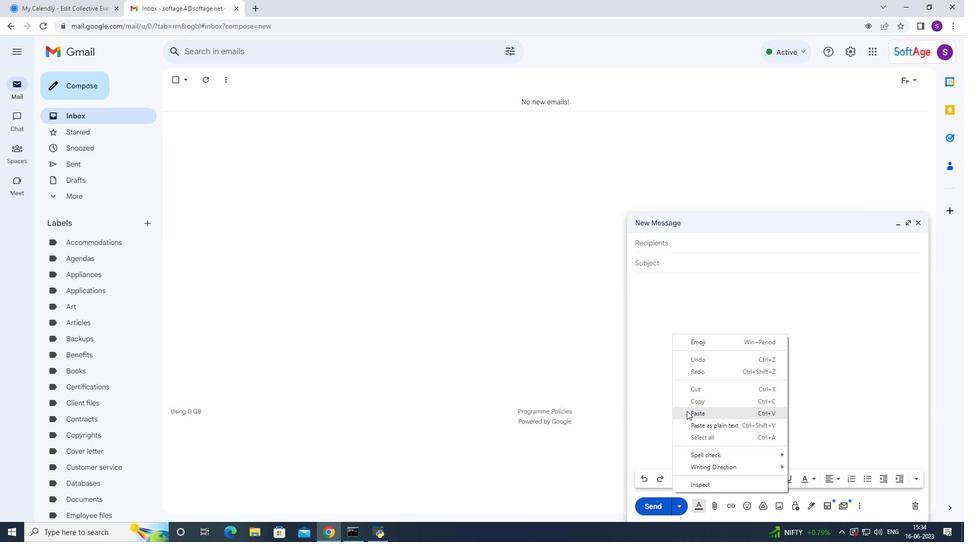 
Action: Mouse moved to (700, 234)
Screenshot: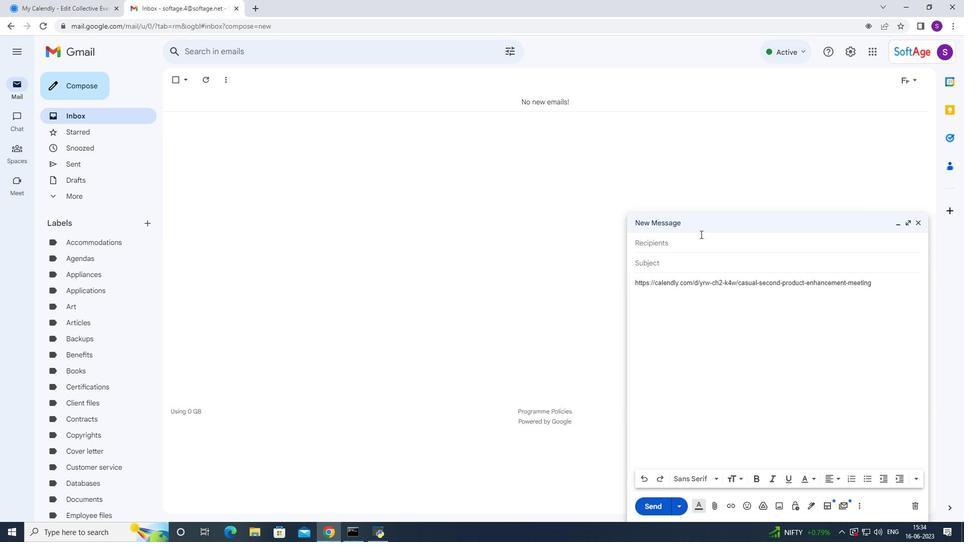 
Action: Mouse pressed left at (700, 234)
Screenshot: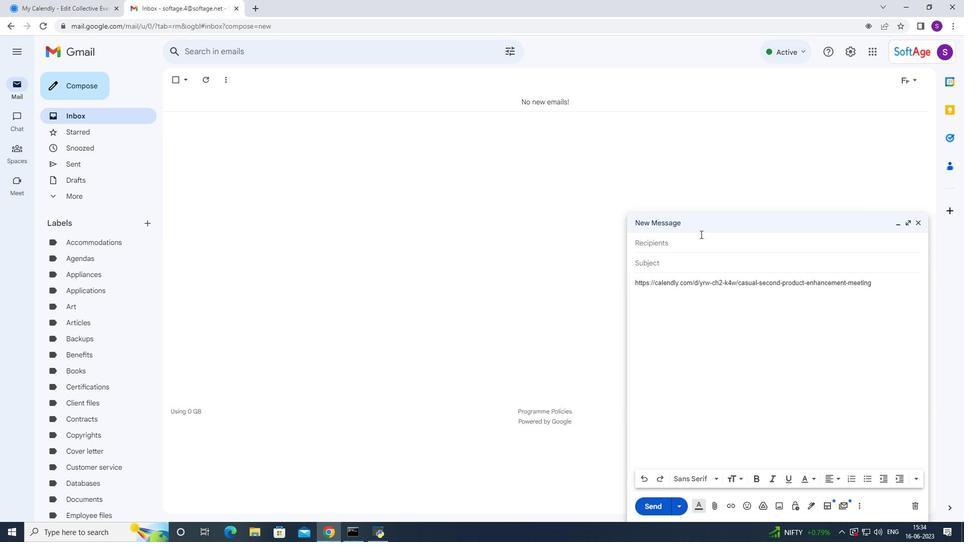 
Action: Key pressed soft
Screenshot: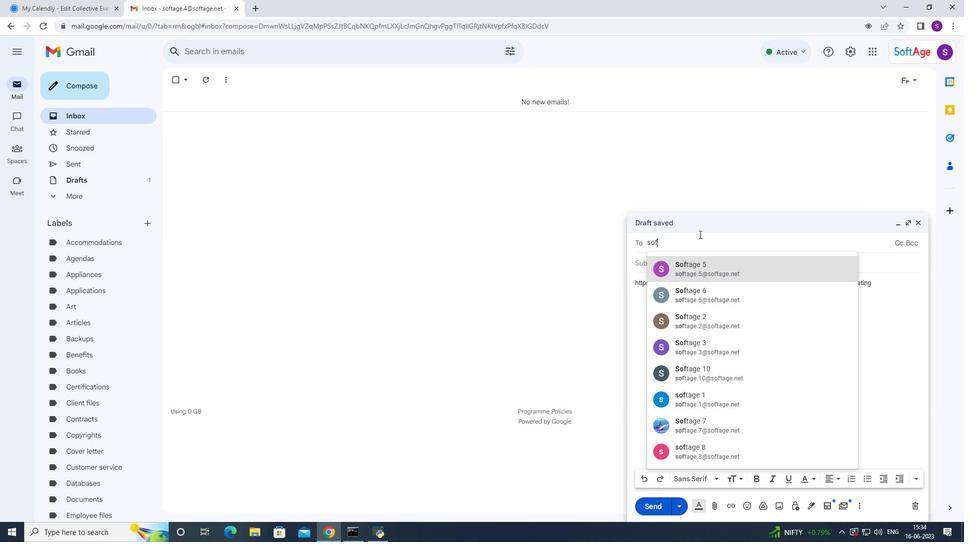 
Action: Mouse moved to (689, 318)
Screenshot: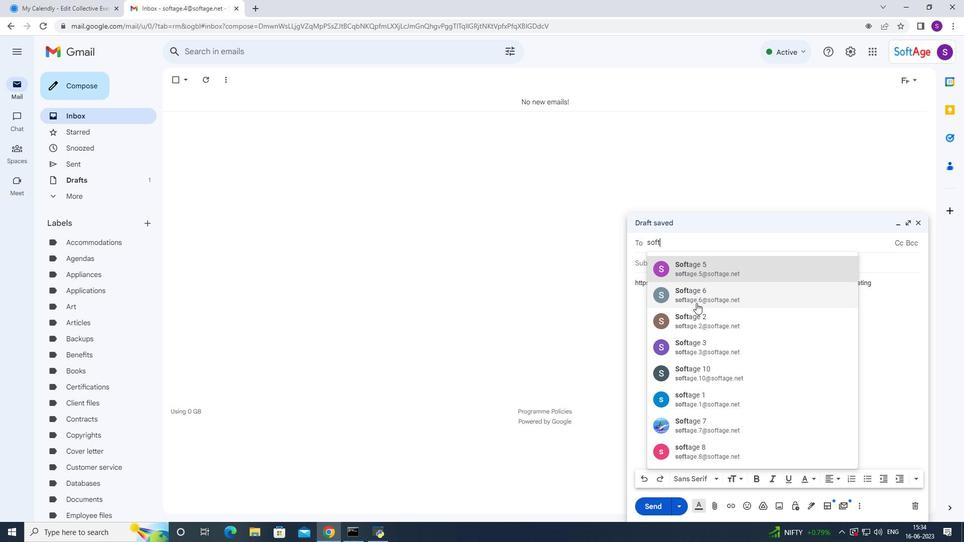 
Action: Mouse pressed left at (689, 318)
Screenshot: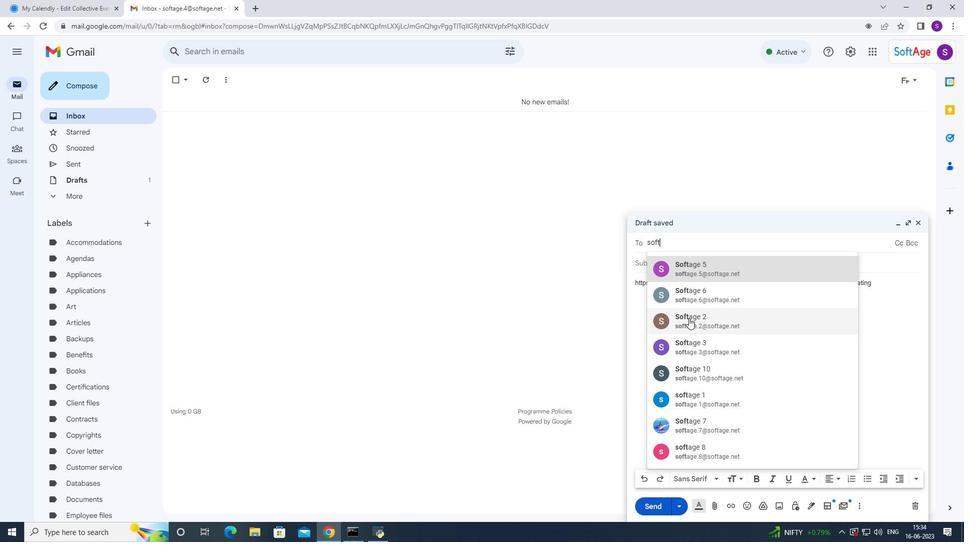 
Action: Key pressed soft
Screenshot: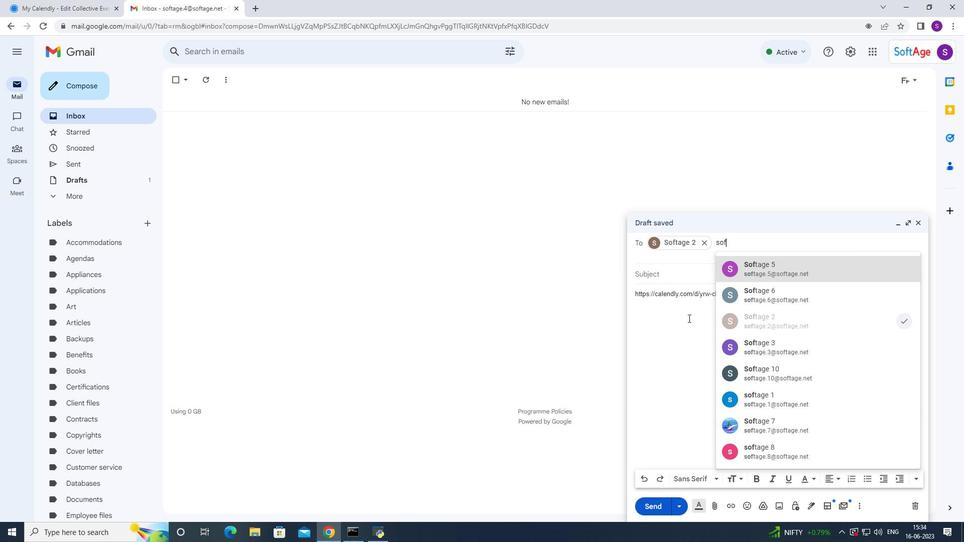 
Action: Mouse moved to (745, 348)
Screenshot: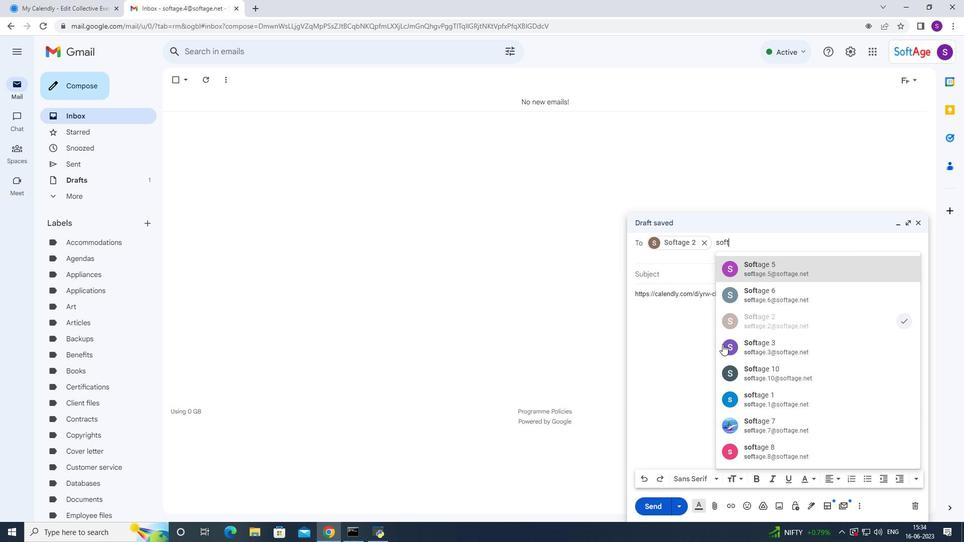 
Action: Mouse pressed left at (745, 348)
Screenshot: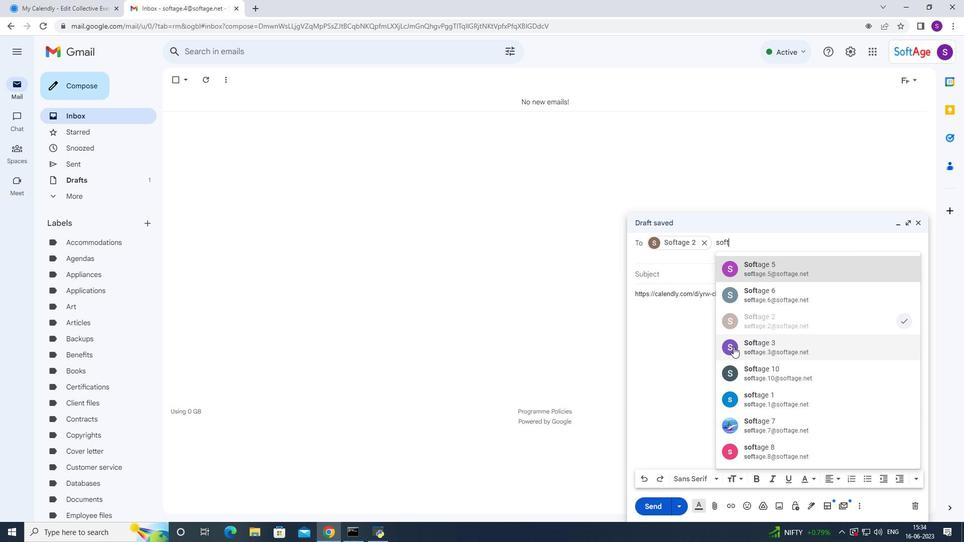 
Action: Mouse moved to (717, 371)
Screenshot: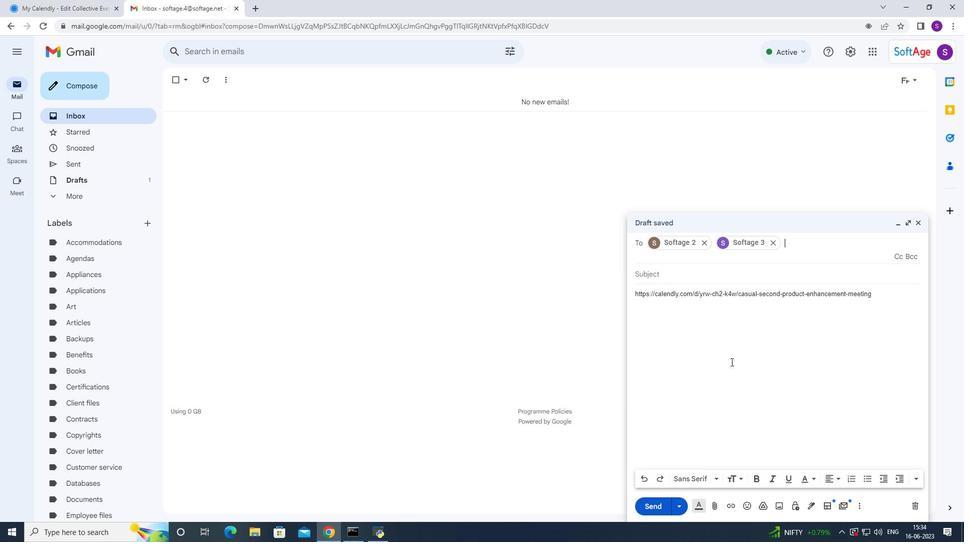 
Action: Mouse pressed left at (717, 371)
Screenshot: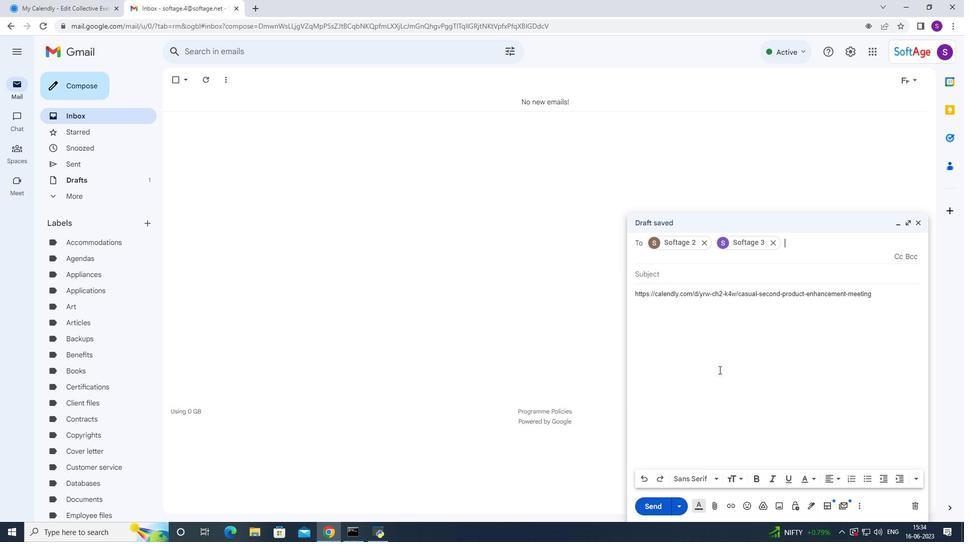 
Action: Mouse moved to (642, 506)
Screenshot: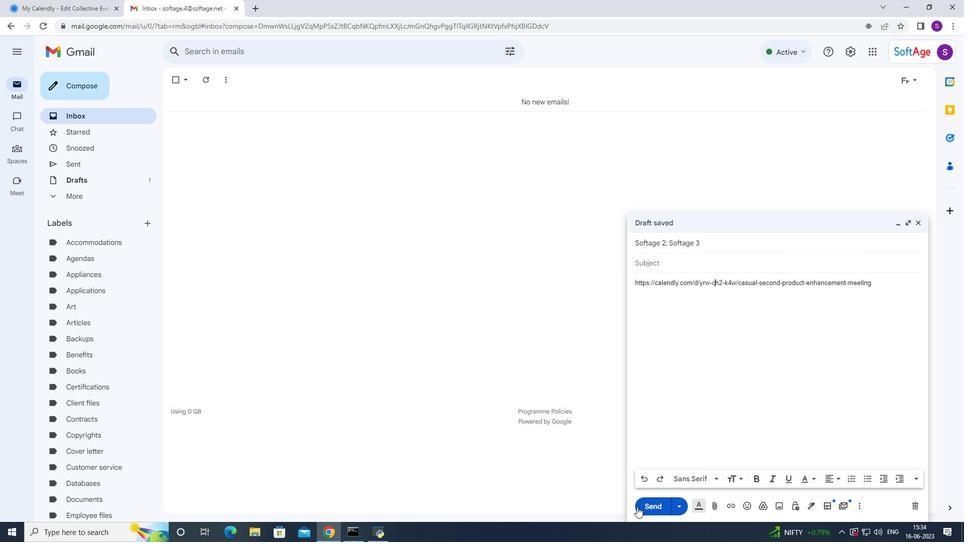 
Action: Mouse pressed left at (642, 506)
Screenshot: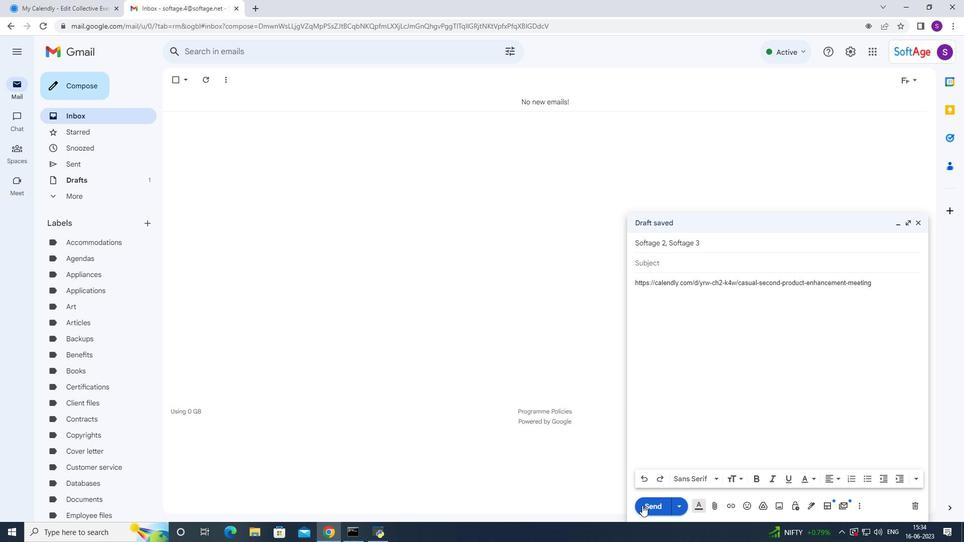 
